 Task: Look for space in Tiszaújváros, Hungary from 8th June, 2023 to 12th June, 2023 for 2 adults in price range Rs.8000 to Rs.16000. Place can be private room with 1  bedroom having 1 bed and 1 bathroom. Property type can be flatguest house, hotel. Booking option can be shelf check-in. Required host language is English.
Action: Mouse moved to (517, 73)
Screenshot: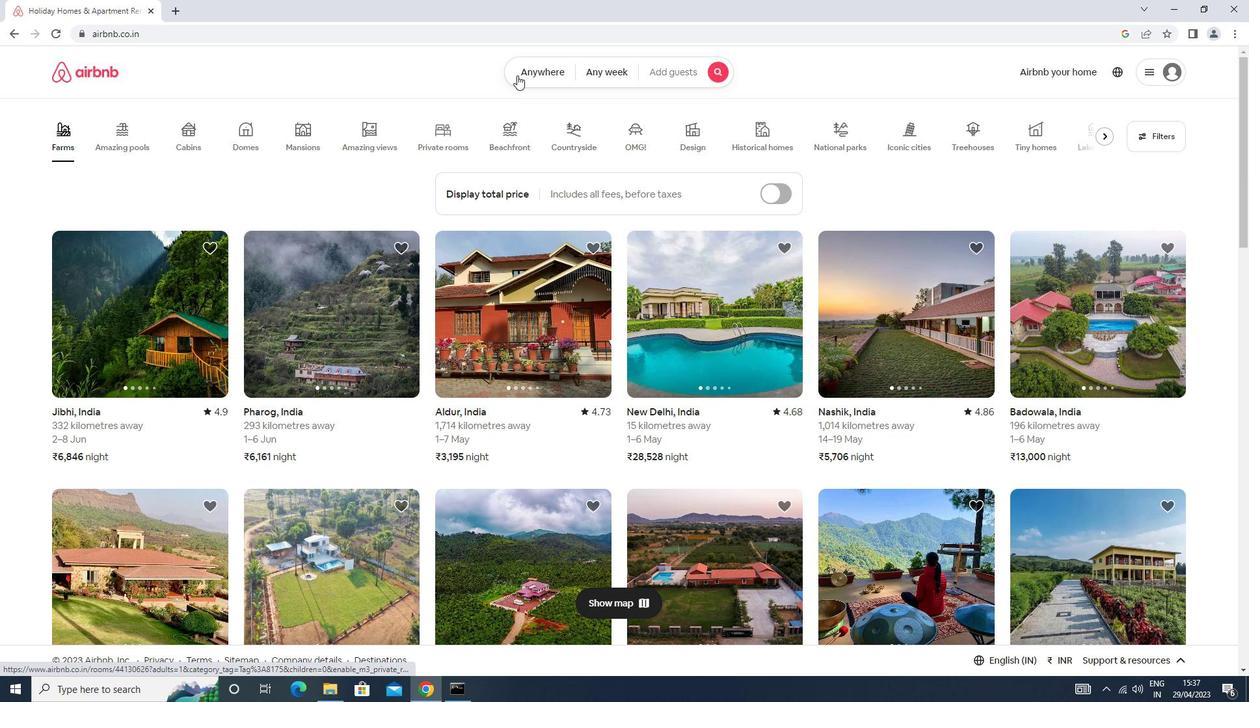 
Action: Mouse pressed left at (517, 73)
Screenshot: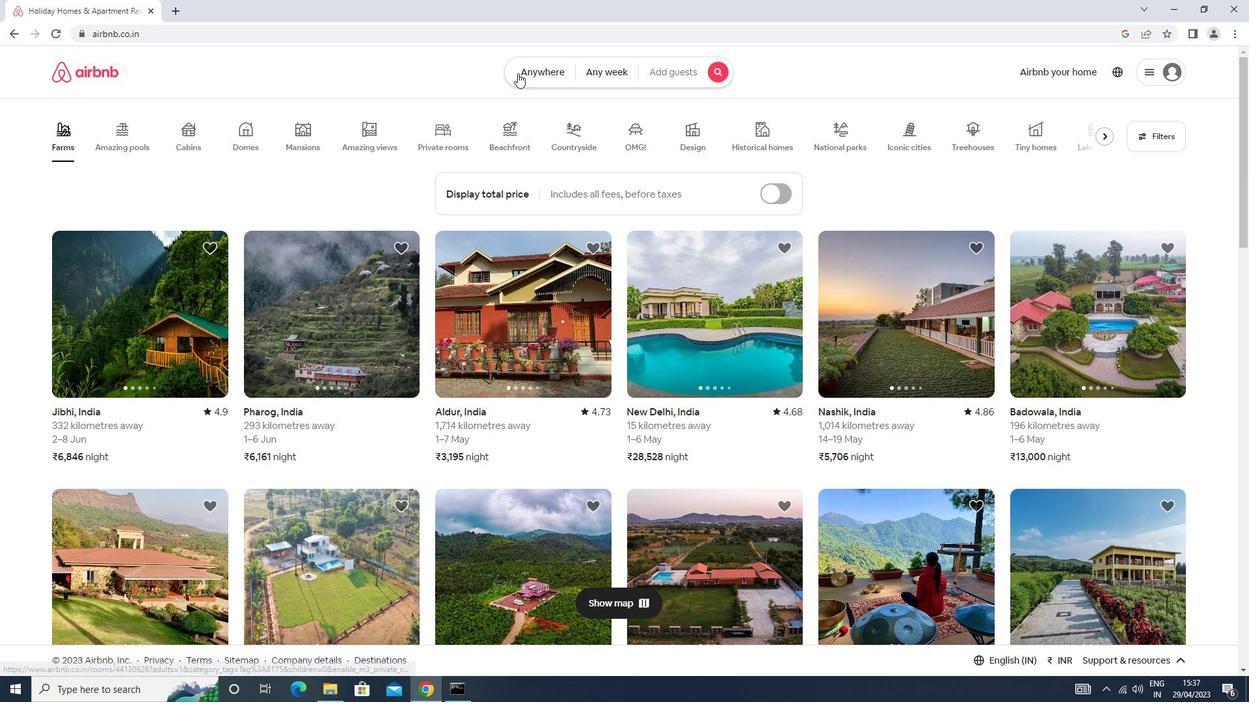 
Action: Mouse moved to (445, 118)
Screenshot: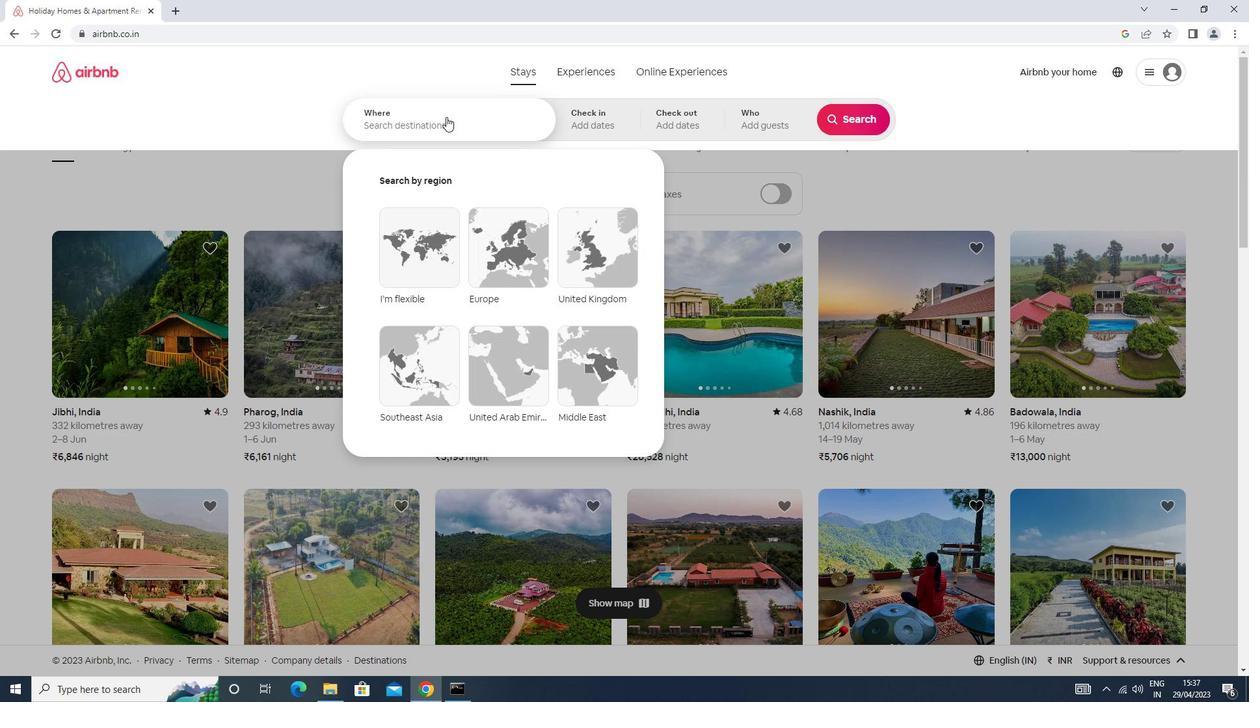 
Action: Mouse pressed left at (445, 118)
Screenshot: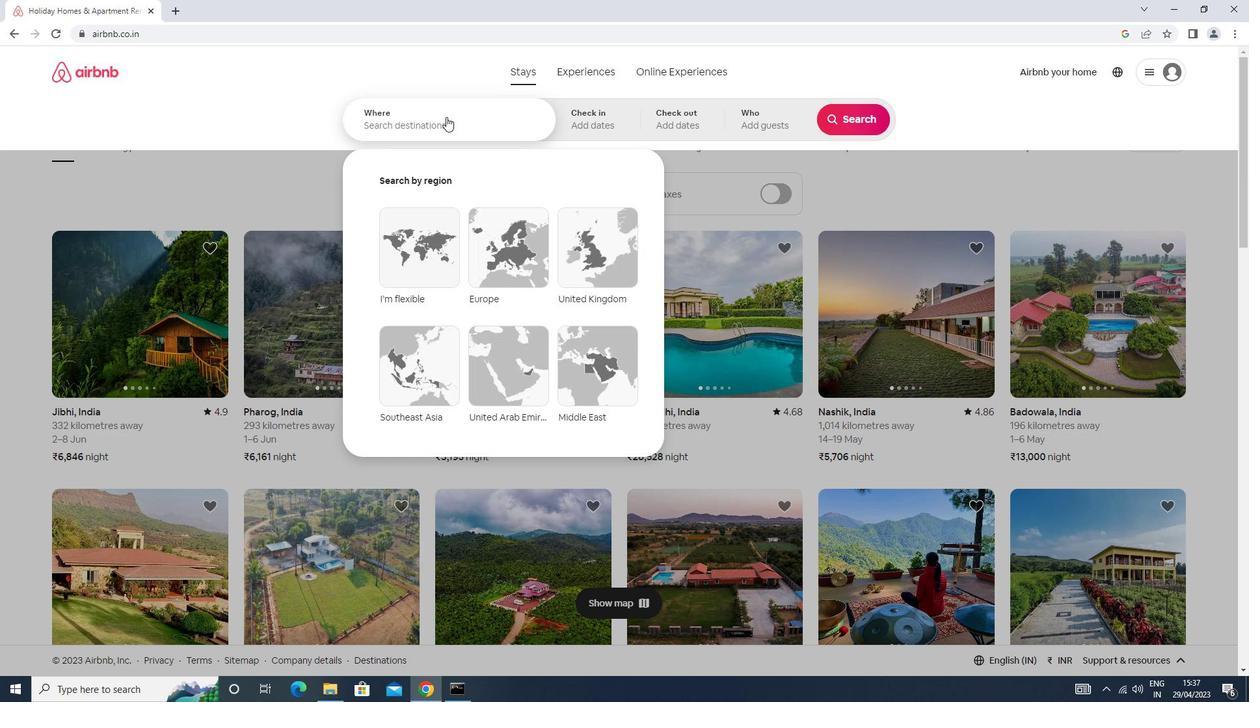 
Action: Mouse moved to (444, 119)
Screenshot: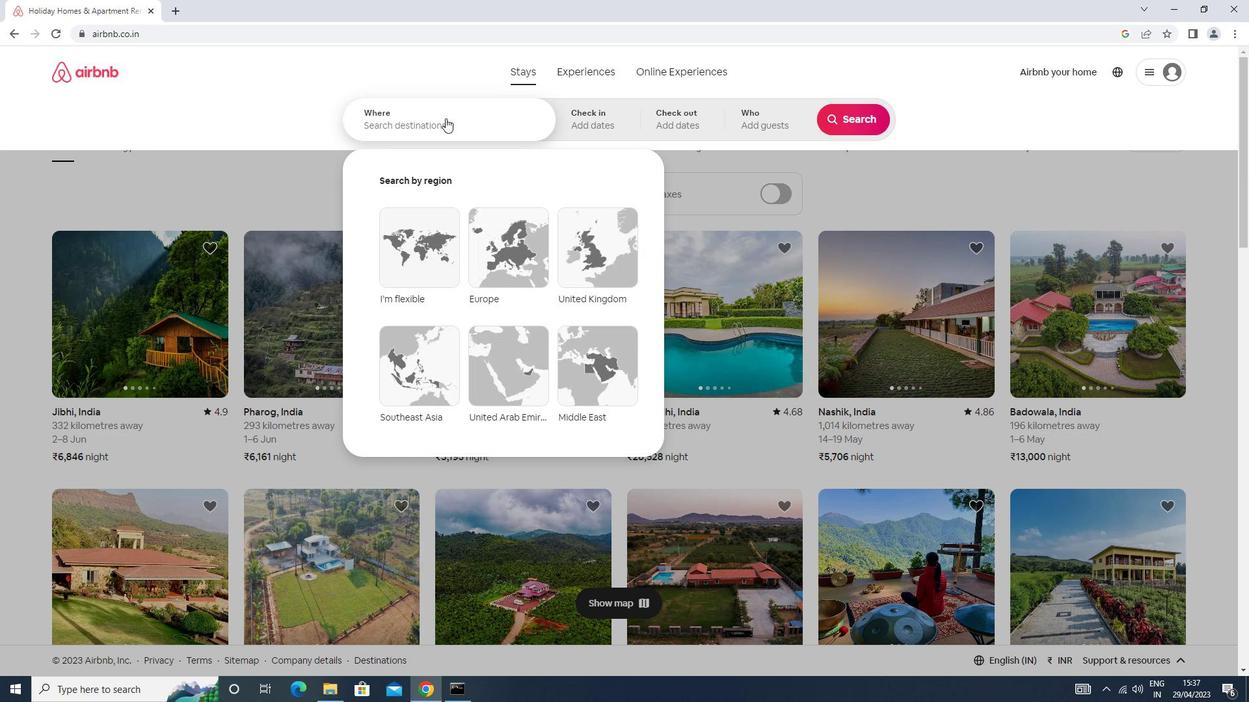 
Action: Key pressed h<Key.caps_lock><Key.backspace><Key.caps_lock>t<Key.caps_lock>iszaujvaros<Key.enter>
Screenshot: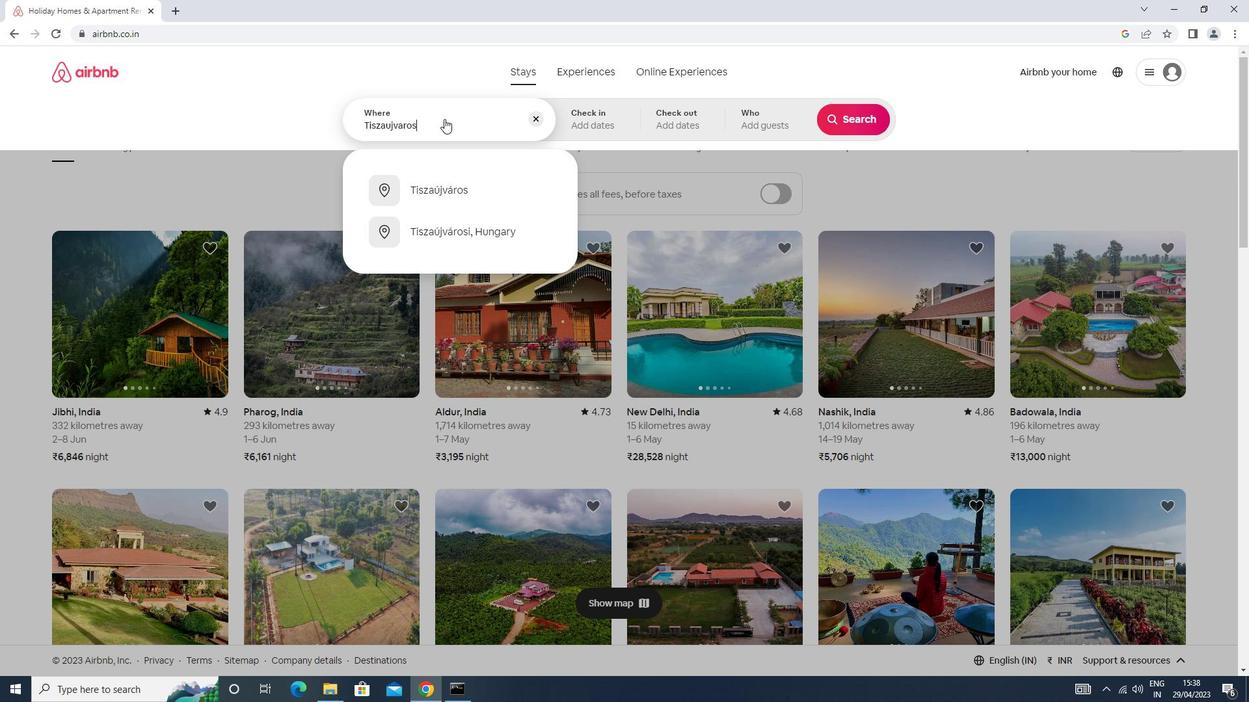 
Action: Mouse moved to (845, 222)
Screenshot: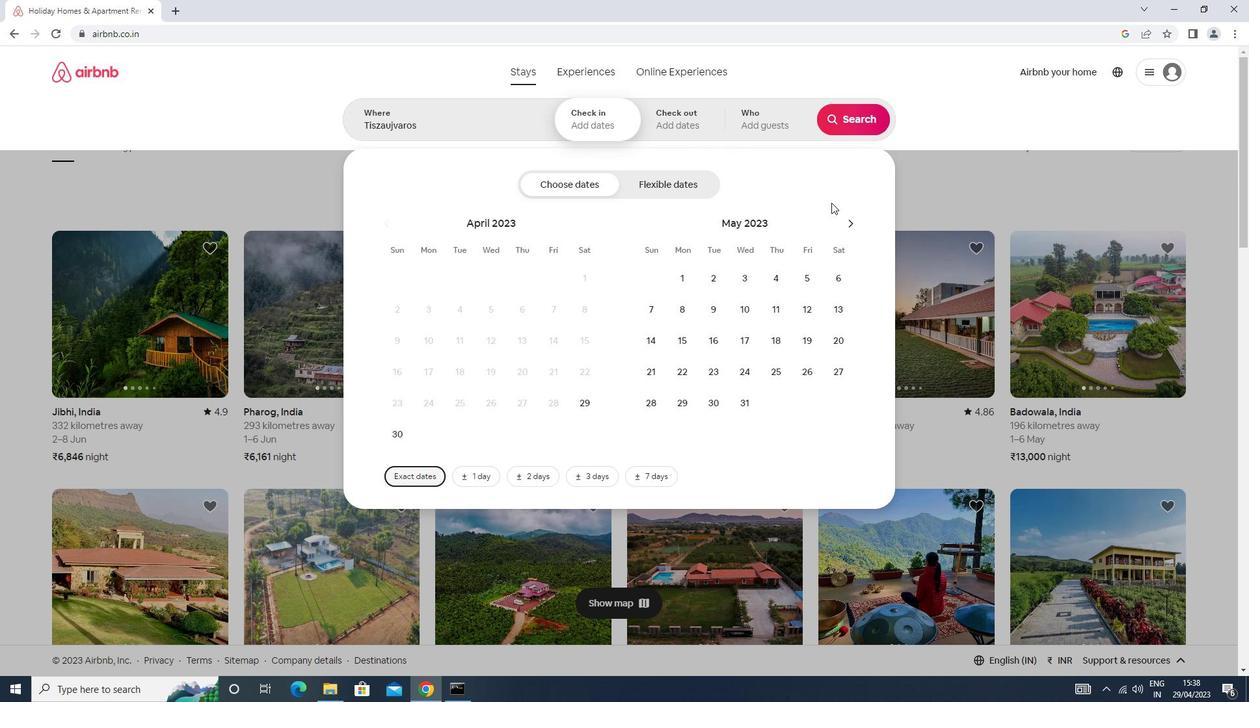 
Action: Mouse pressed left at (845, 222)
Screenshot: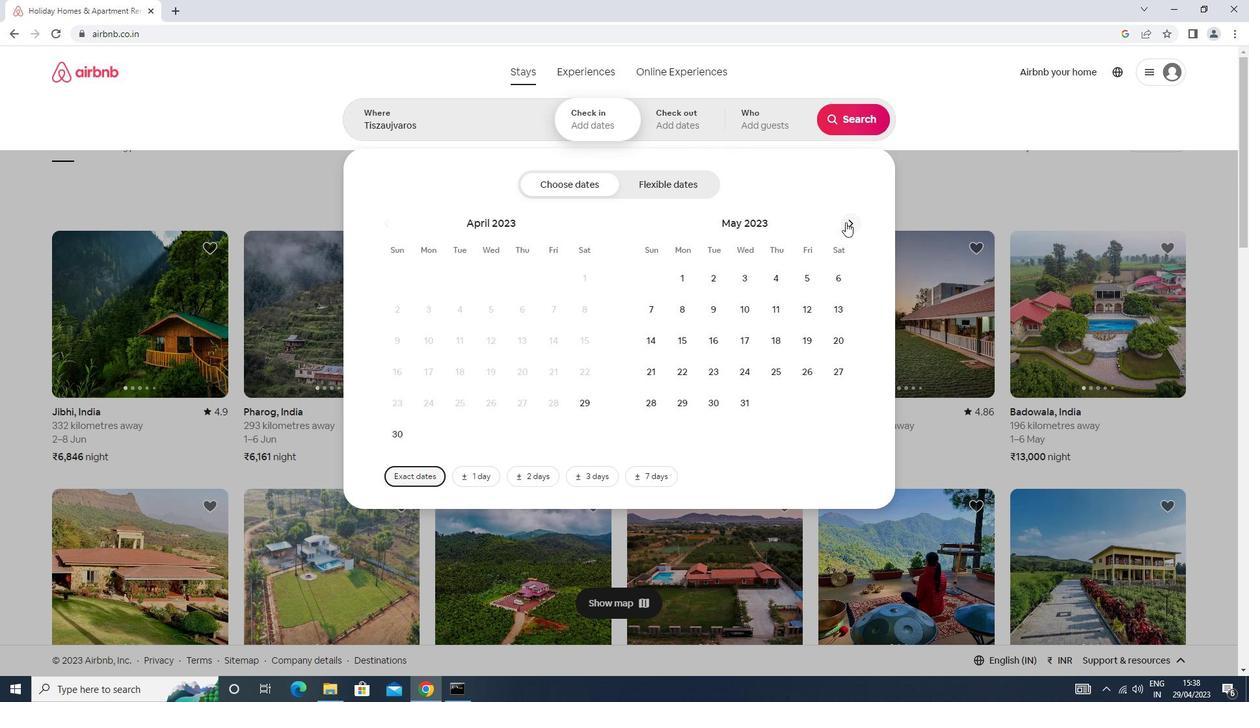 
Action: Mouse moved to (765, 307)
Screenshot: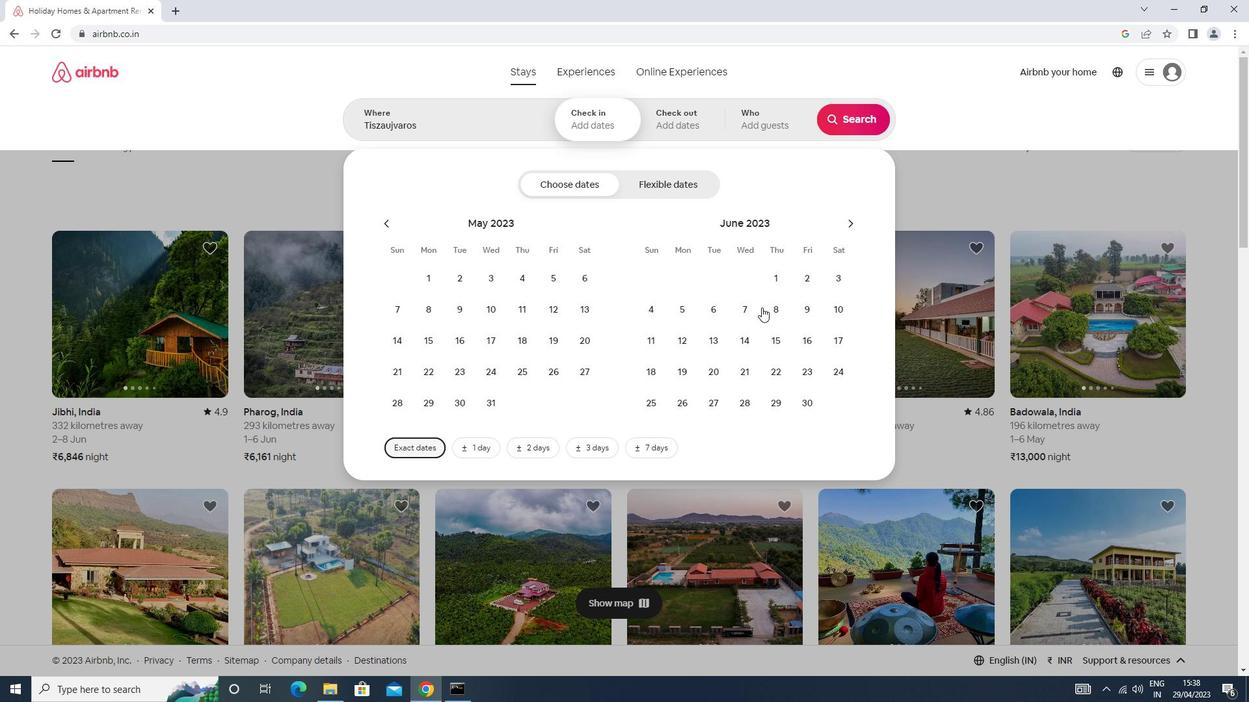 
Action: Mouse pressed left at (765, 307)
Screenshot: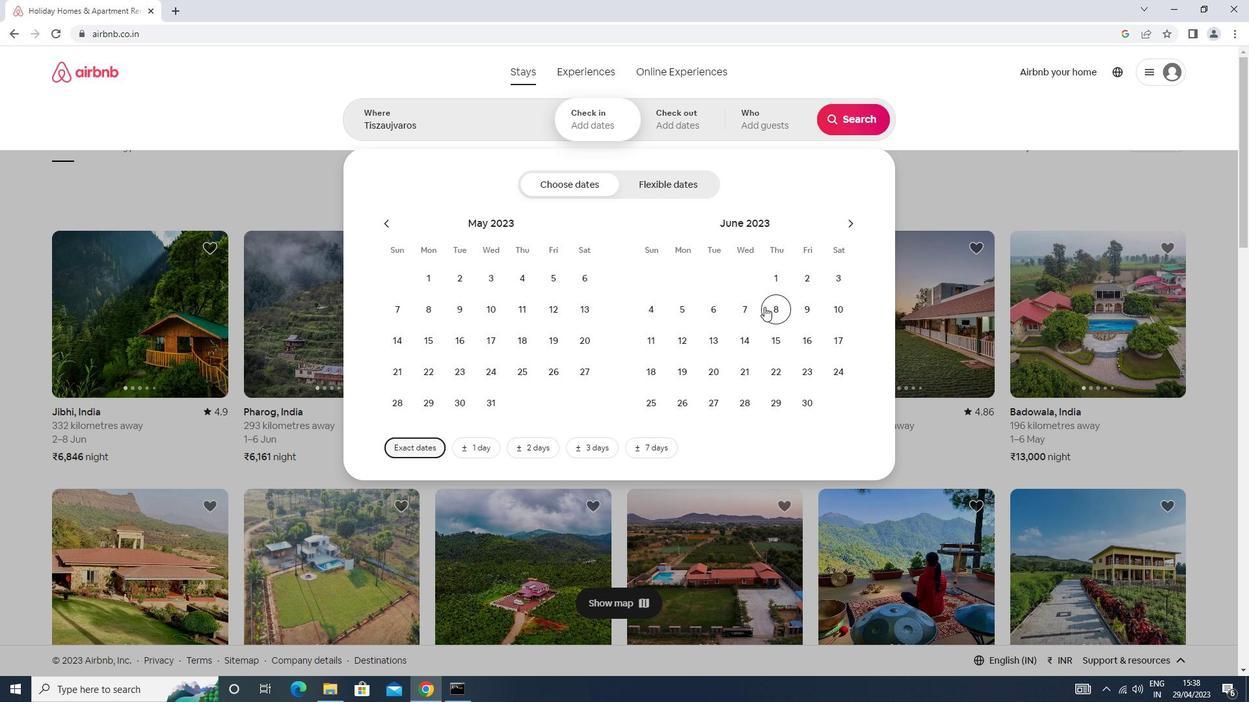 
Action: Mouse moved to (690, 344)
Screenshot: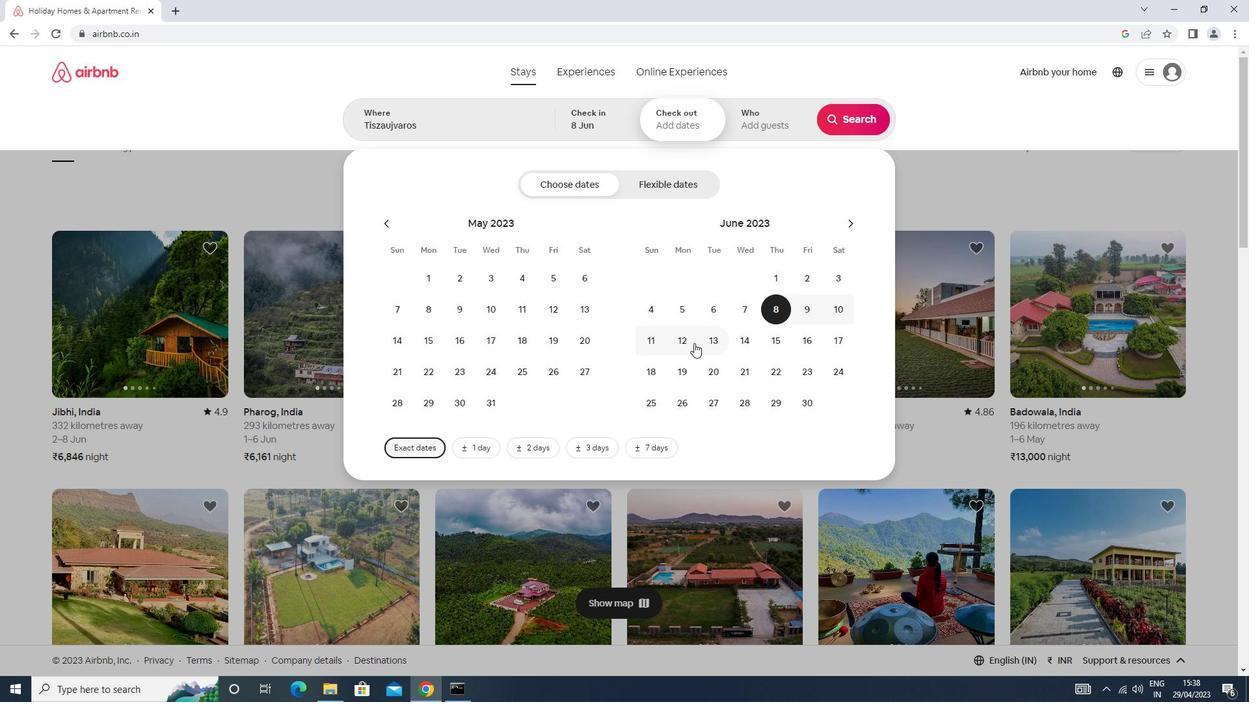 
Action: Mouse pressed left at (690, 344)
Screenshot: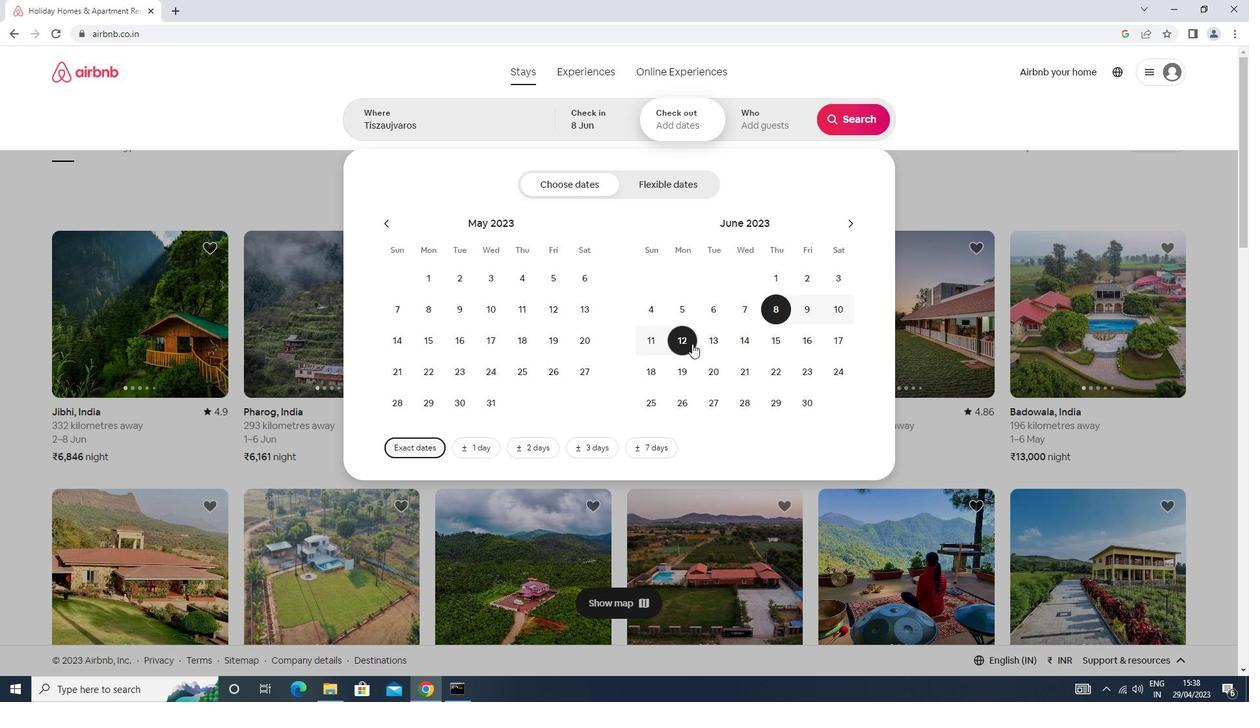 
Action: Mouse moved to (746, 127)
Screenshot: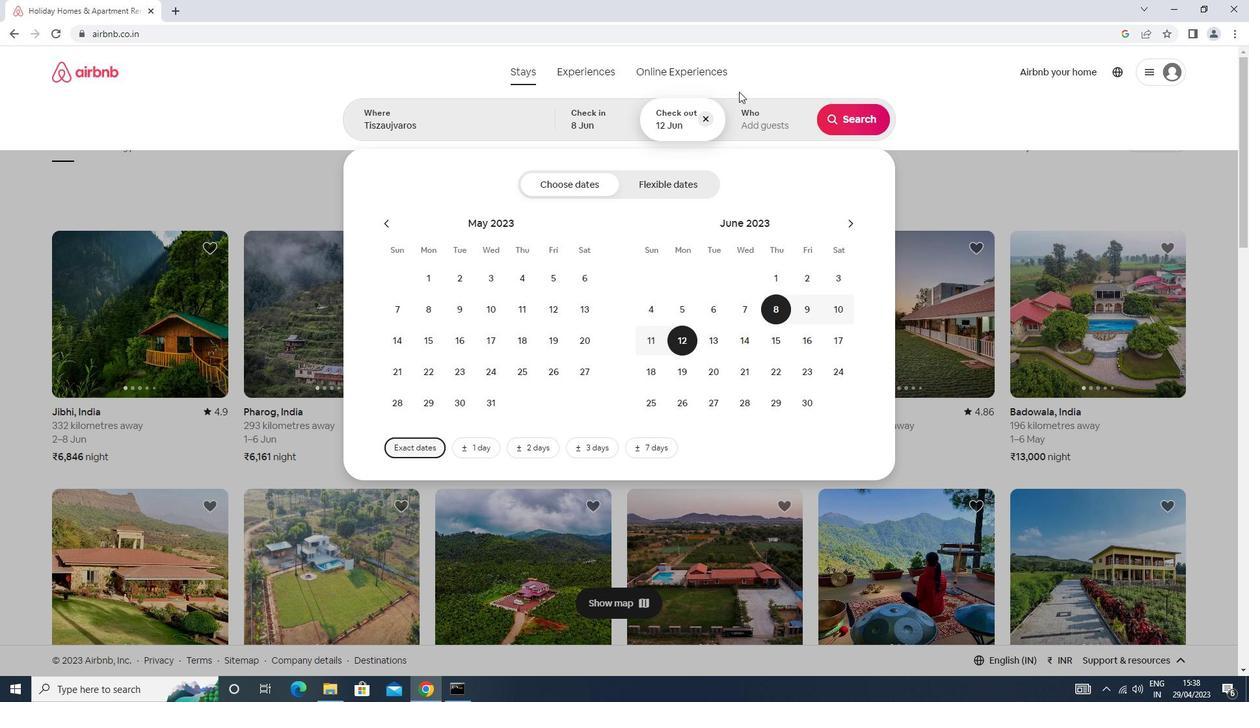 
Action: Mouse pressed left at (746, 127)
Screenshot: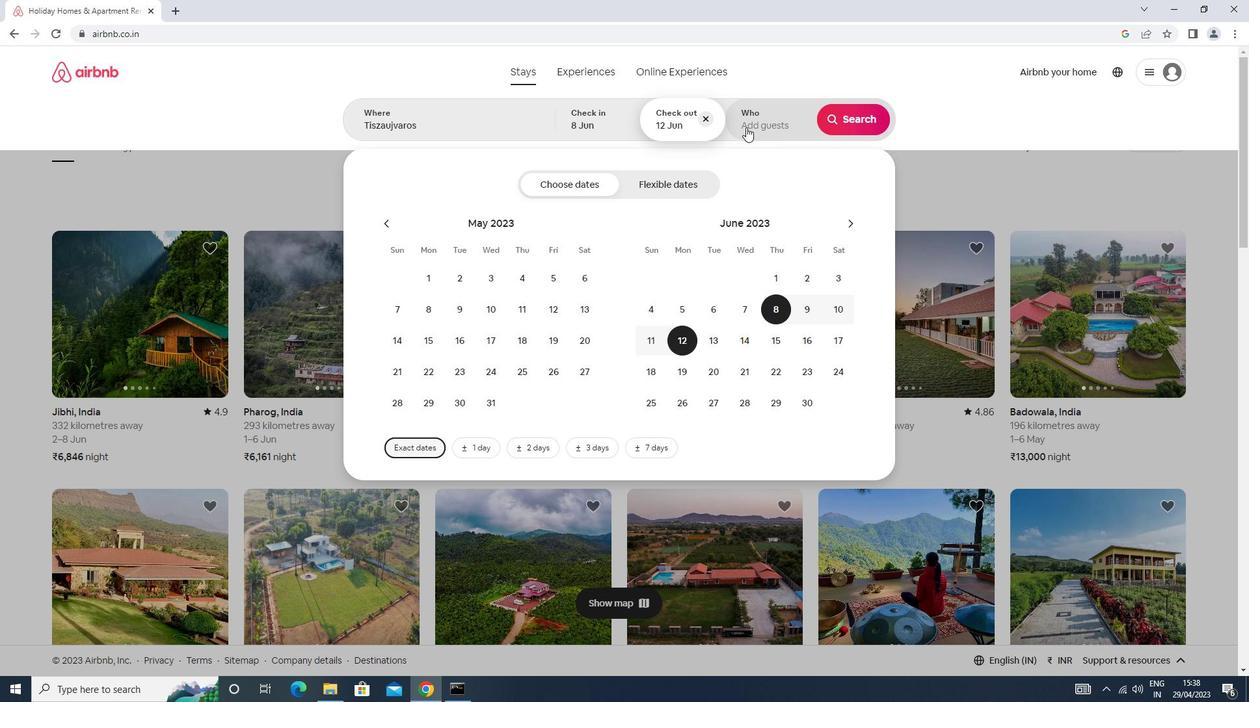 
Action: Mouse moved to (860, 195)
Screenshot: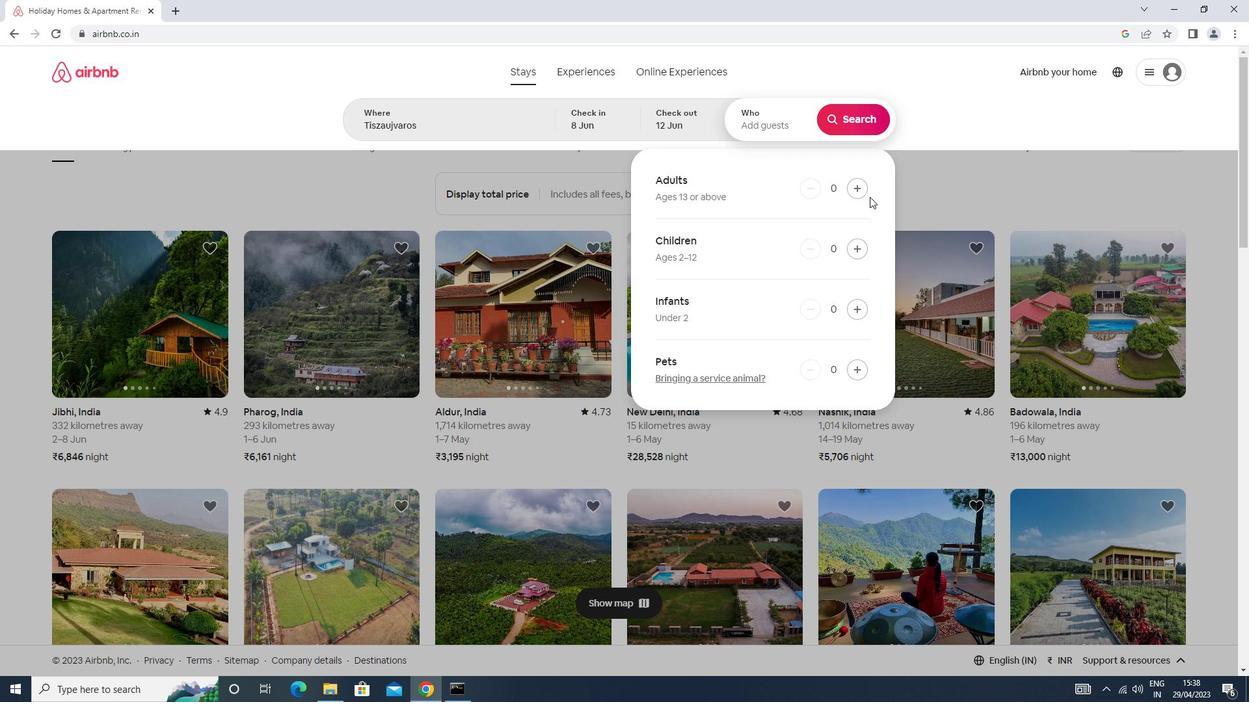 
Action: Mouse pressed left at (860, 195)
Screenshot: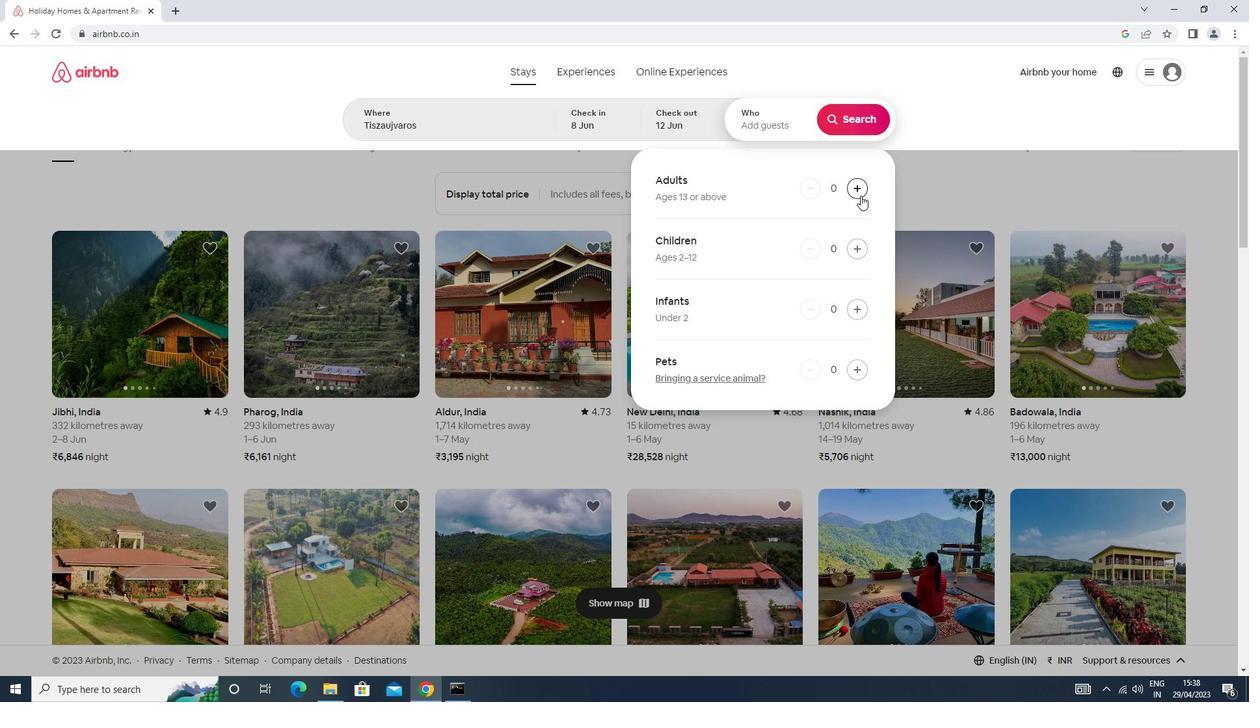 
Action: Mouse pressed left at (860, 195)
Screenshot: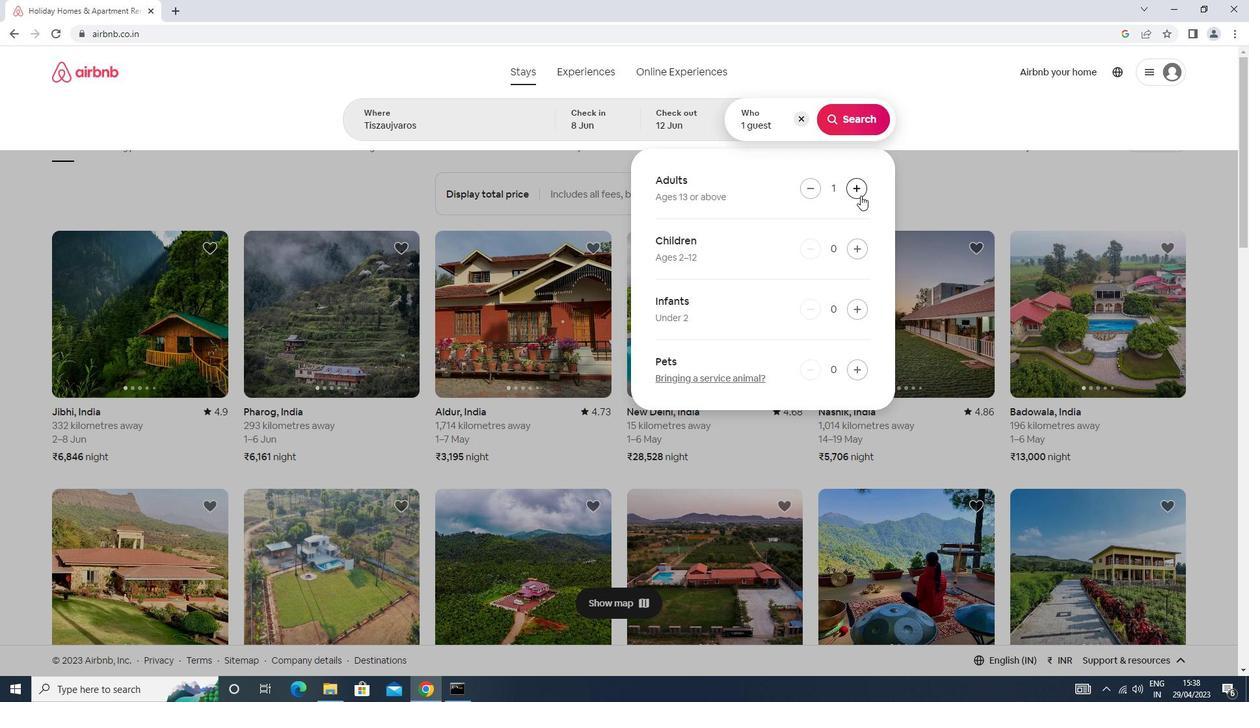 
Action: Mouse moved to (856, 115)
Screenshot: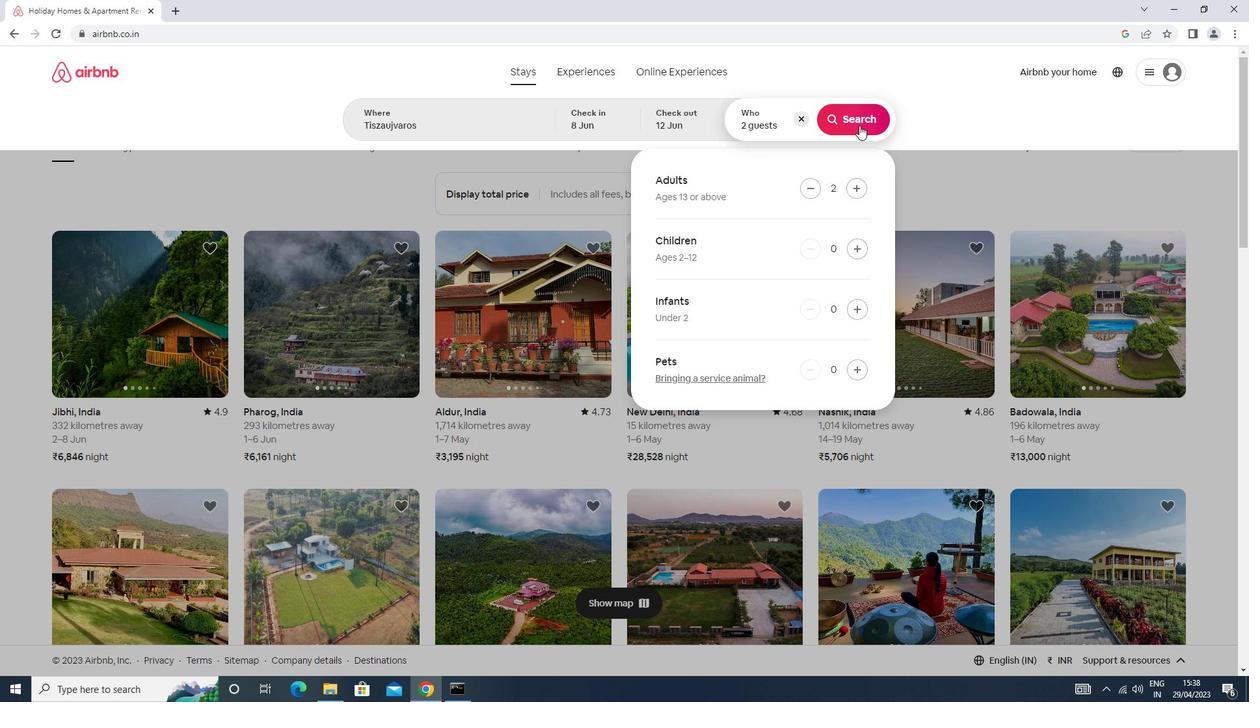 
Action: Mouse pressed left at (856, 115)
Screenshot: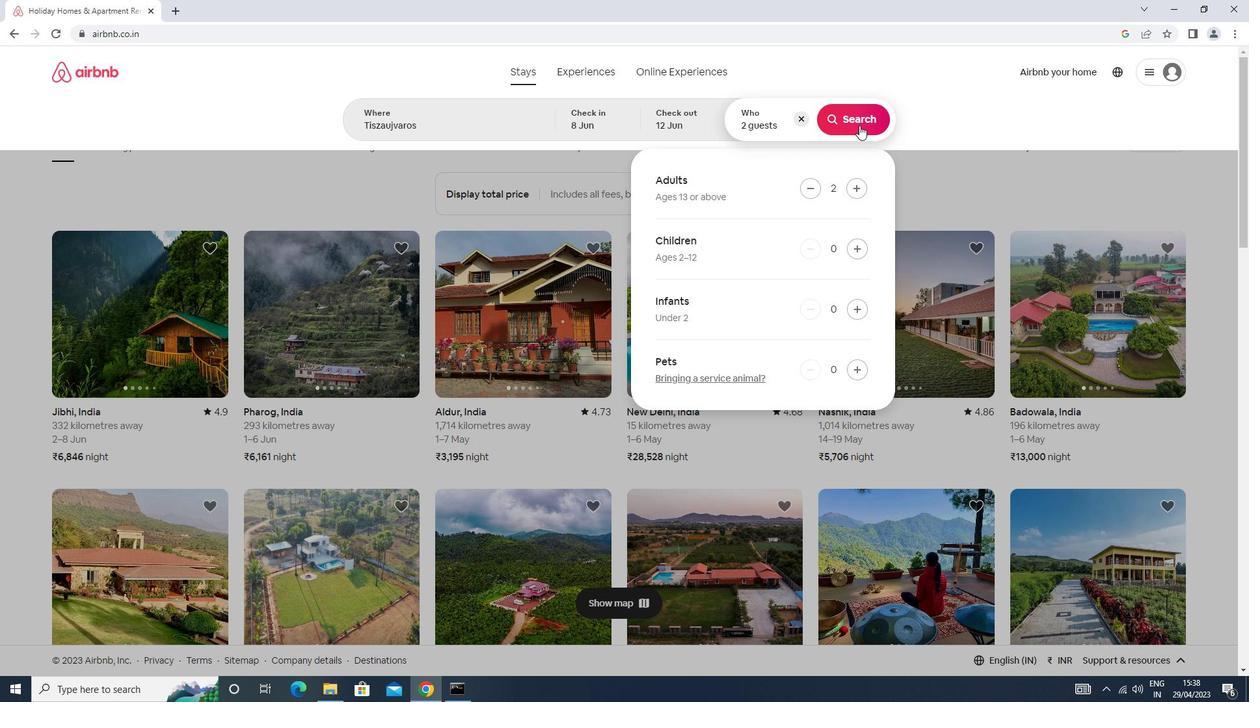 
Action: Mouse moved to (1191, 115)
Screenshot: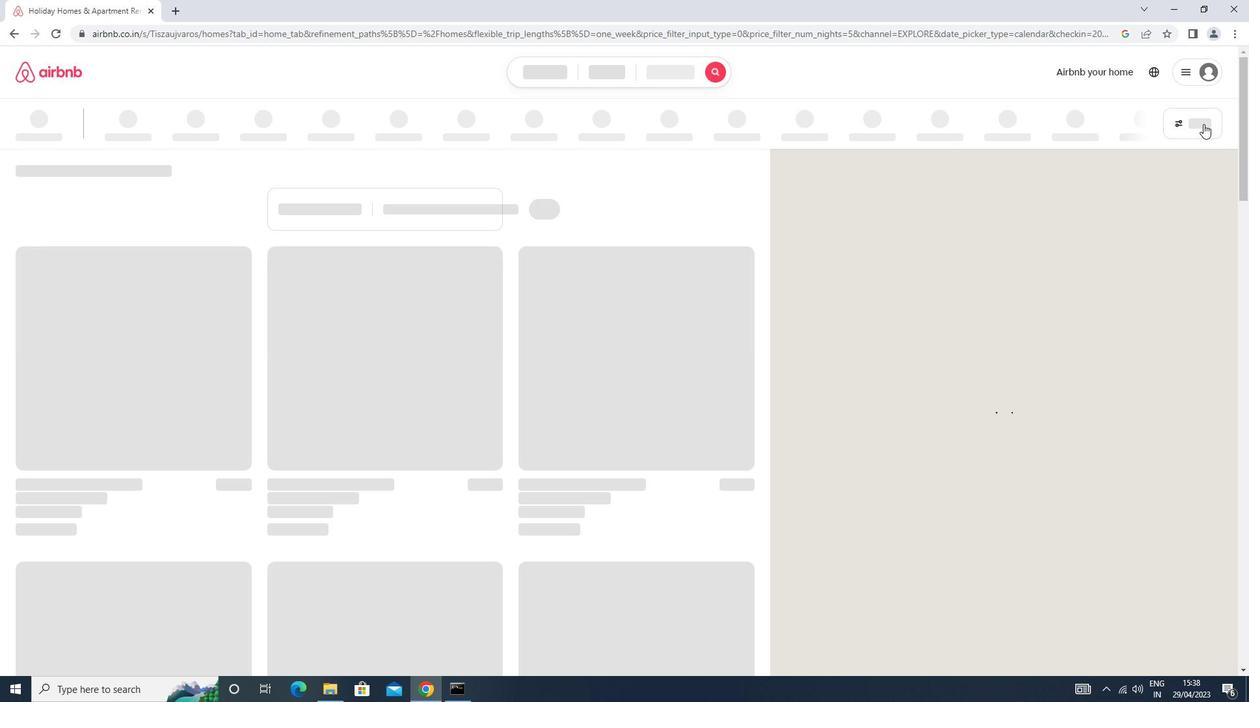 
Action: Mouse pressed left at (1191, 115)
Screenshot: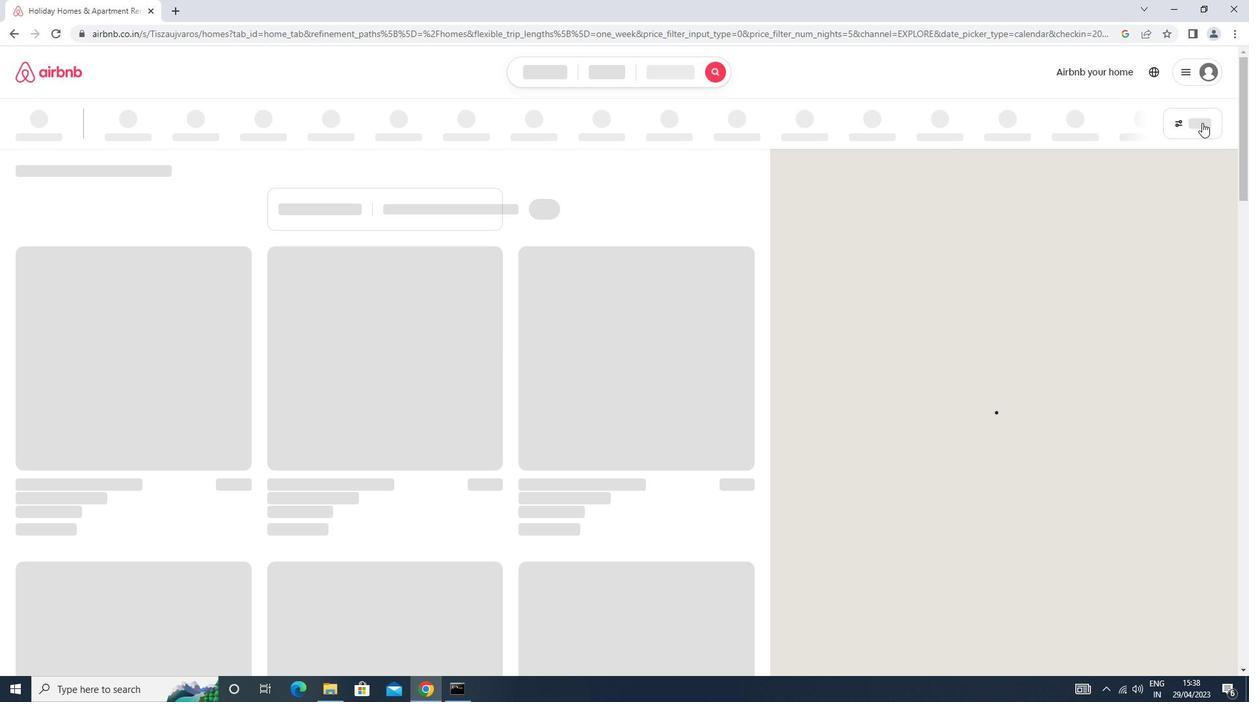
Action: Mouse moved to (563, 294)
Screenshot: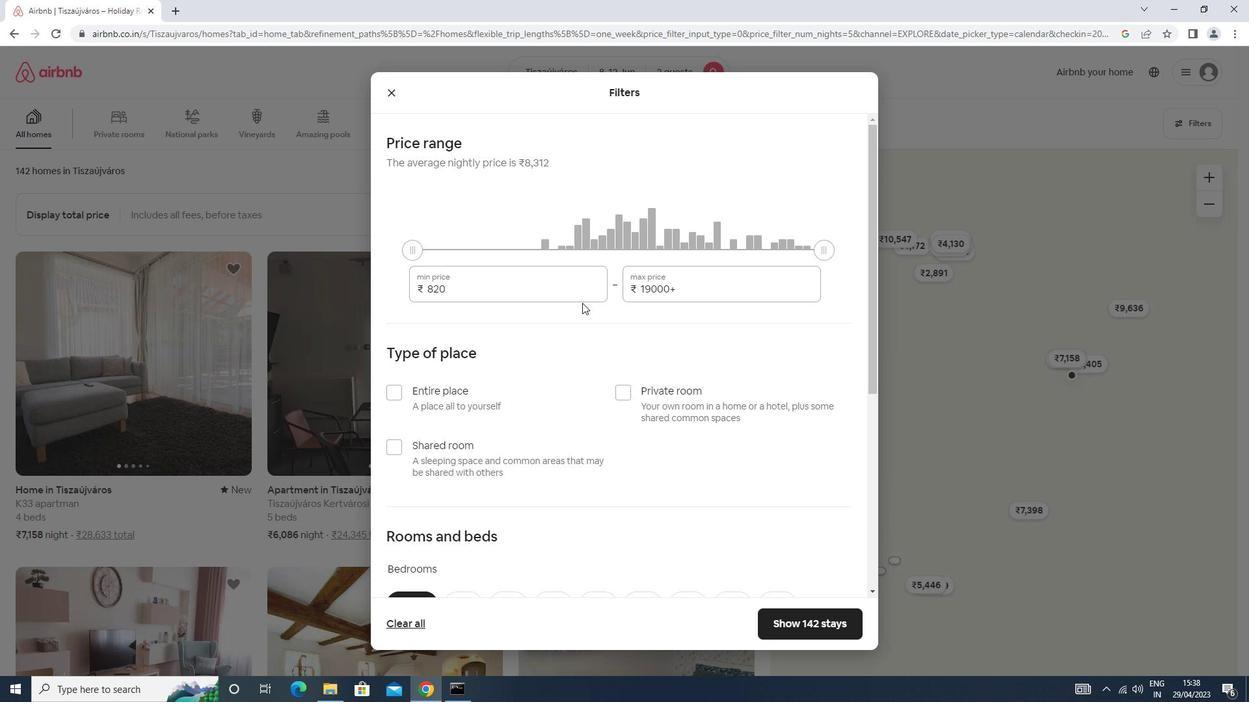 
Action: Mouse pressed left at (563, 294)
Screenshot: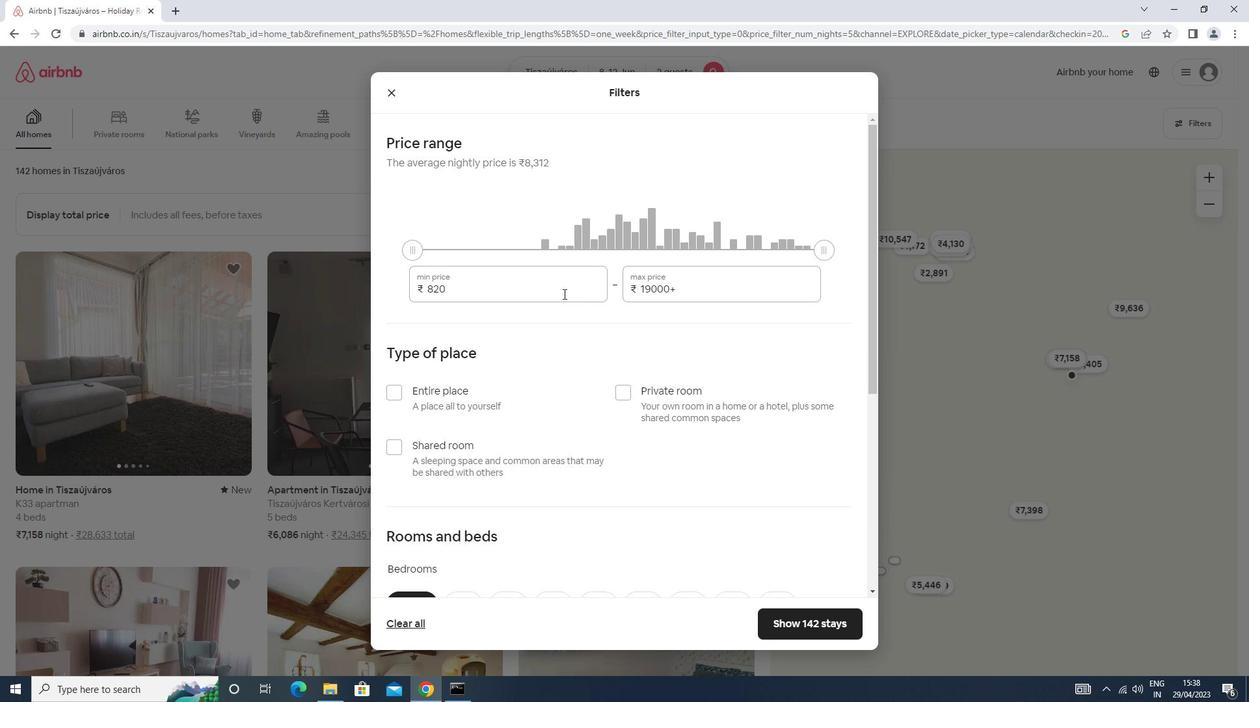 
Action: Key pressed <Key.backspace><Key.backspace><Key.backspace><Key.backspace><Key.backspace><Key.backspace><Key.backspace><Key.backspace><Key.backspace><Key.backspace><Key.backspace><Key.backspace>80000<Key.backspace><Key.tab>16000
Screenshot: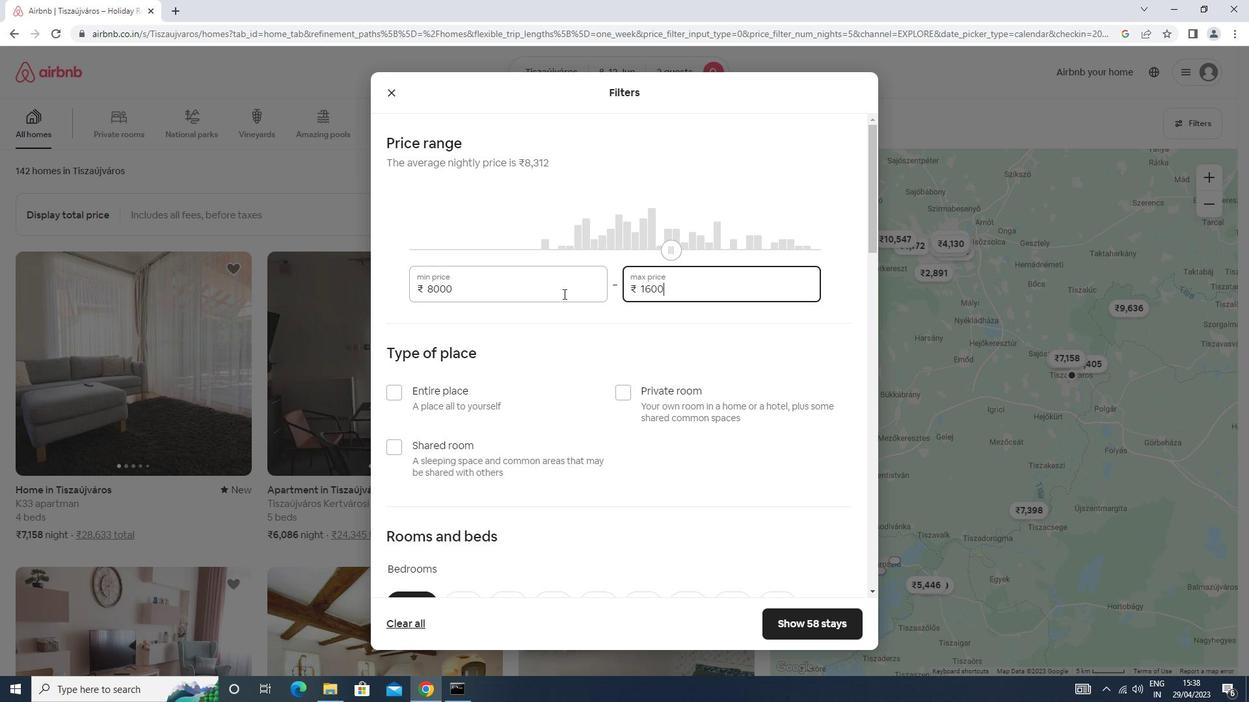 
Action: Mouse moved to (563, 292)
Screenshot: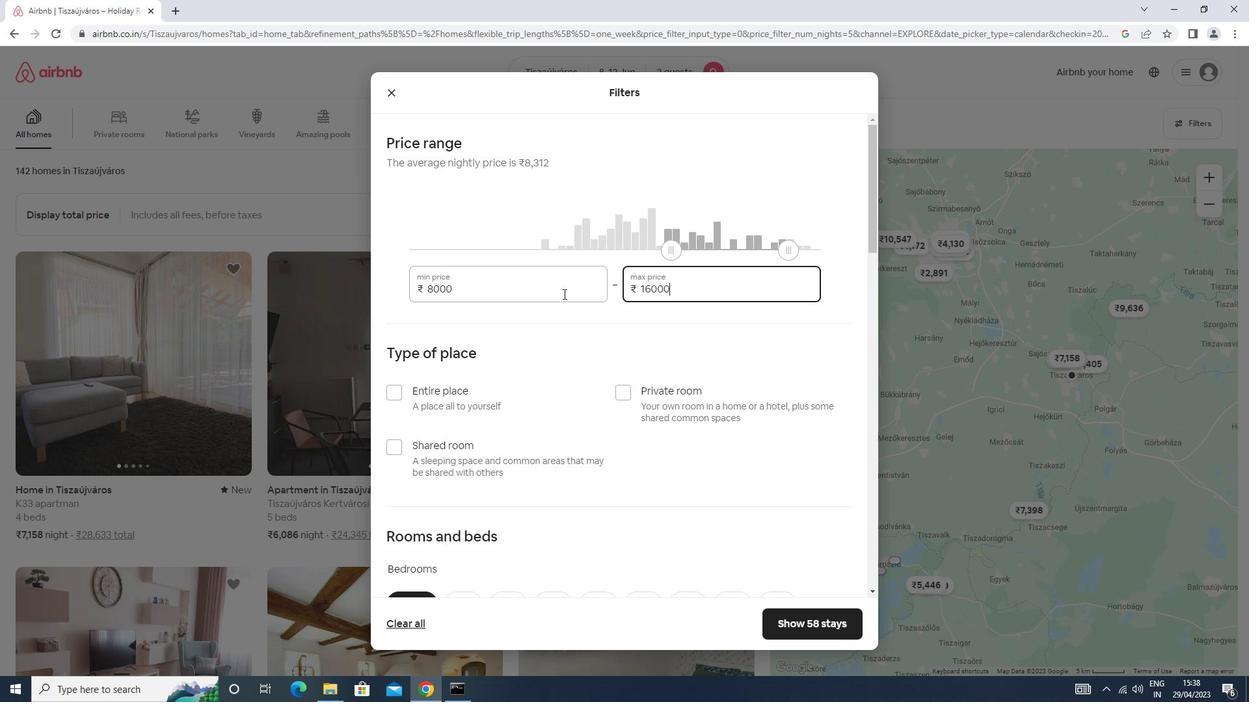 
Action: Mouse scrolled (563, 292) with delta (0, 0)
Screenshot: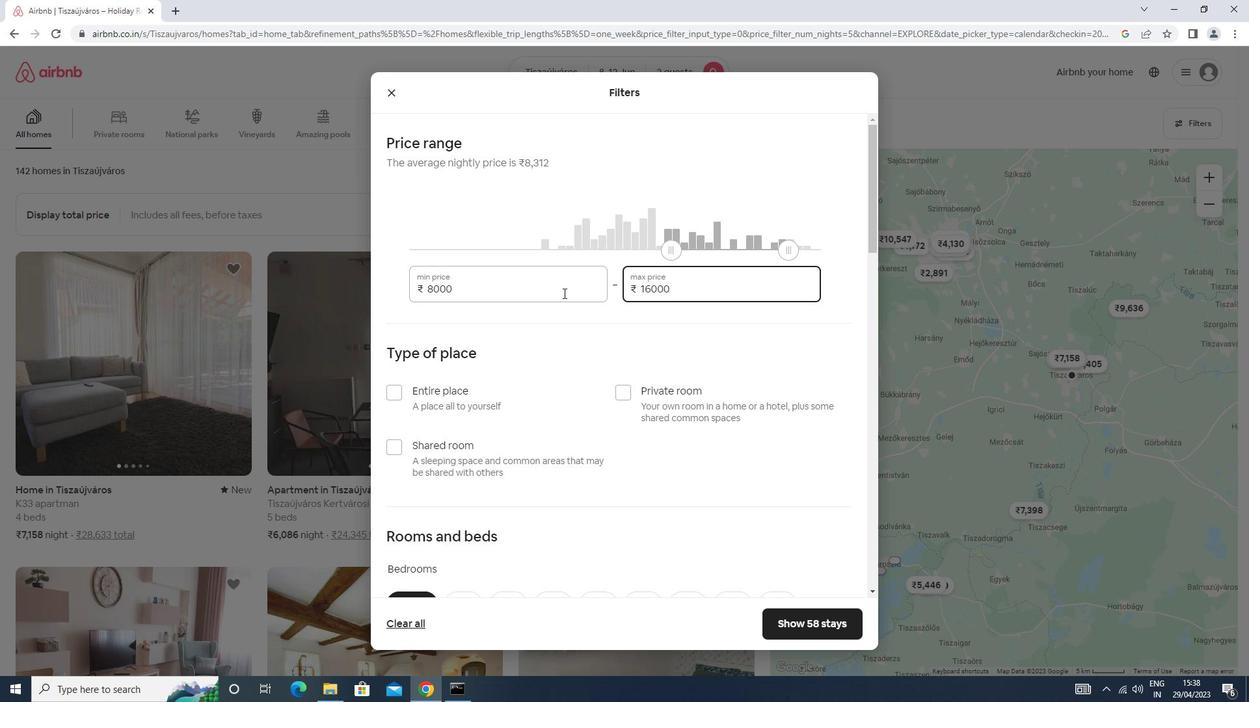 
Action: Mouse scrolled (563, 292) with delta (0, 0)
Screenshot: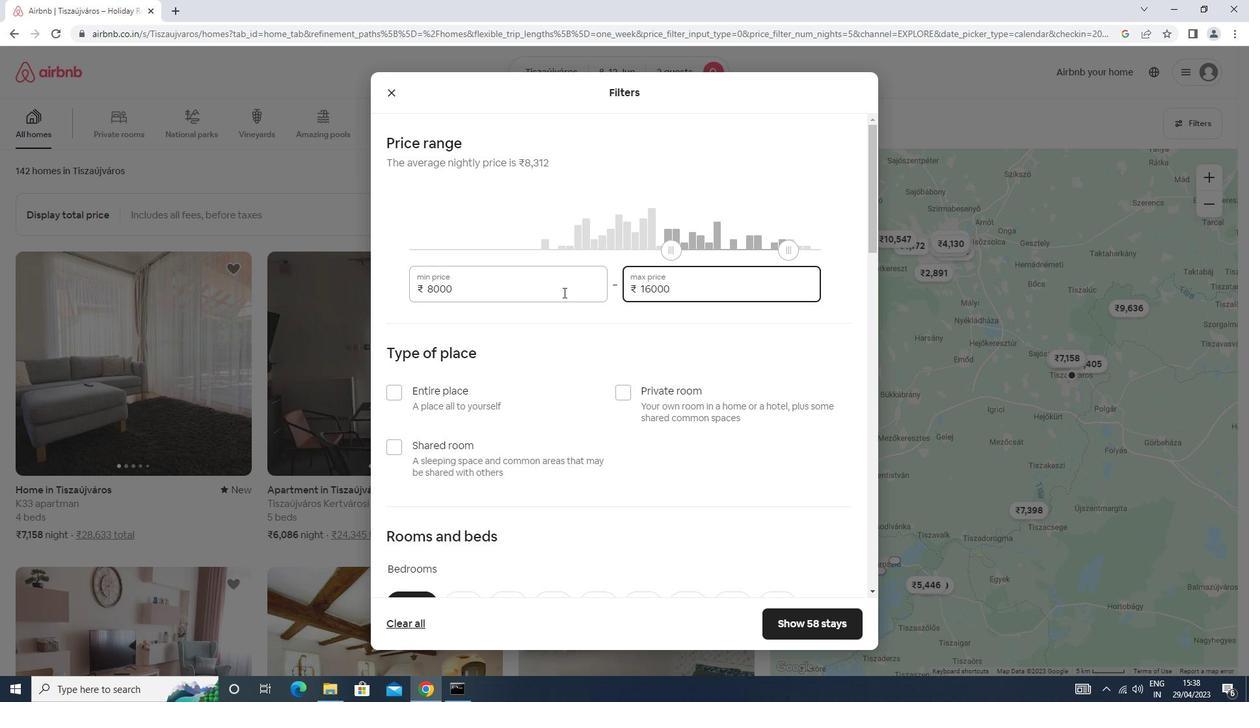 
Action: Mouse scrolled (563, 292) with delta (0, 0)
Screenshot: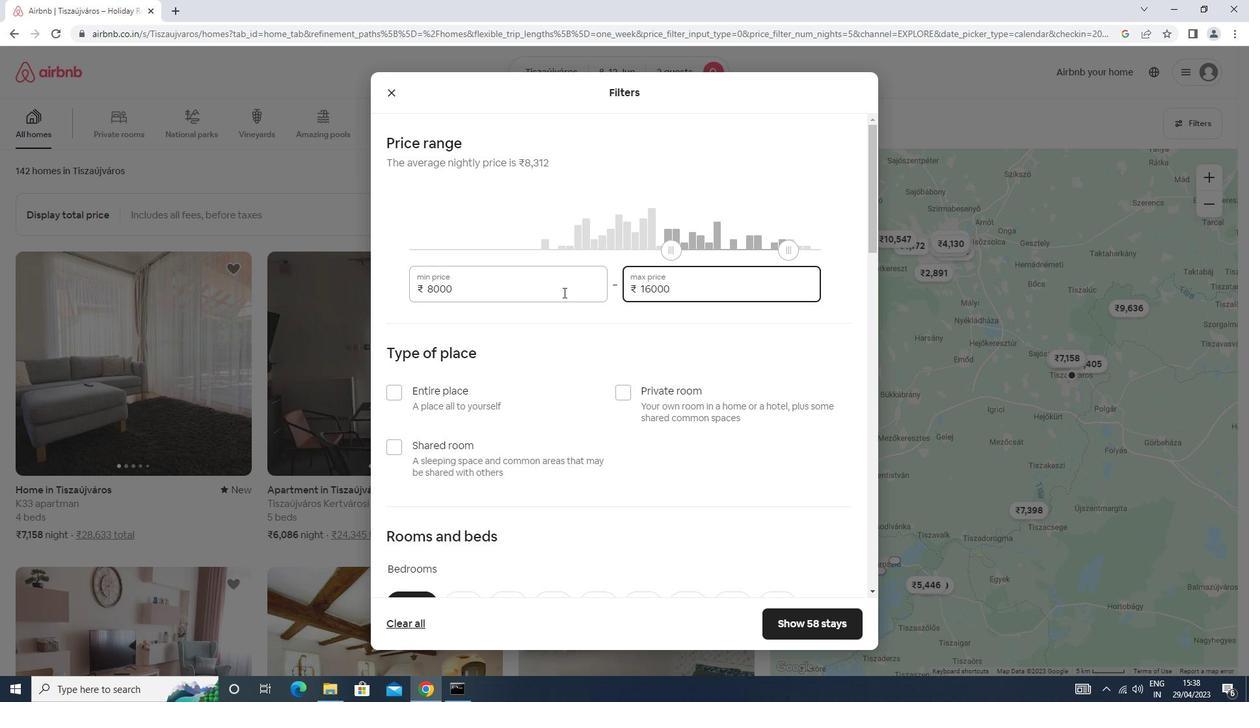 
Action: Mouse scrolled (563, 292) with delta (0, 0)
Screenshot: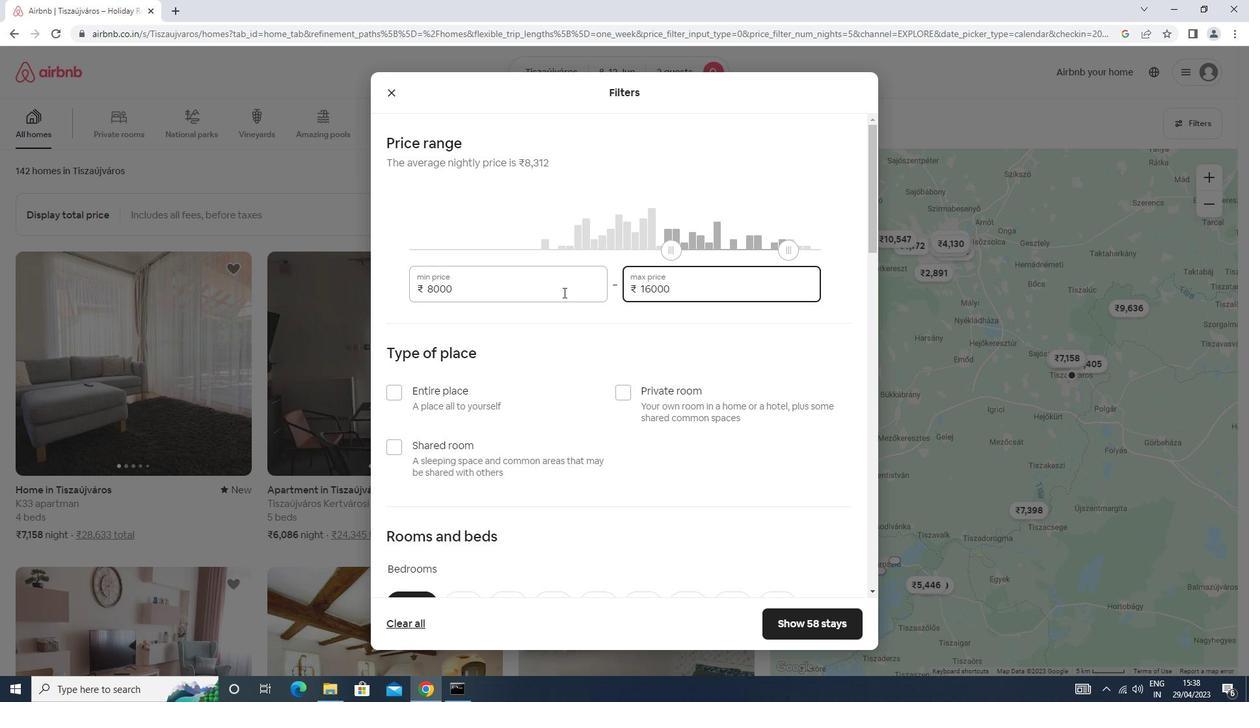 
Action: Mouse scrolled (563, 292) with delta (0, 0)
Screenshot: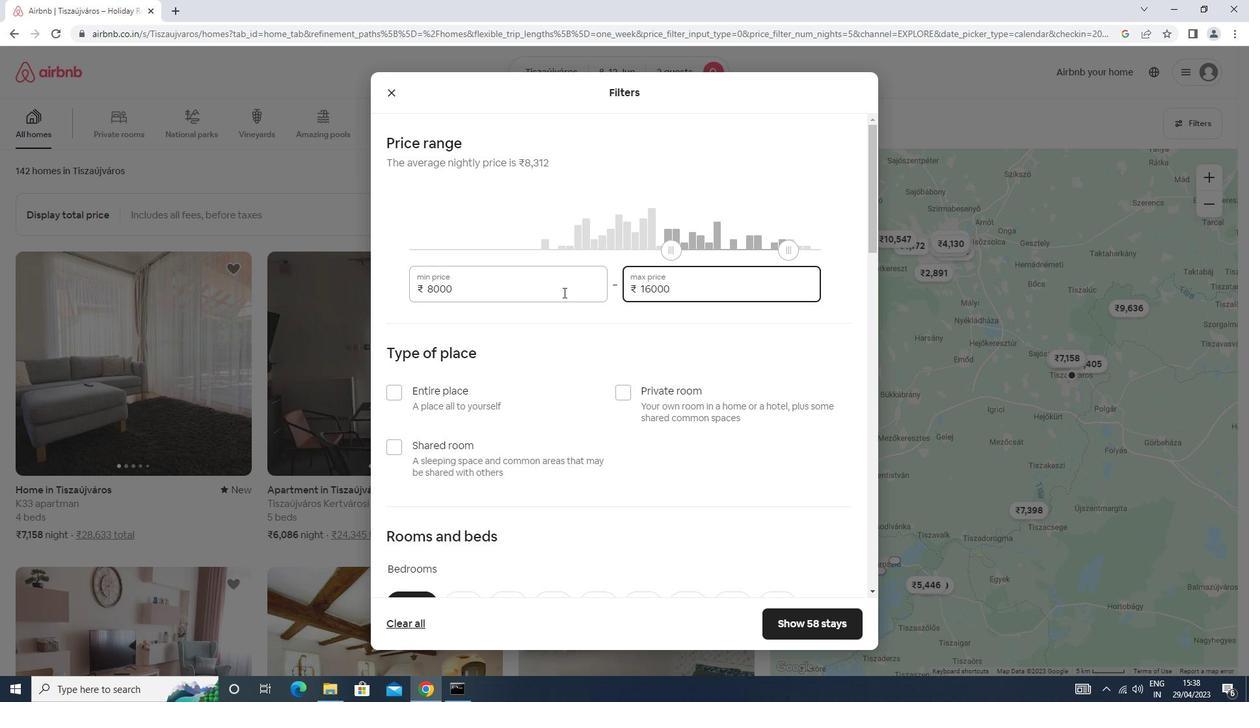 
Action: Mouse moved to (495, 205)
Screenshot: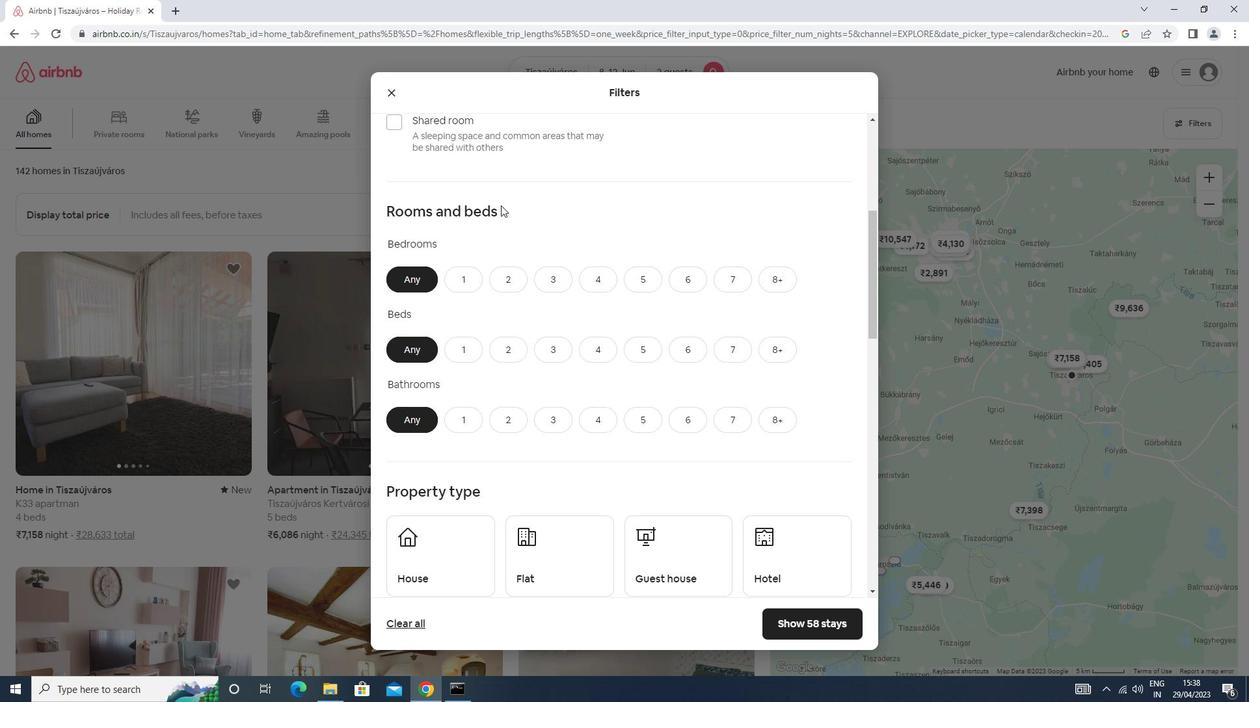 
Action: Mouse scrolled (495, 206) with delta (0, 0)
Screenshot: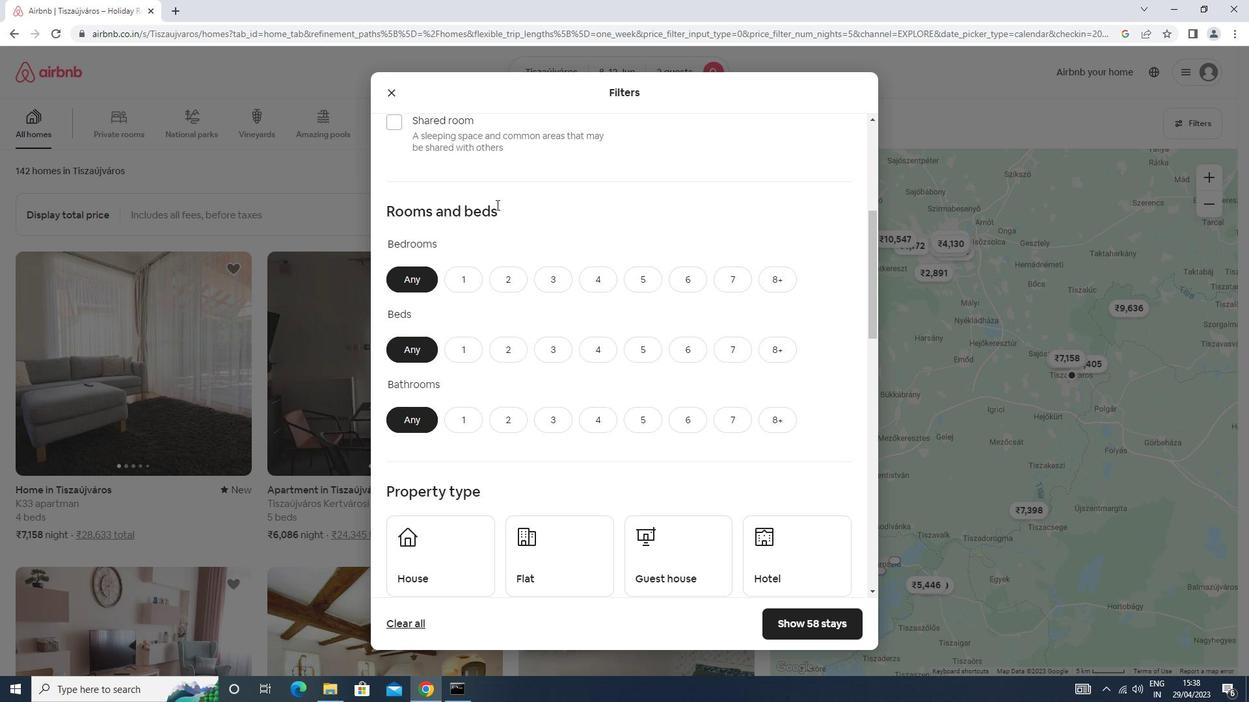 
Action: Mouse scrolled (495, 206) with delta (0, 0)
Screenshot: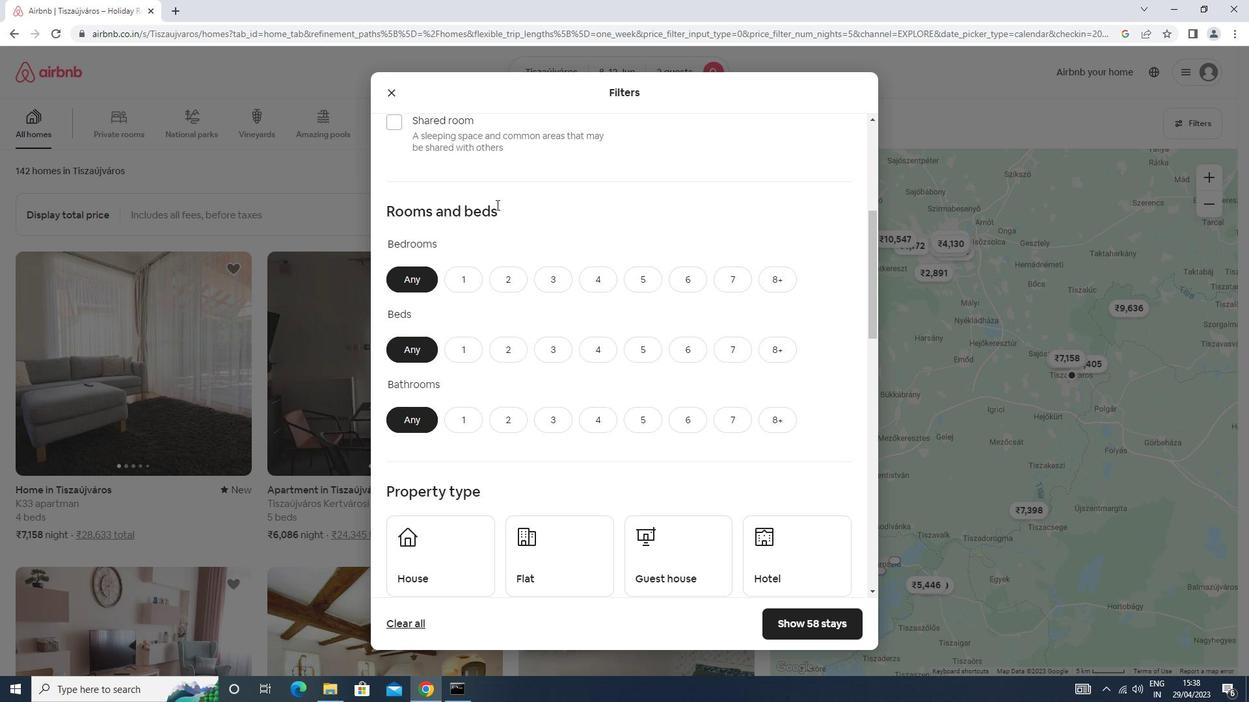 
Action: Mouse scrolled (495, 206) with delta (0, 0)
Screenshot: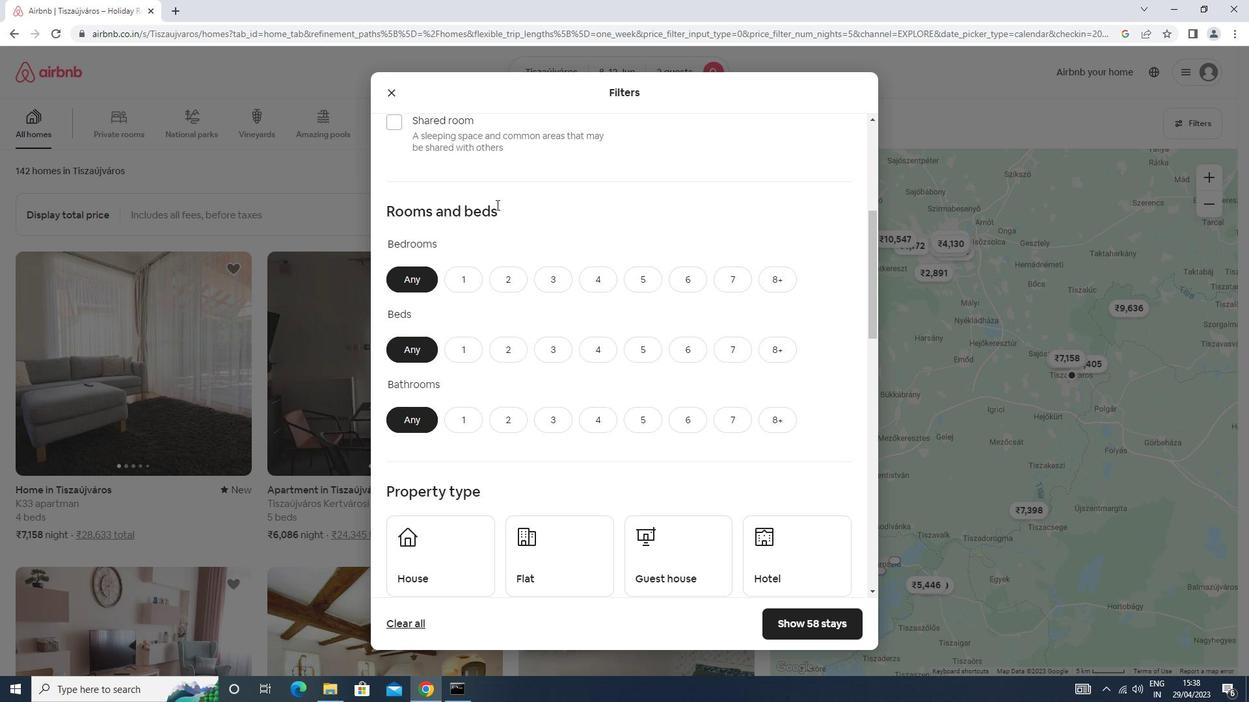 
Action: Mouse moved to (638, 257)
Screenshot: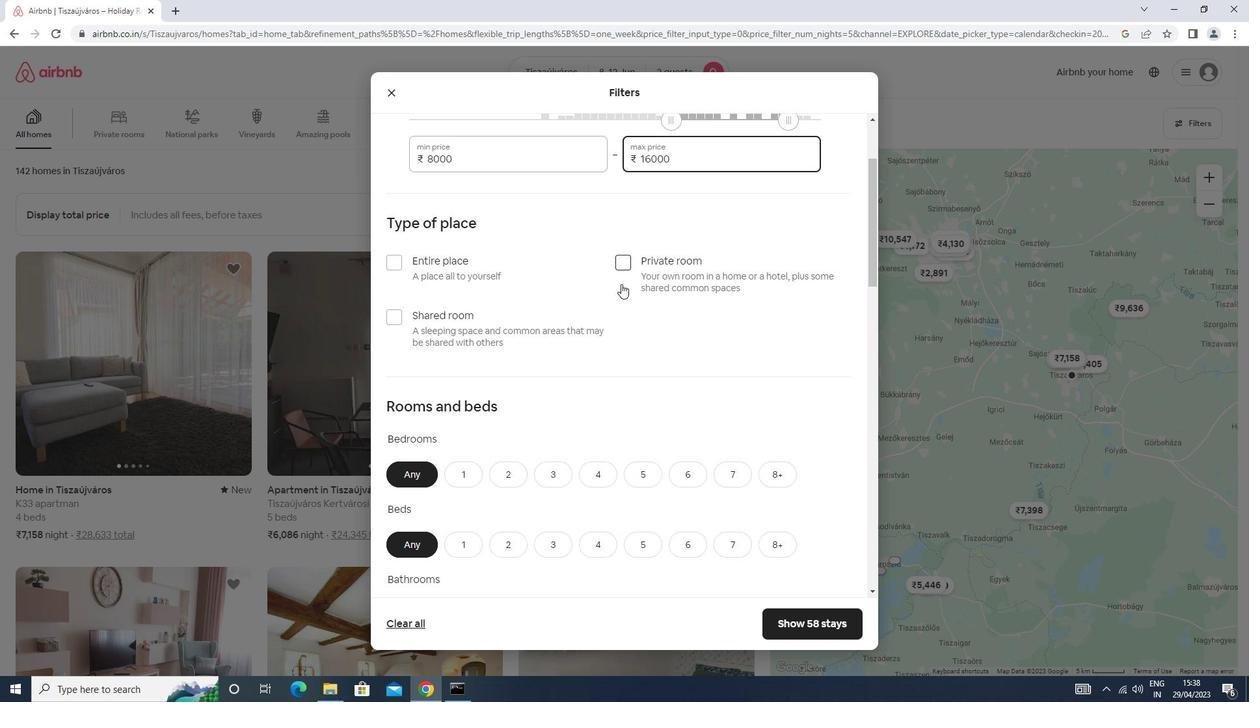 
Action: Mouse pressed left at (638, 257)
Screenshot: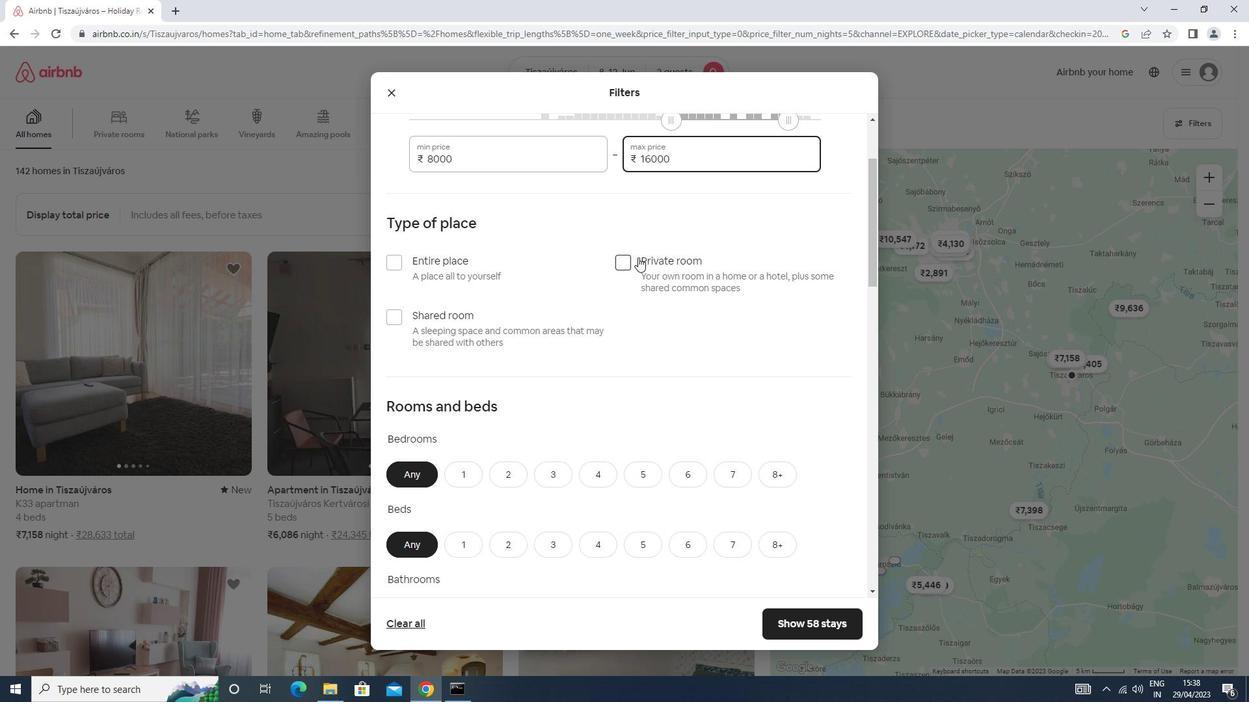 
Action: Mouse moved to (633, 257)
Screenshot: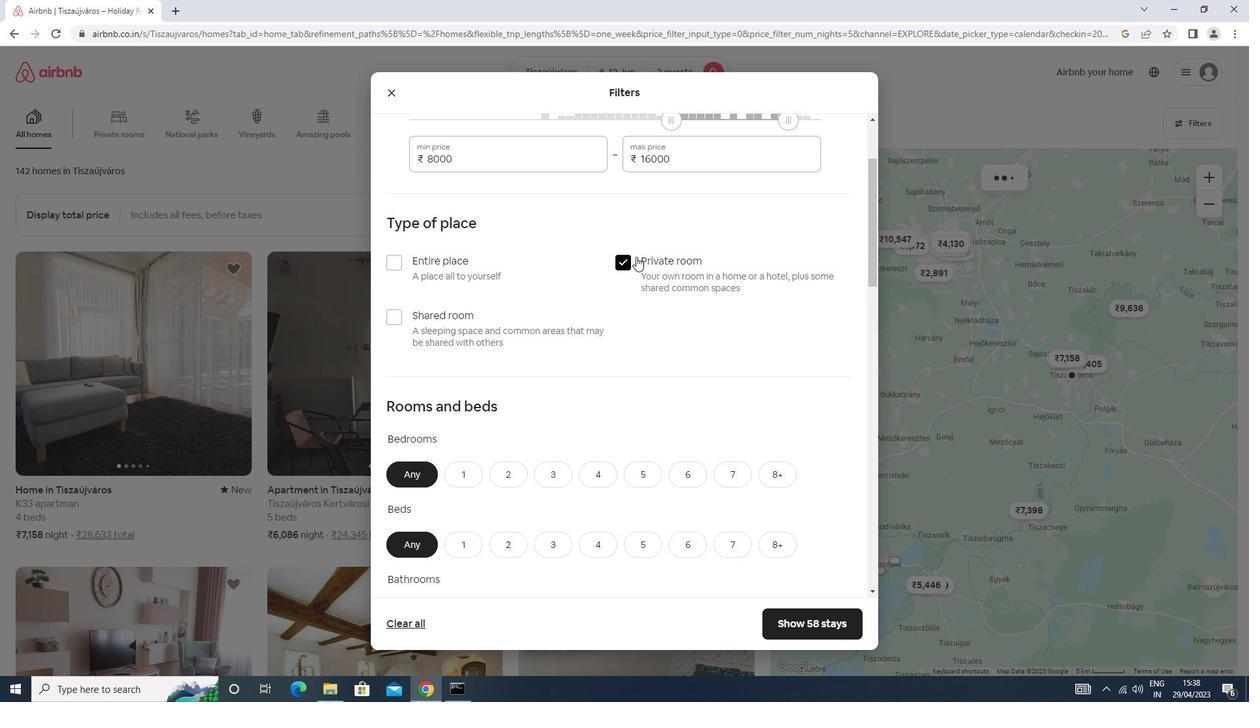 
Action: Mouse scrolled (633, 256) with delta (0, 0)
Screenshot: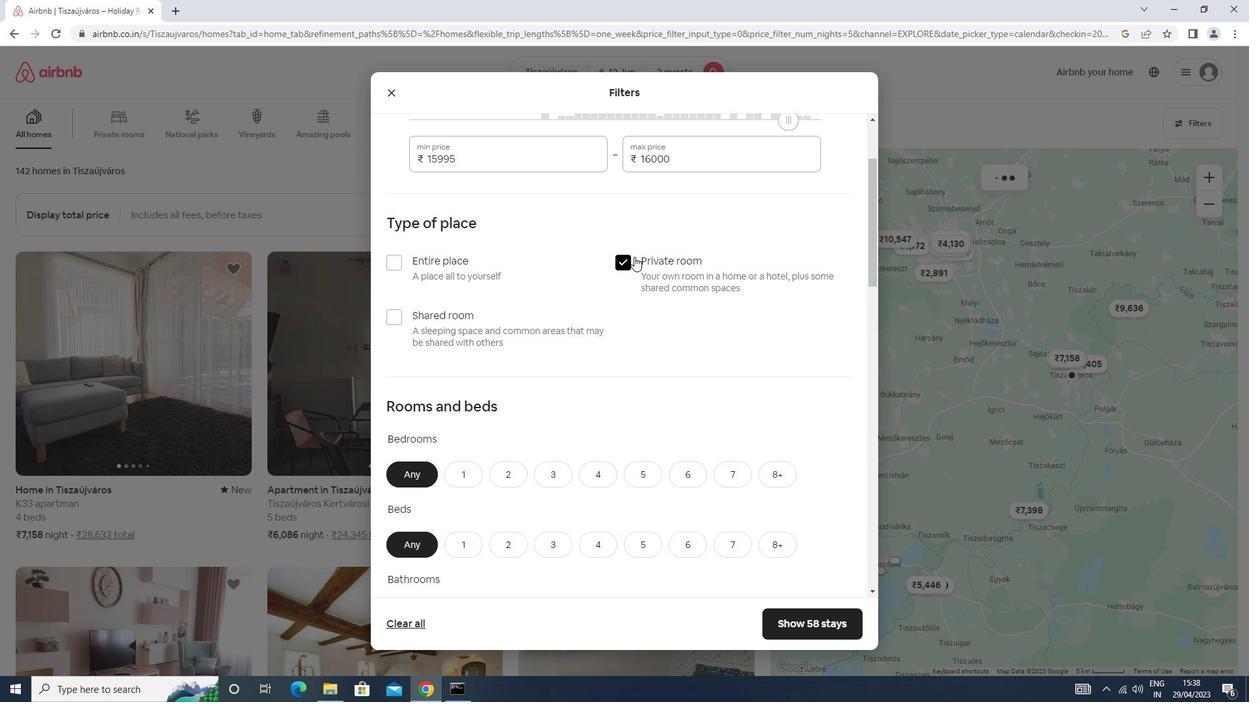 
Action: Mouse moved to (461, 411)
Screenshot: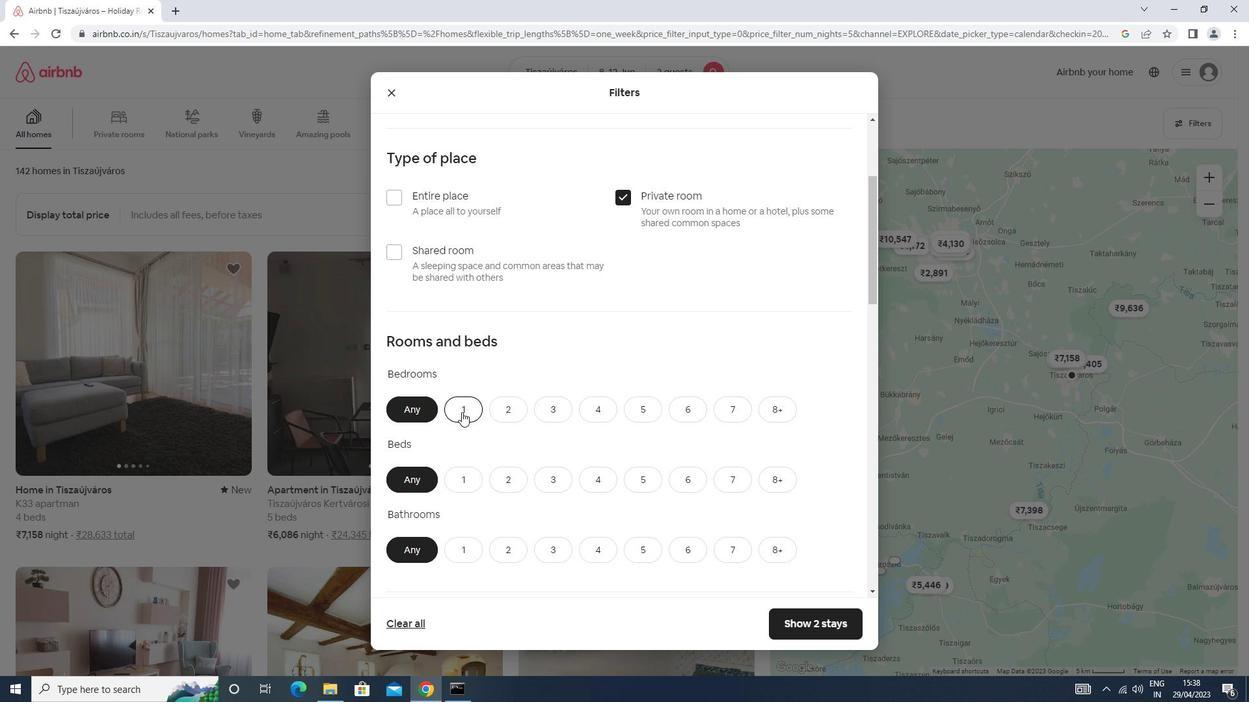 
Action: Mouse pressed left at (461, 411)
Screenshot: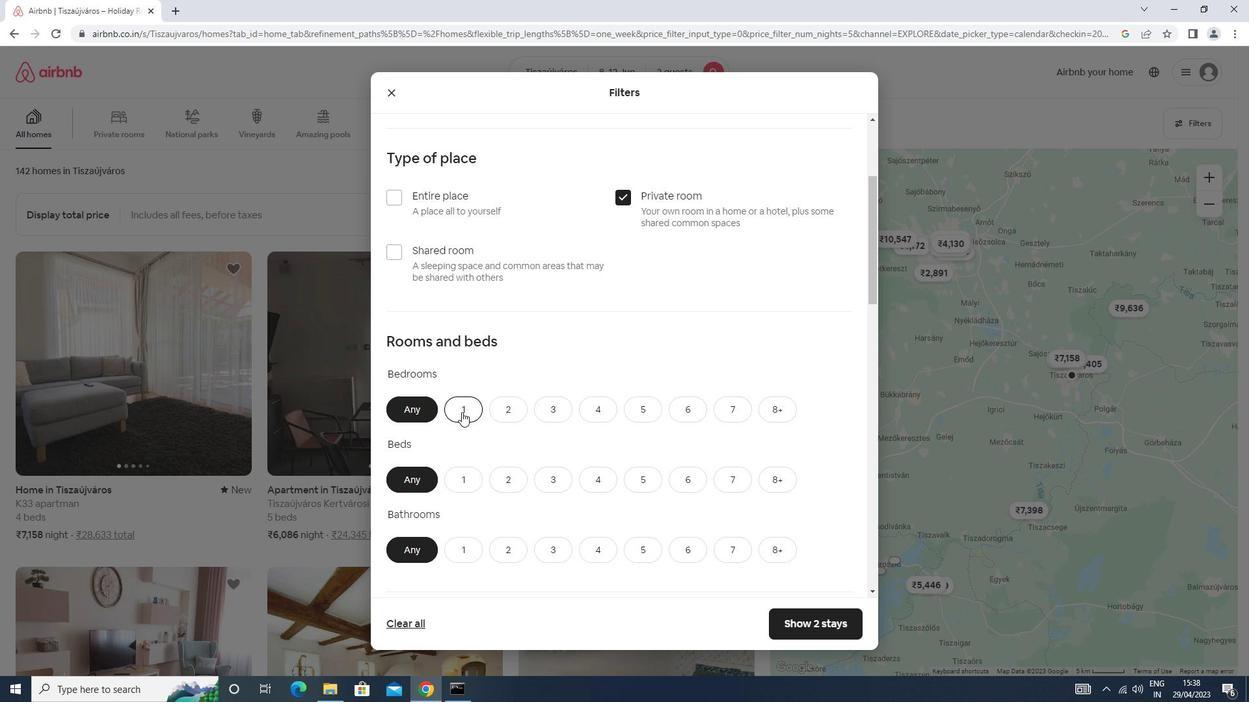 
Action: Mouse scrolled (461, 411) with delta (0, 0)
Screenshot: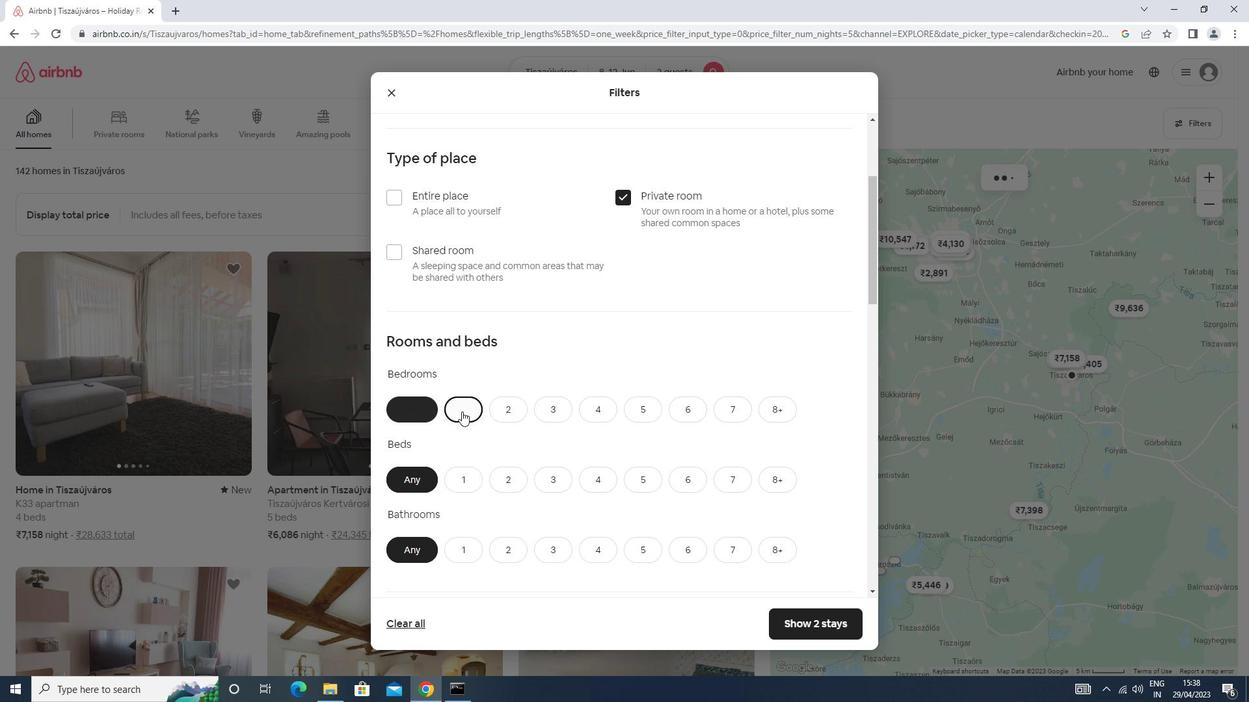 
Action: Mouse scrolled (461, 411) with delta (0, 0)
Screenshot: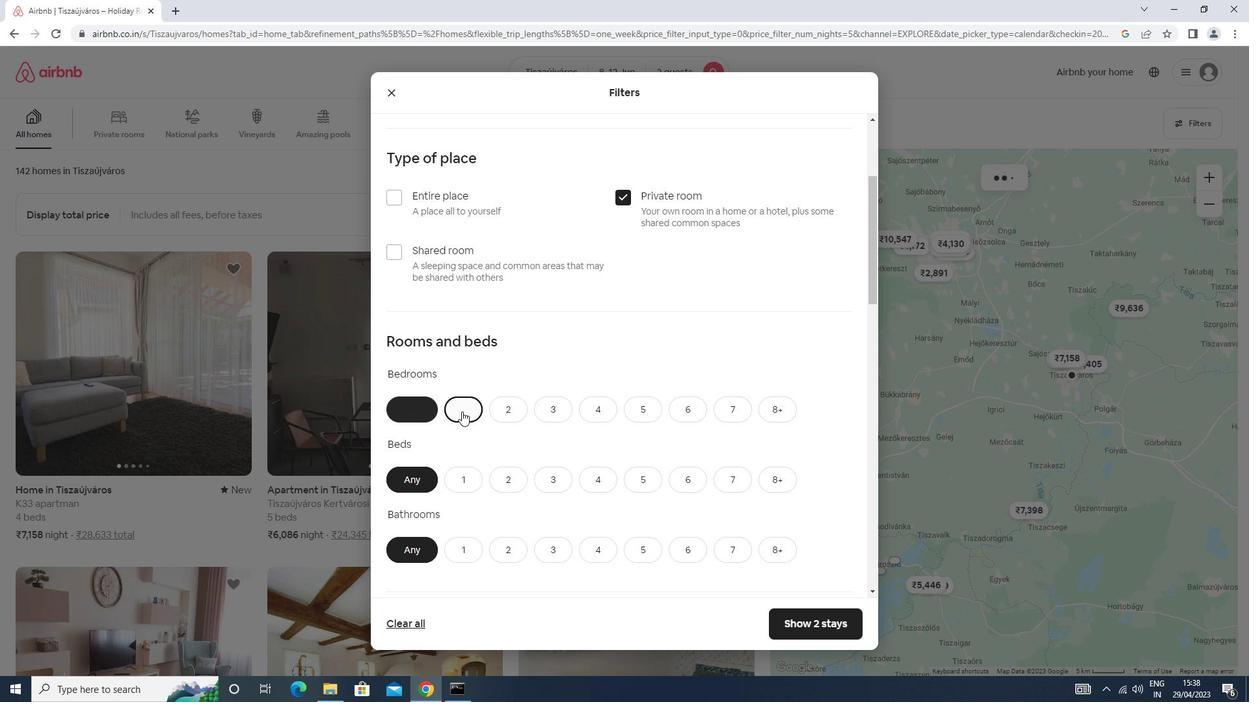 
Action: Mouse moved to (469, 349)
Screenshot: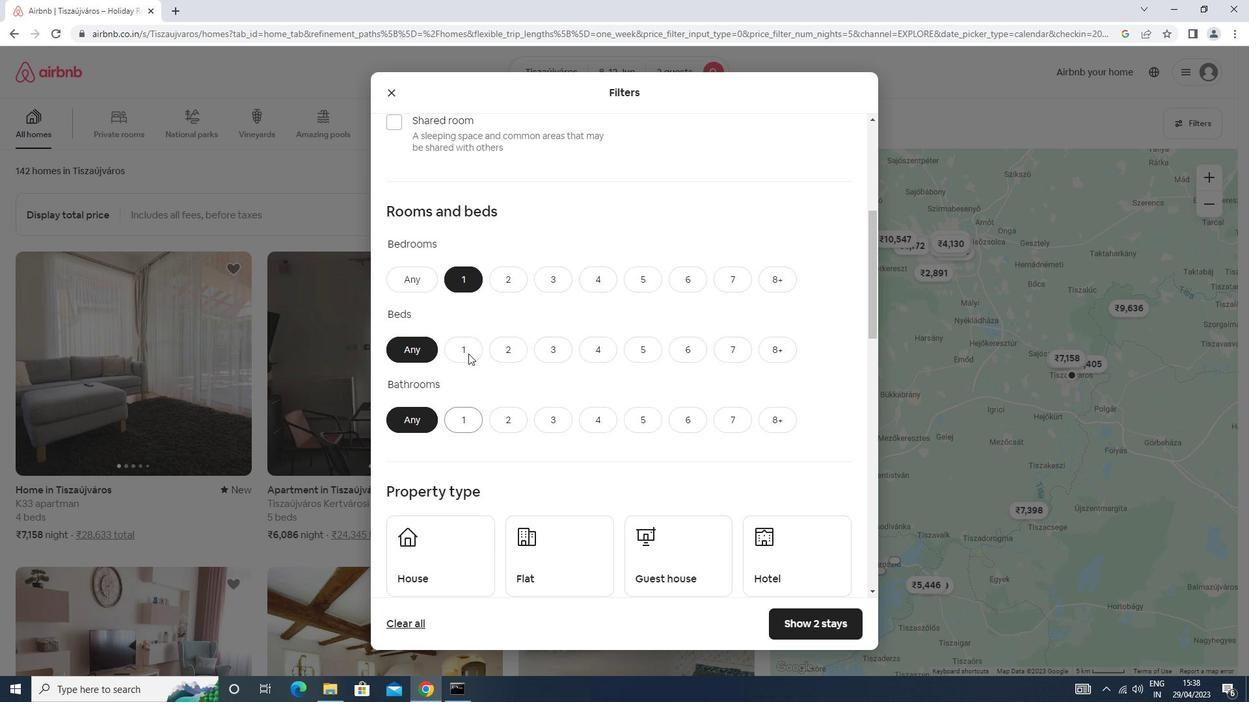 
Action: Mouse pressed left at (469, 349)
Screenshot: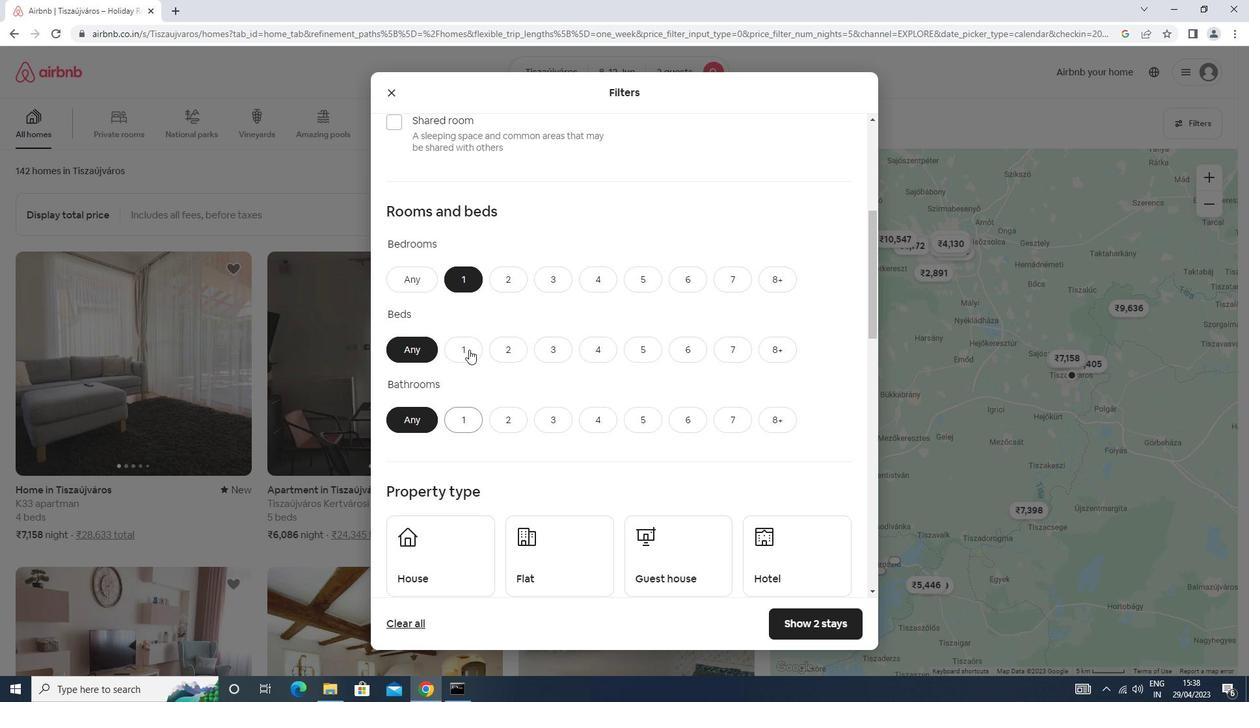 
Action: Mouse moved to (467, 419)
Screenshot: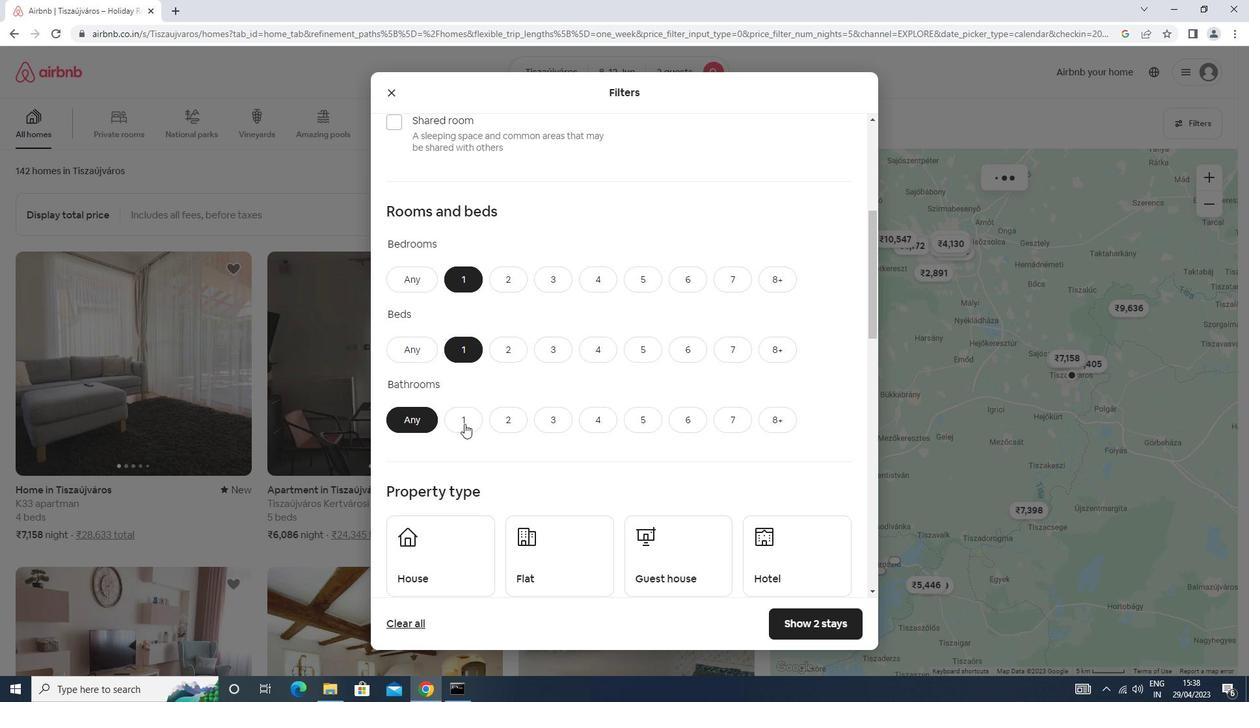 
Action: Mouse pressed left at (467, 419)
Screenshot: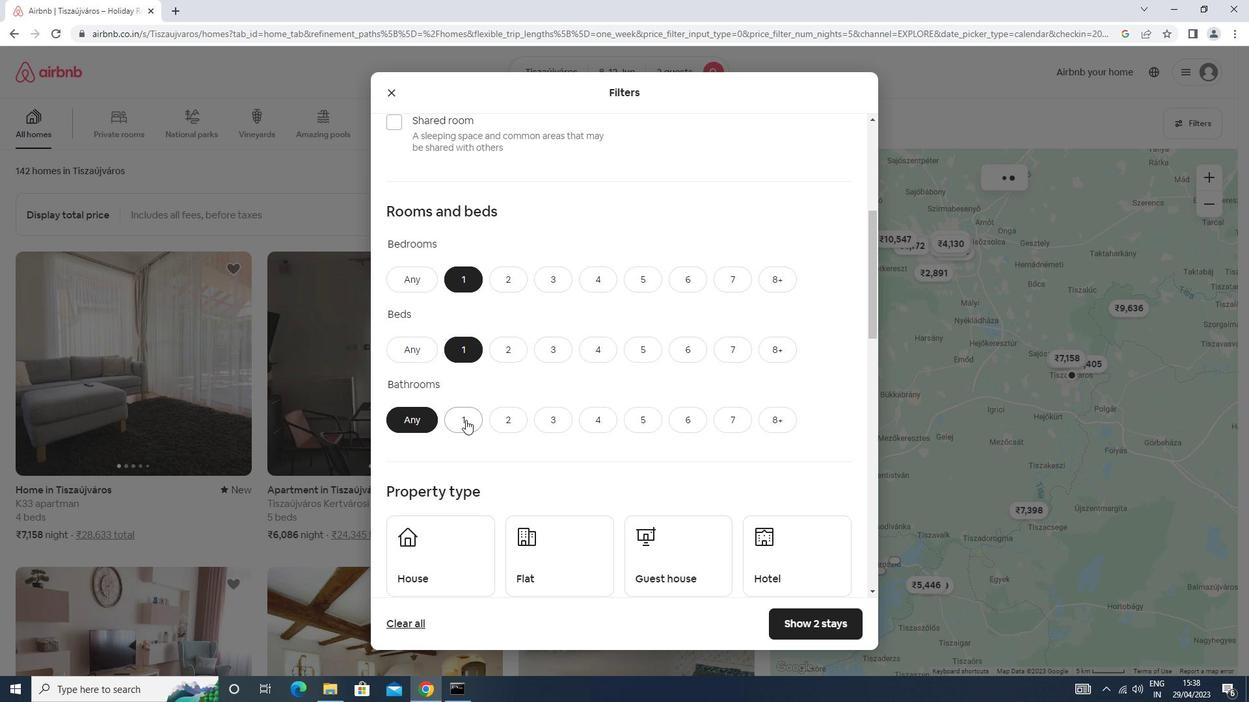 
Action: Mouse moved to (467, 417)
Screenshot: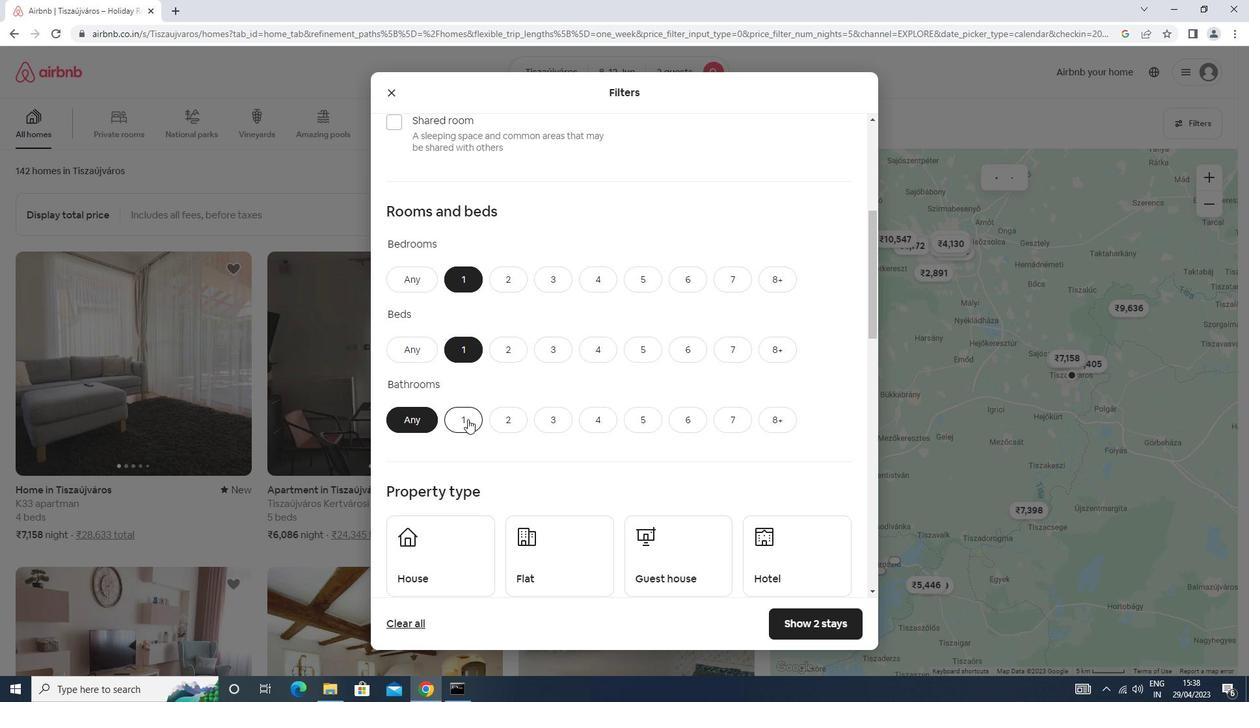 
Action: Mouse scrolled (467, 416) with delta (0, 0)
Screenshot: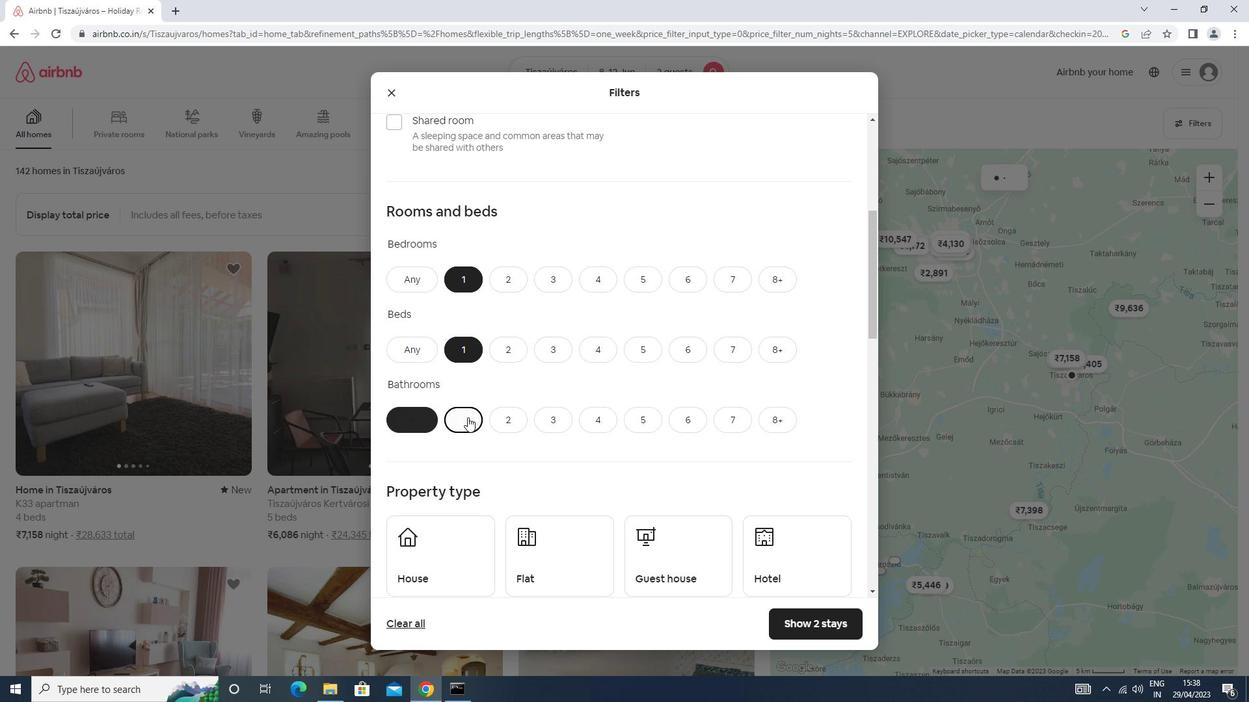 
Action: Mouse scrolled (467, 416) with delta (0, 0)
Screenshot: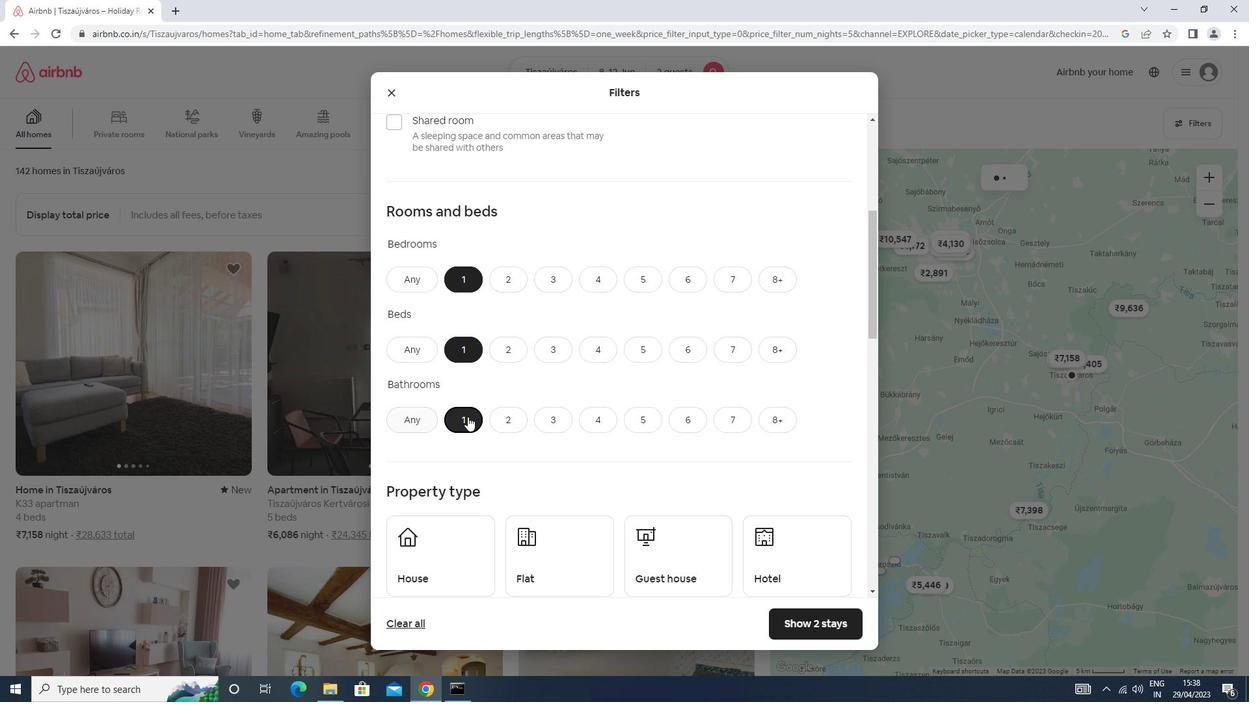 
Action: Mouse scrolled (467, 416) with delta (0, 0)
Screenshot: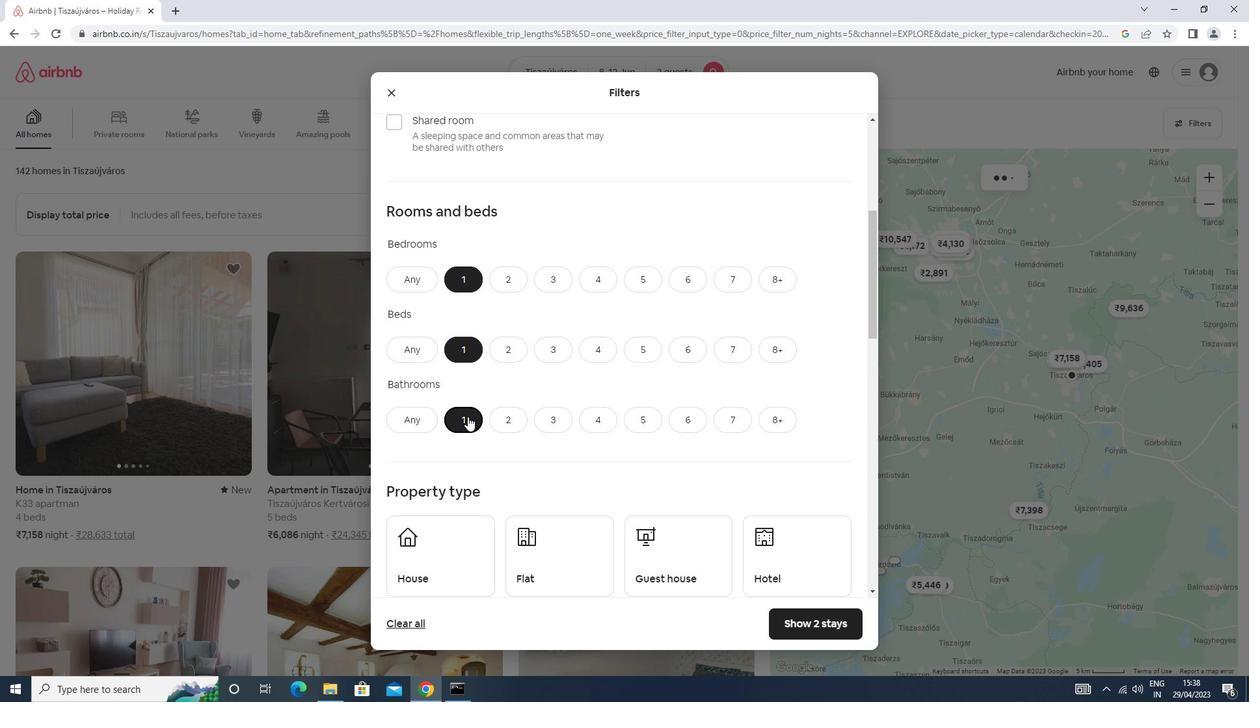 
Action: Mouse scrolled (467, 416) with delta (0, 0)
Screenshot: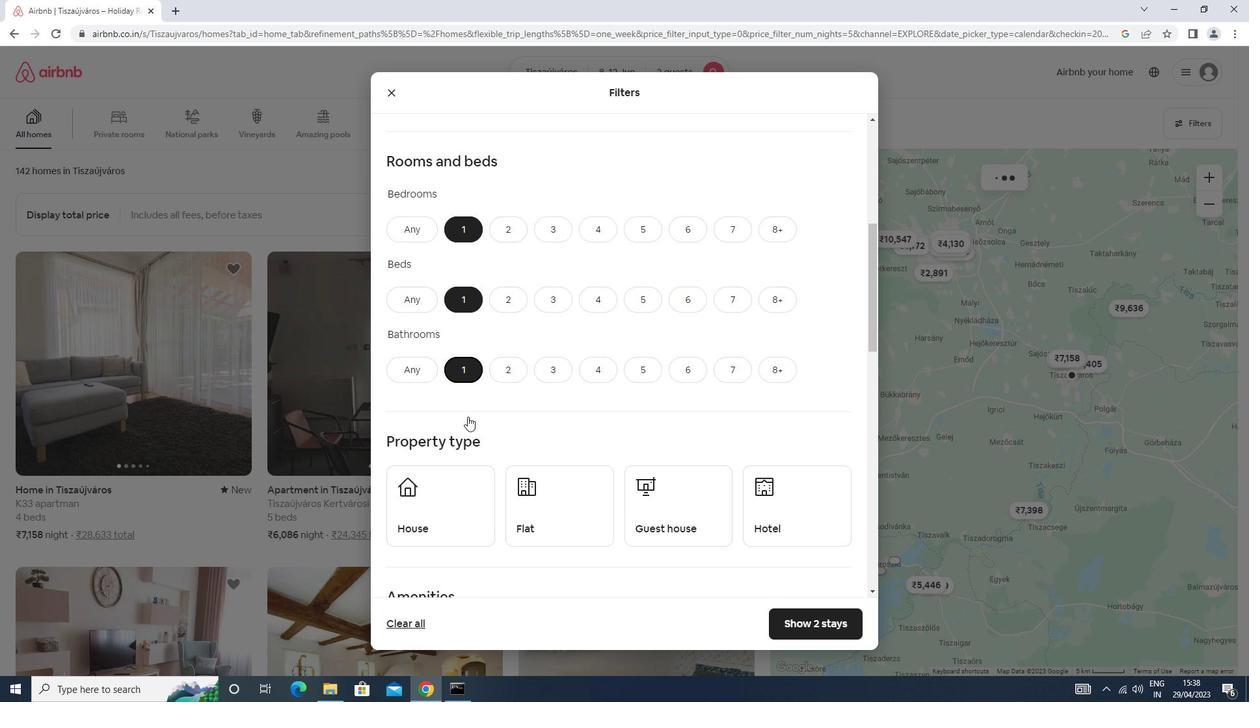 
Action: Mouse scrolled (467, 416) with delta (0, 0)
Screenshot: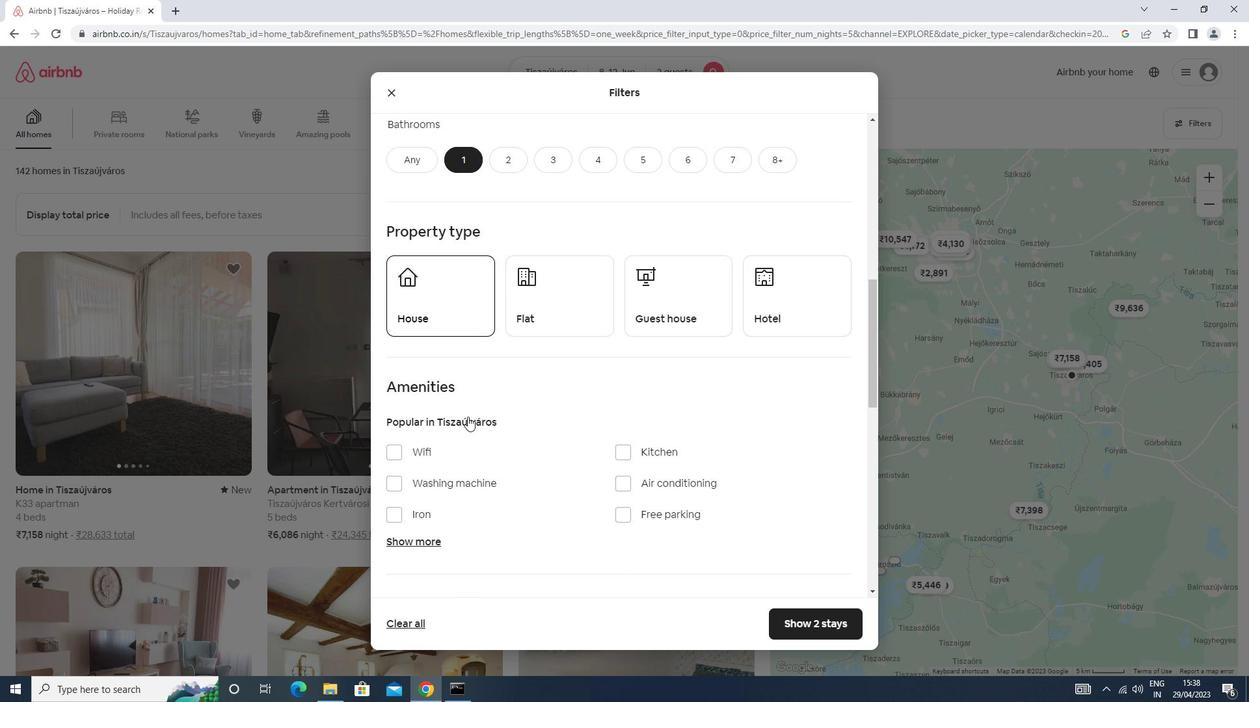 
Action: Mouse moved to (463, 247)
Screenshot: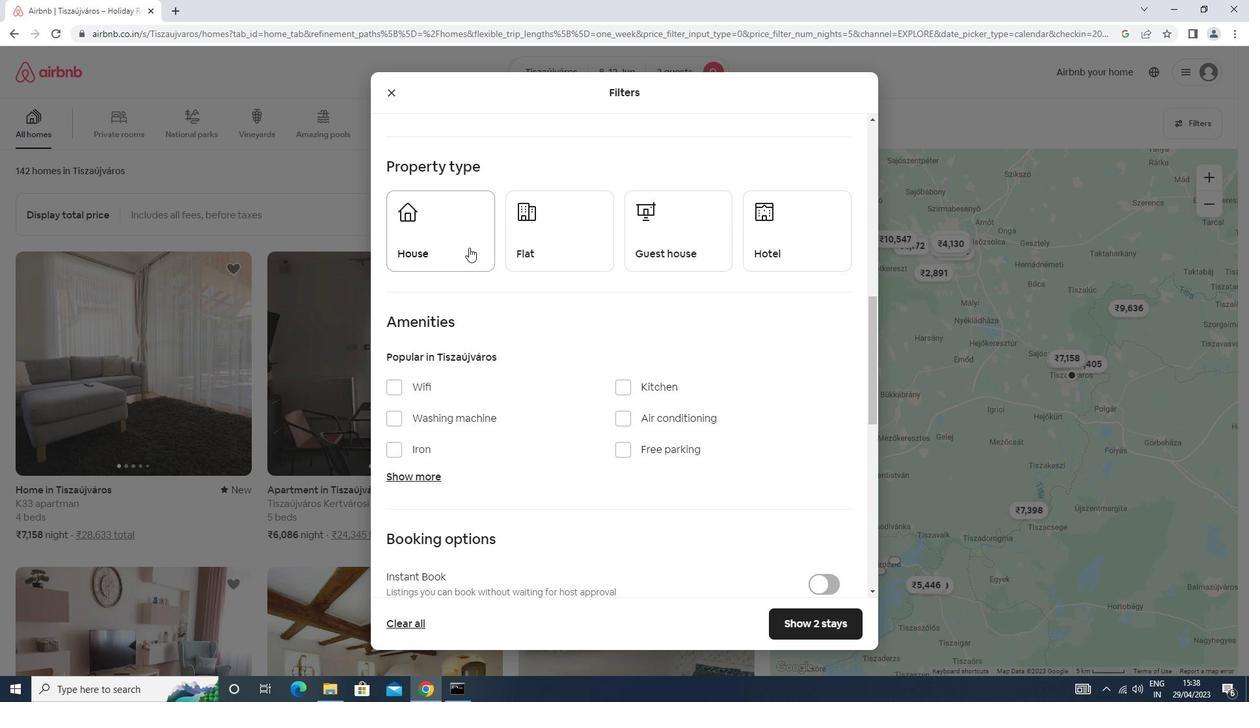 
Action: Mouse pressed left at (463, 247)
Screenshot: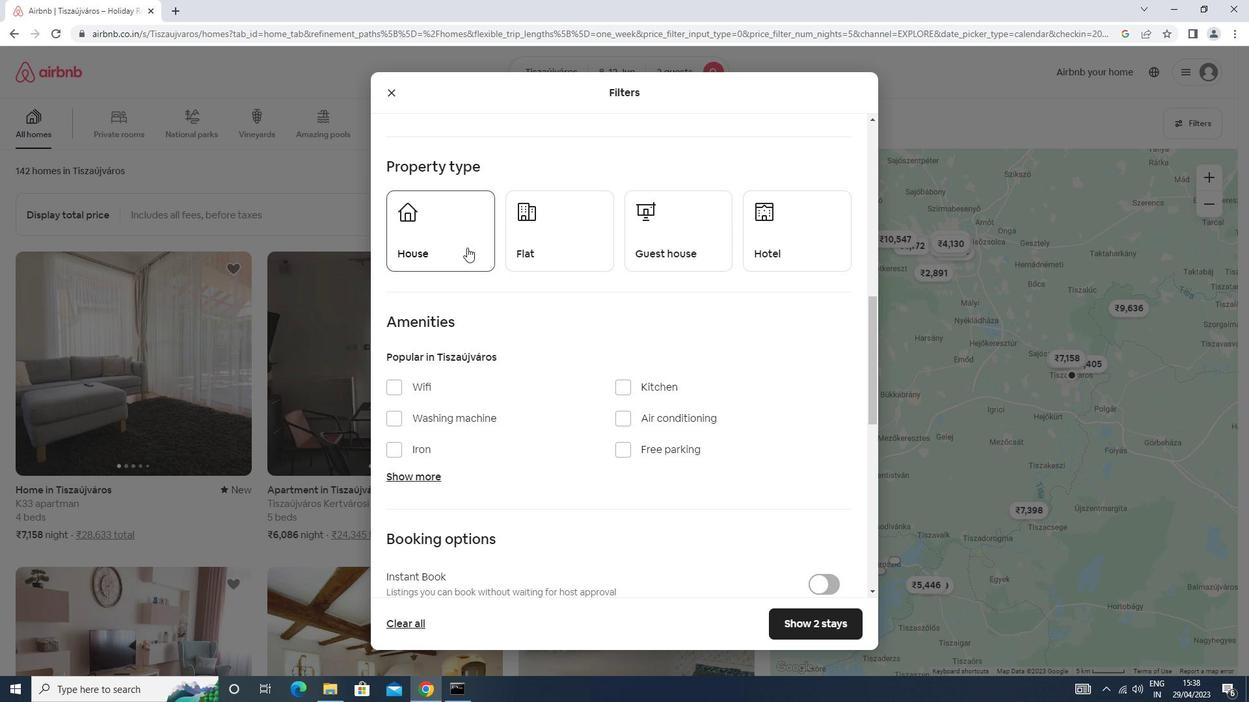 
Action: Mouse moved to (537, 236)
Screenshot: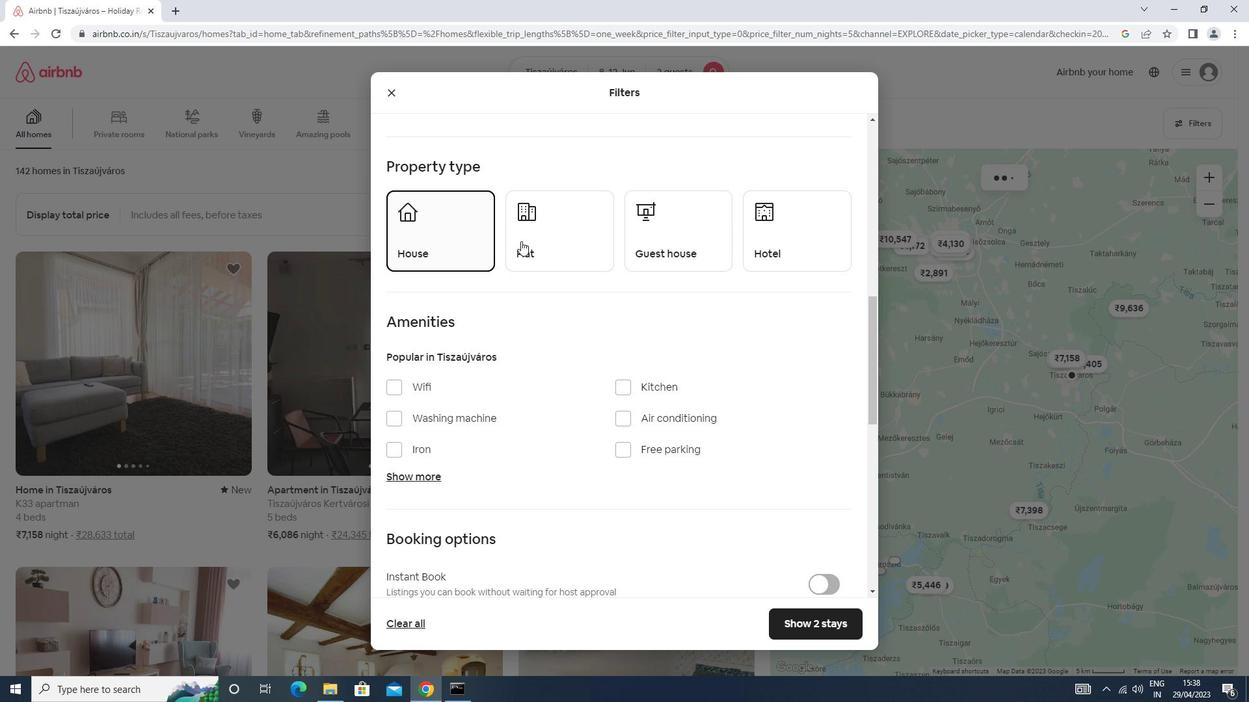 
Action: Mouse pressed left at (537, 236)
Screenshot: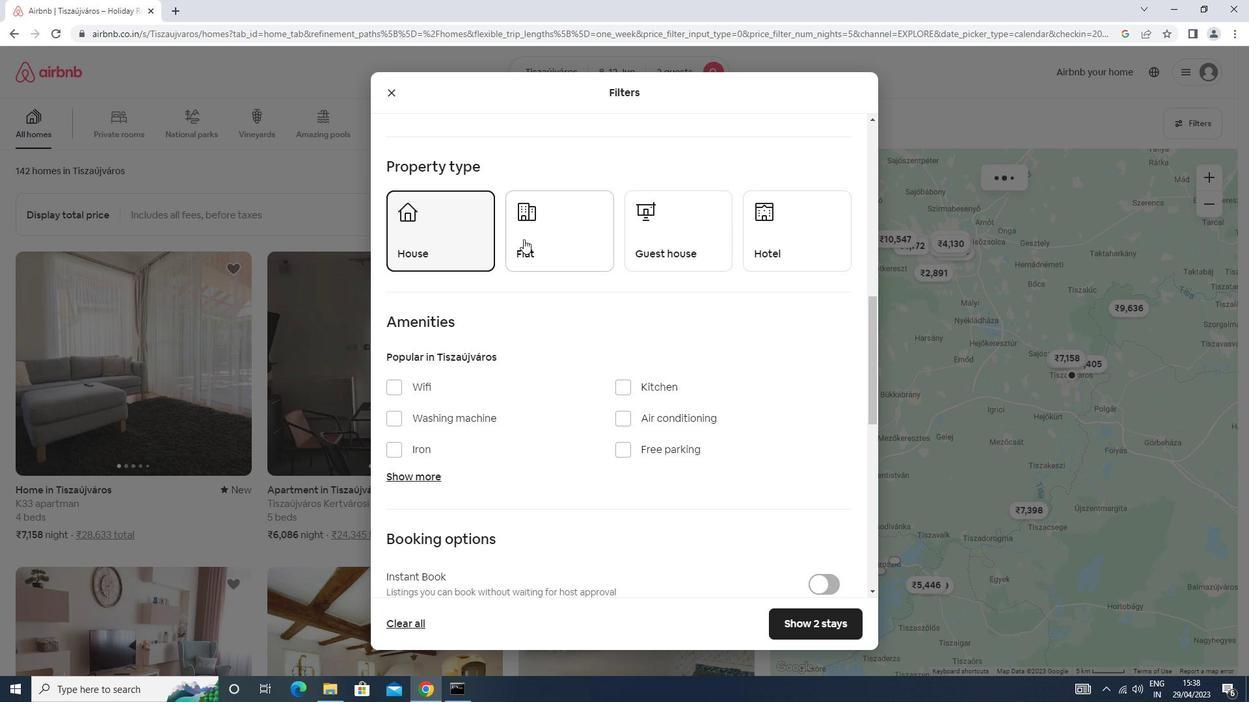 
Action: Mouse moved to (734, 244)
Screenshot: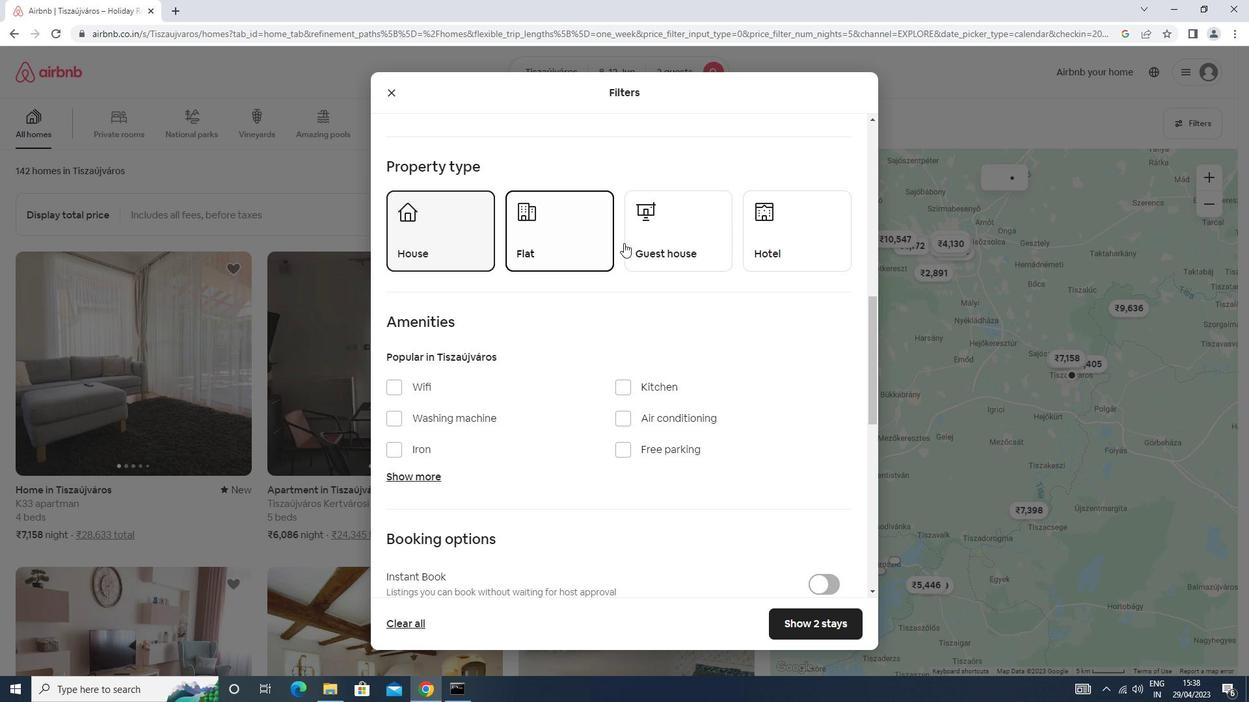 
Action: Mouse pressed left at (734, 244)
Screenshot: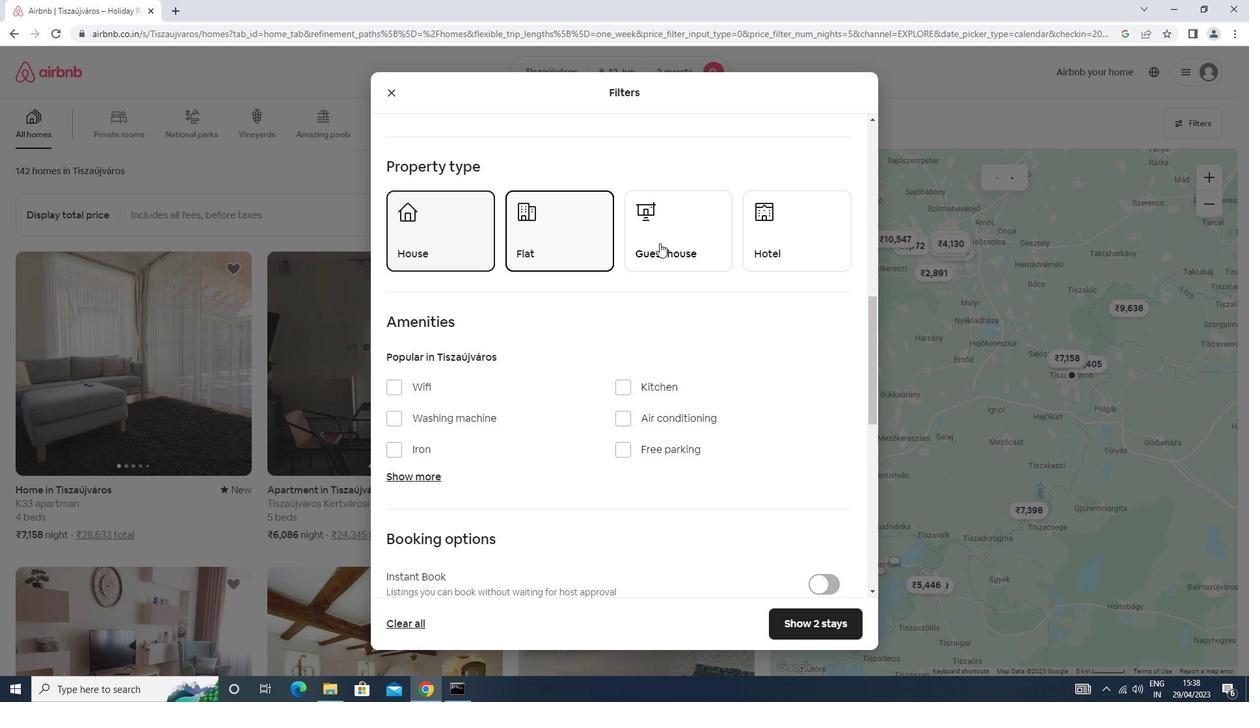 
Action: Mouse moved to (718, 245)
Screenshot: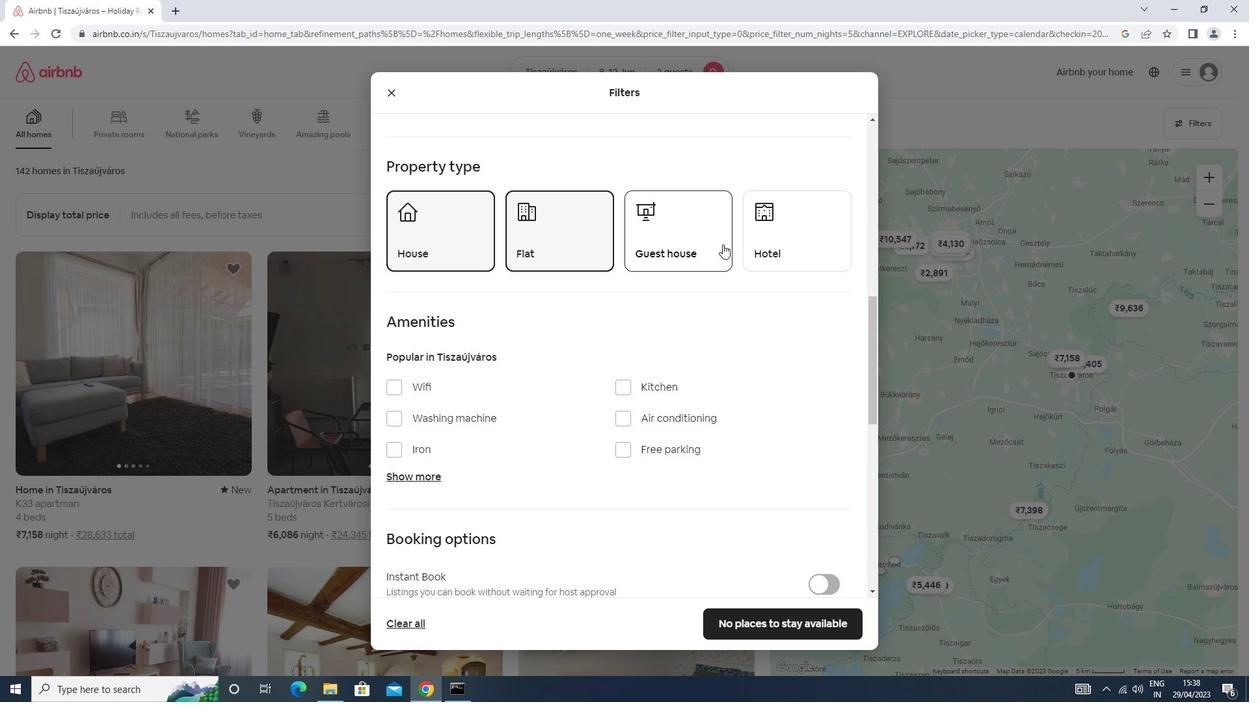 
Action: Mouse pressed left at (718, 245)
Screenshot: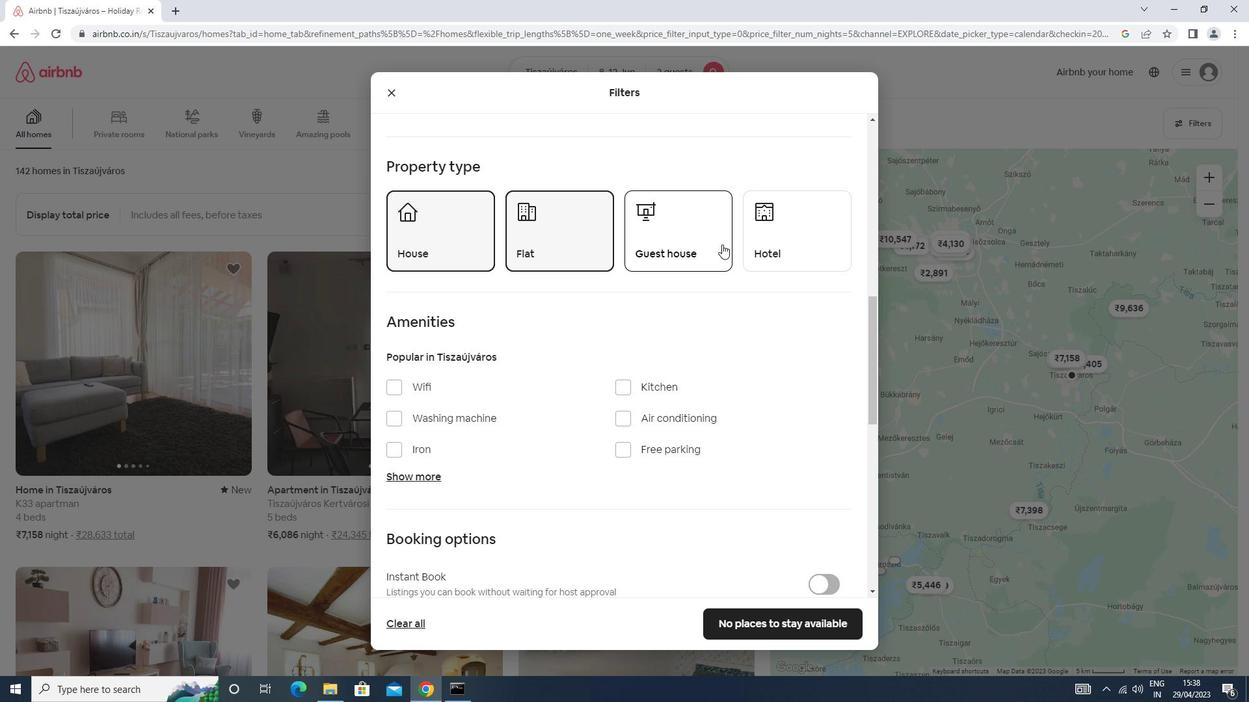 
Action: Mouse moved to (797, 243)
Screenshot: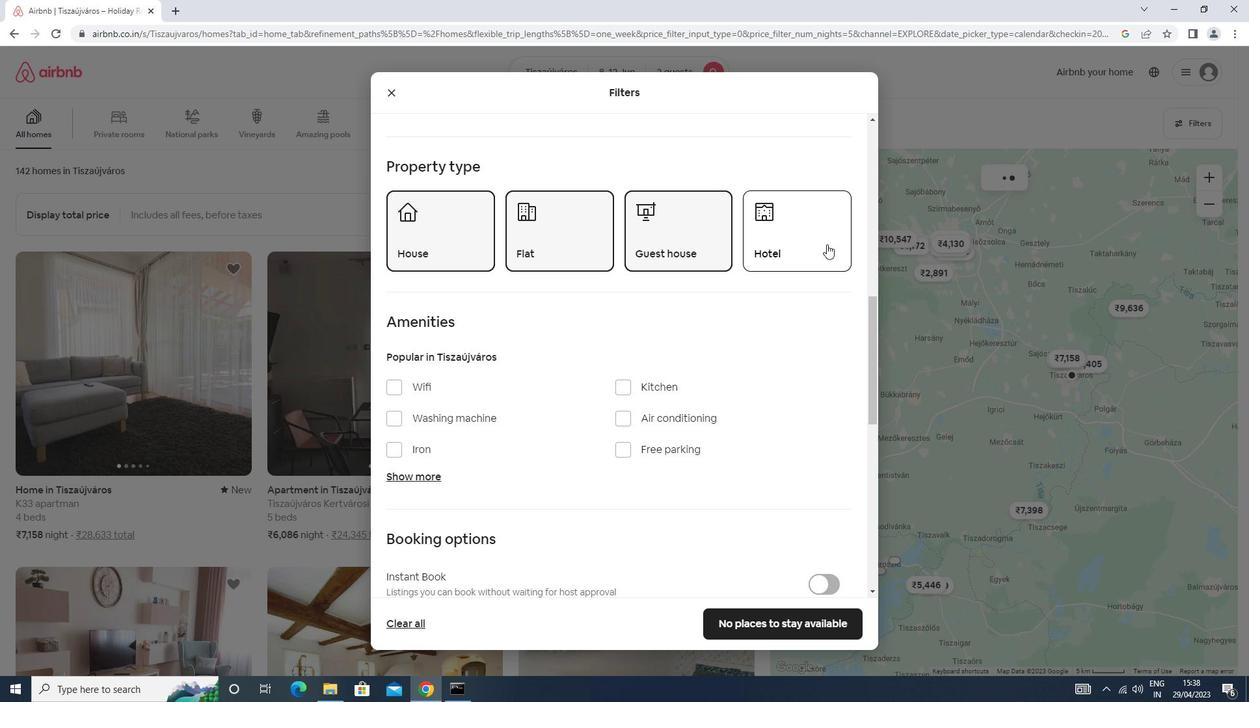 
Action: Mouse pressed left at (797, 243)
Screenshot: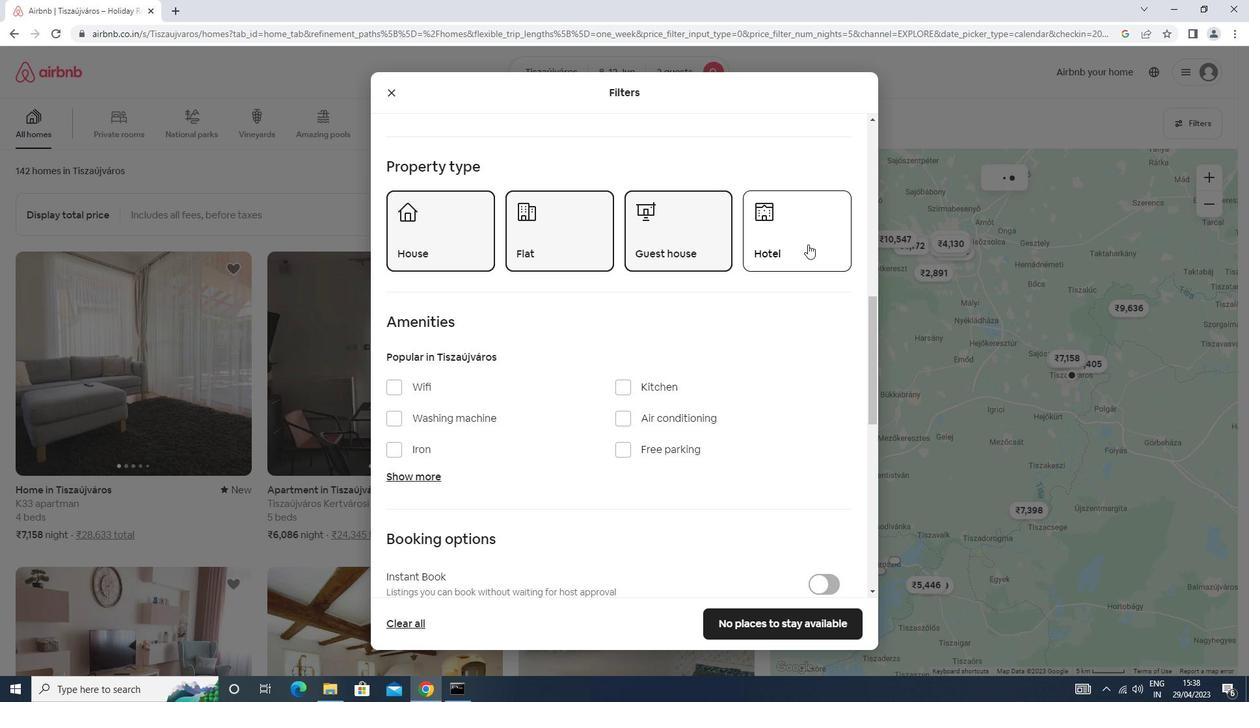 
Action: Mouse moved to (684, 356)
Screenshot: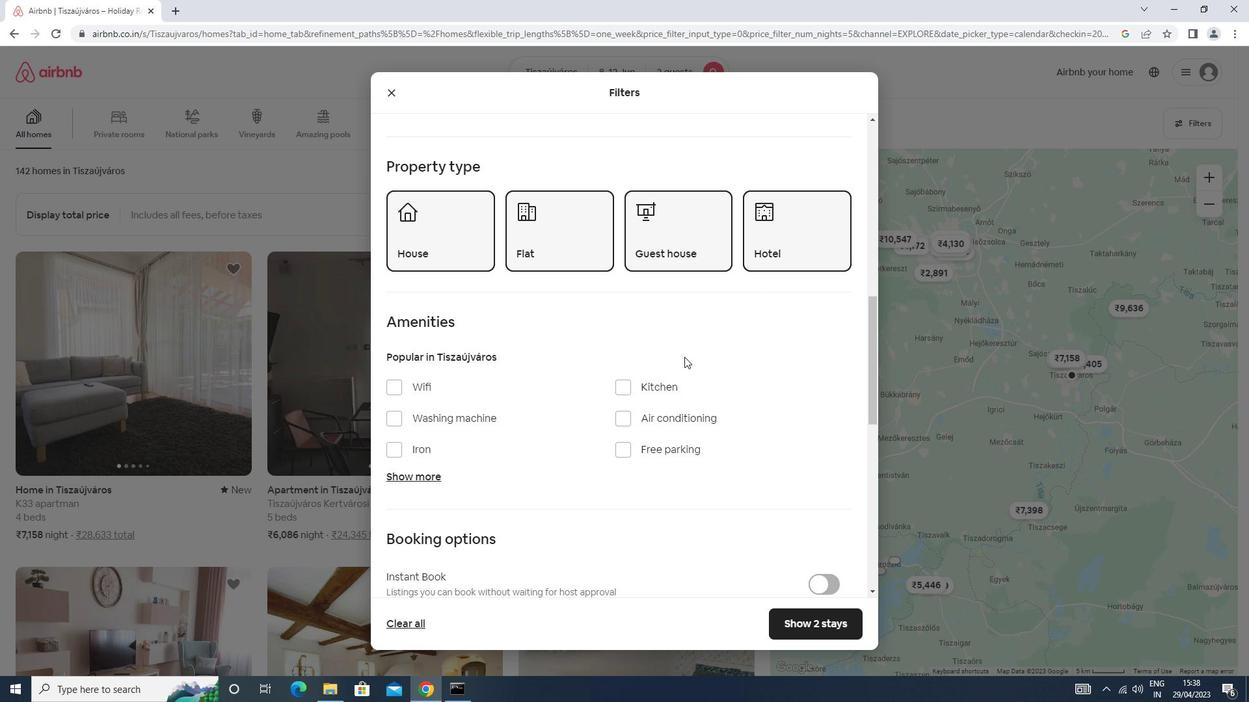 
Action: Mouse scrolled (684, 355) with delta (0, 0)
Screenshot: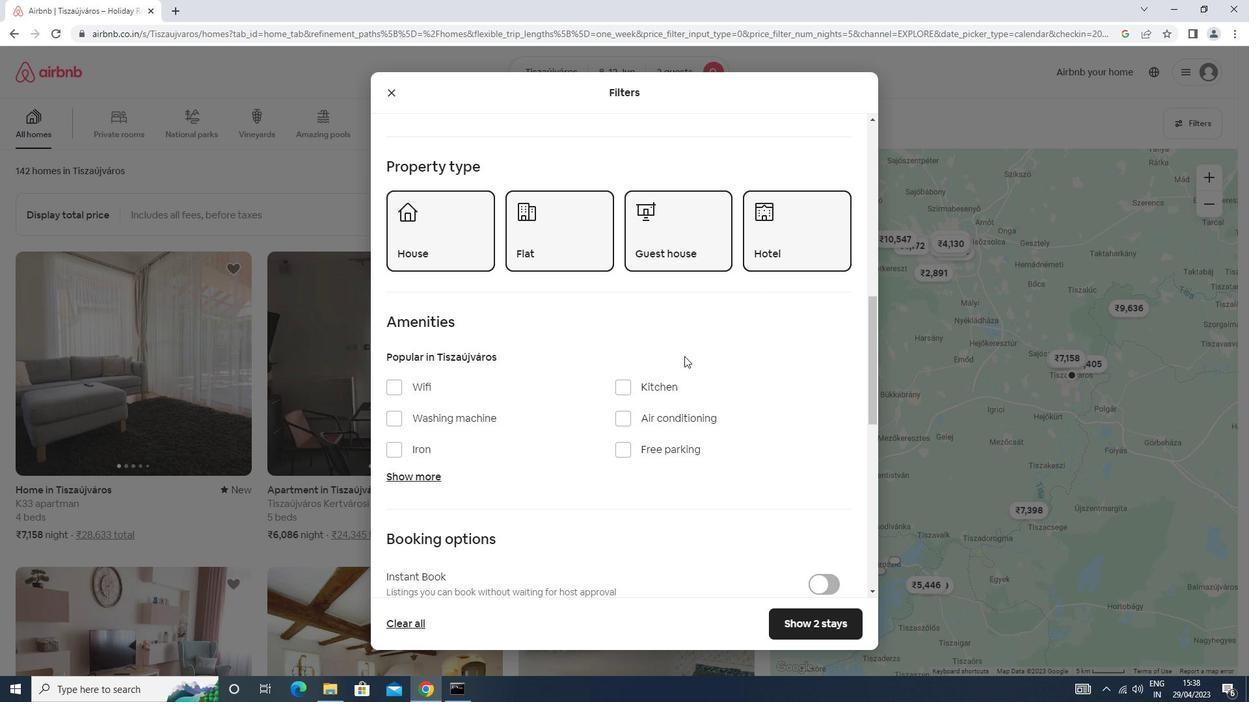 
Action: Mouse moved to (683, 356)
Screenshot: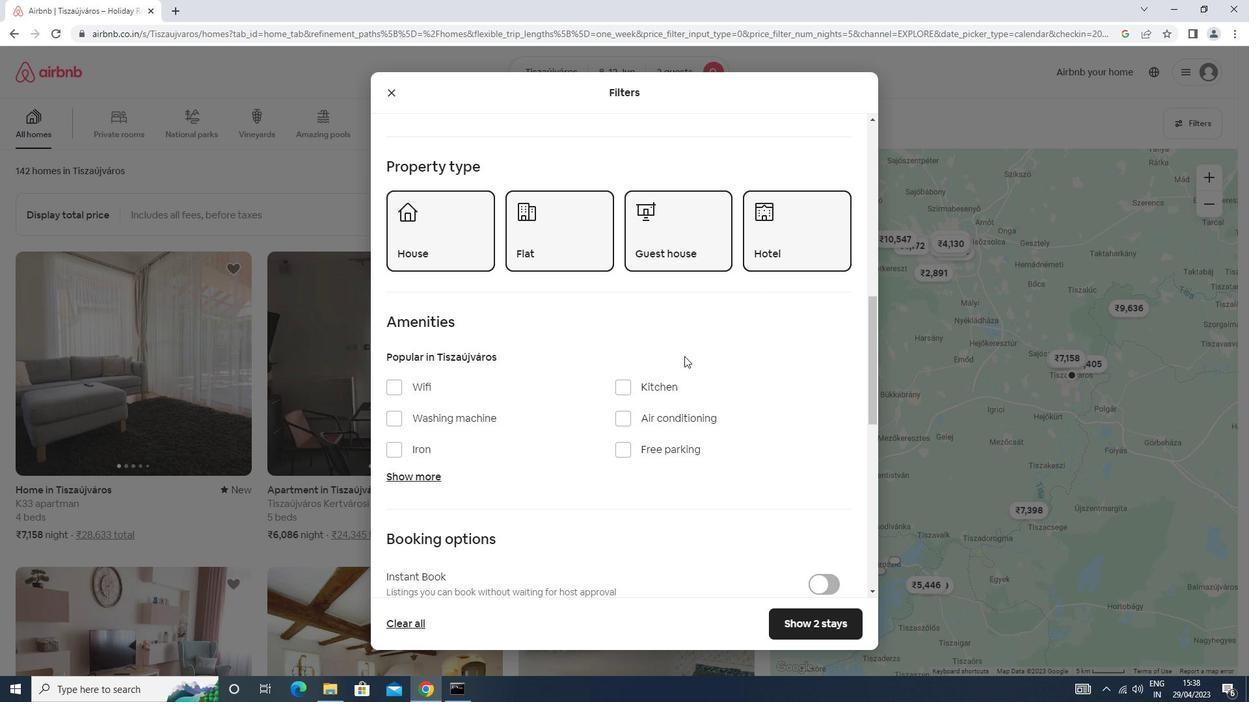 
Action: Mouse scrolled (683, 355) with delta (0, 0)
Screenshot: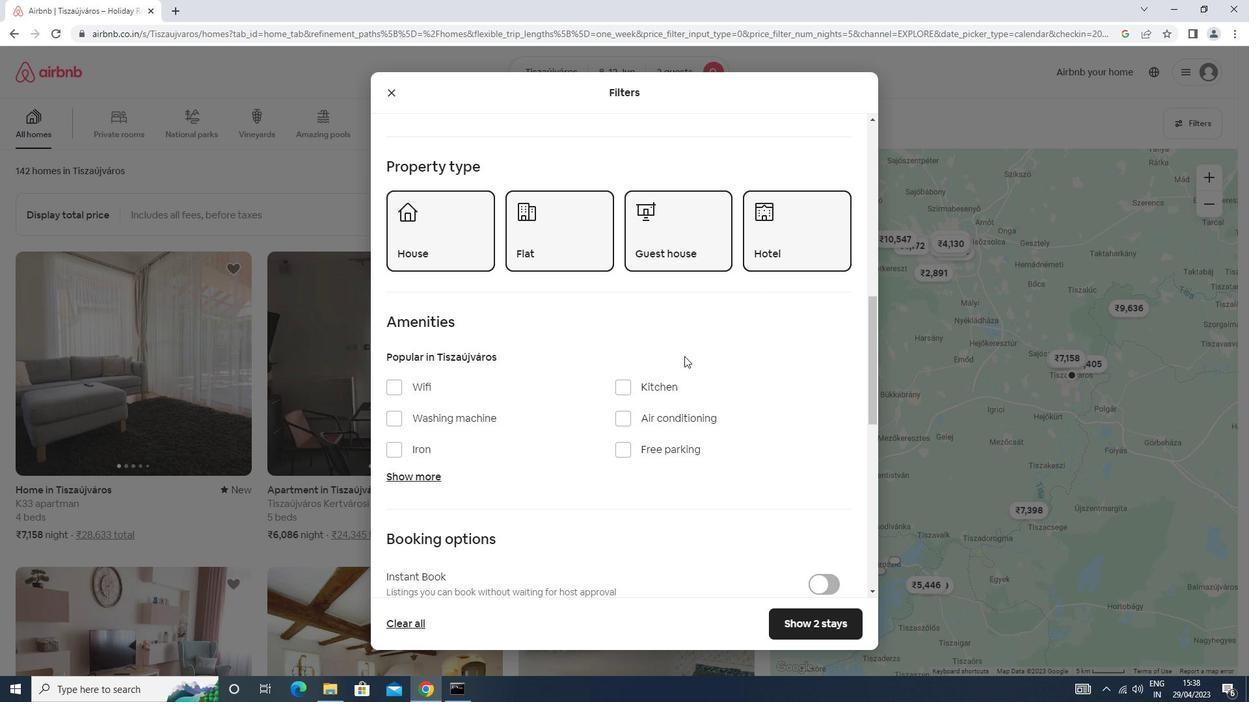 
Action: Mouse scrolled (683, 355) with delta (0, 0)
Screenshot: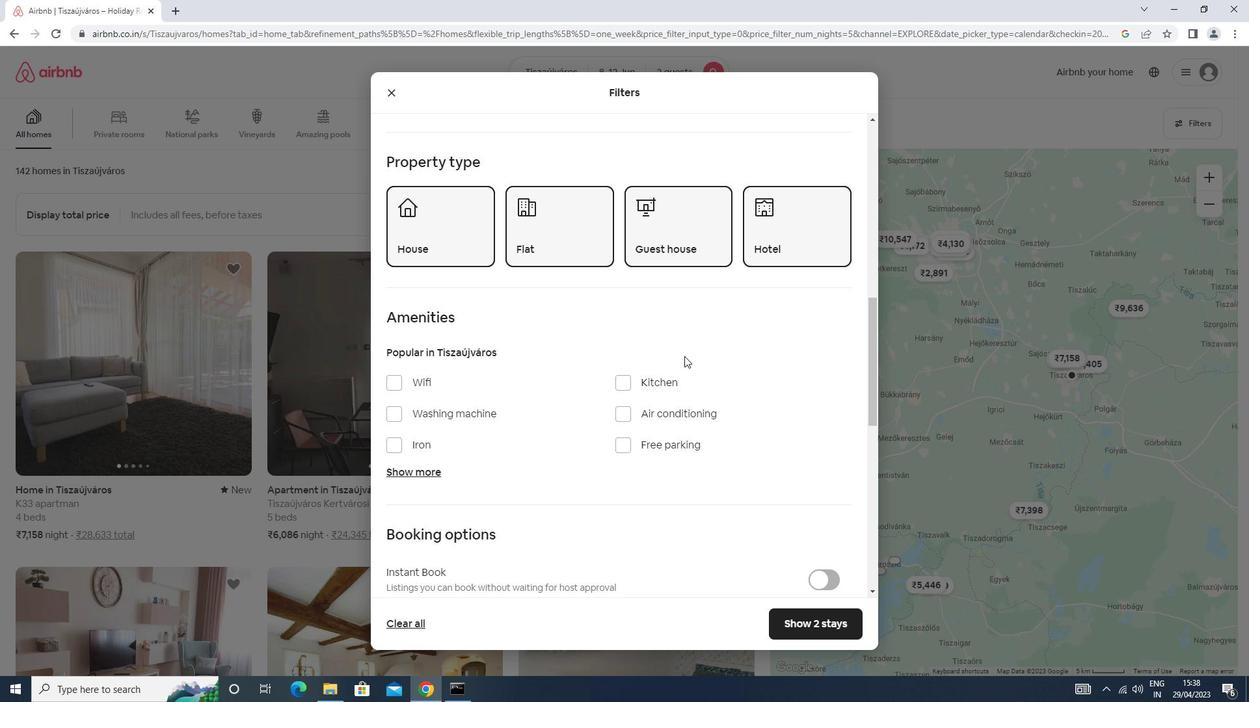
Action: Mouse scrolled (683, 355) with delta (0, 0)
Screenshot: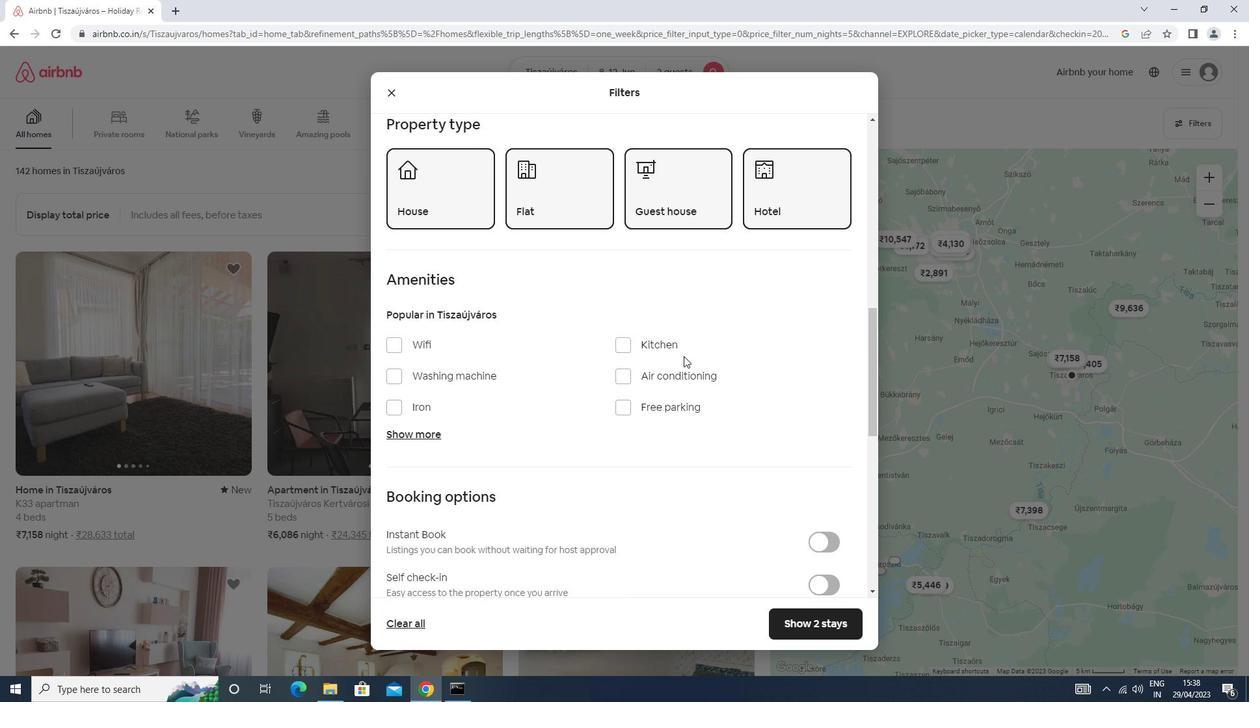 
Action: Mouse scrolled (683, 355) with delta (0, 0)
Screenshot: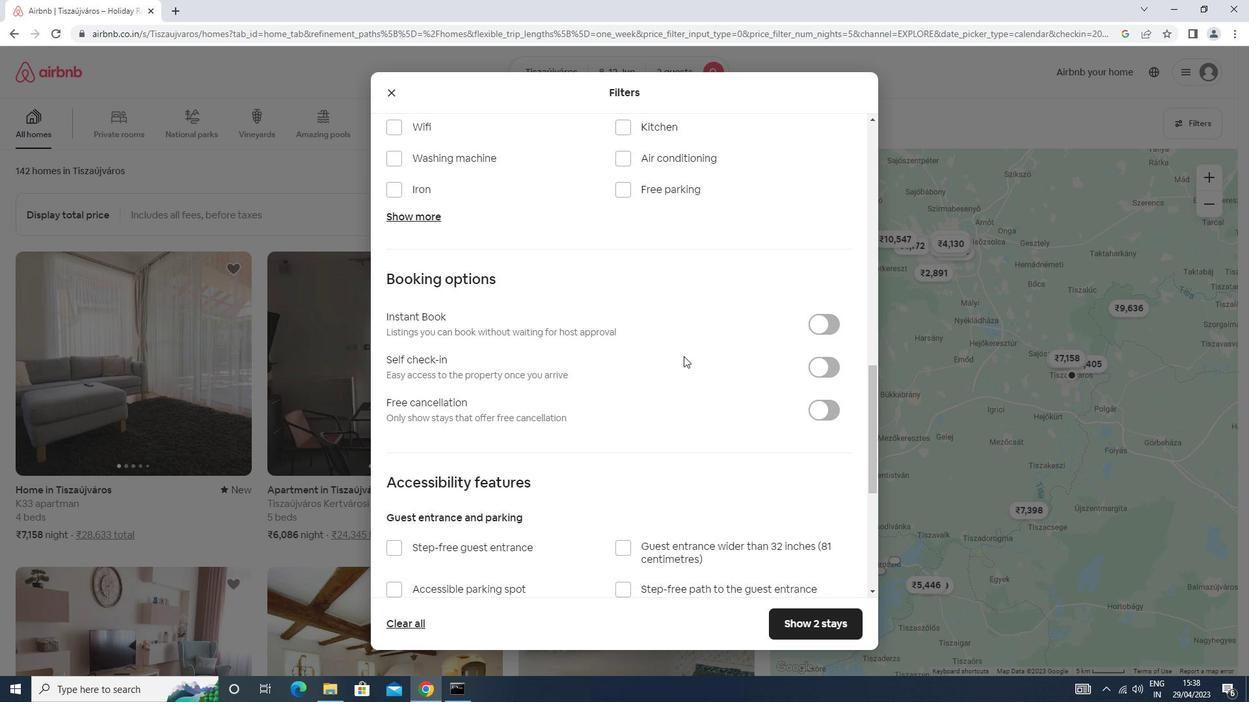 
Action: Mouse scrolled (683, 355) with delta (0, 0)
Screenshot: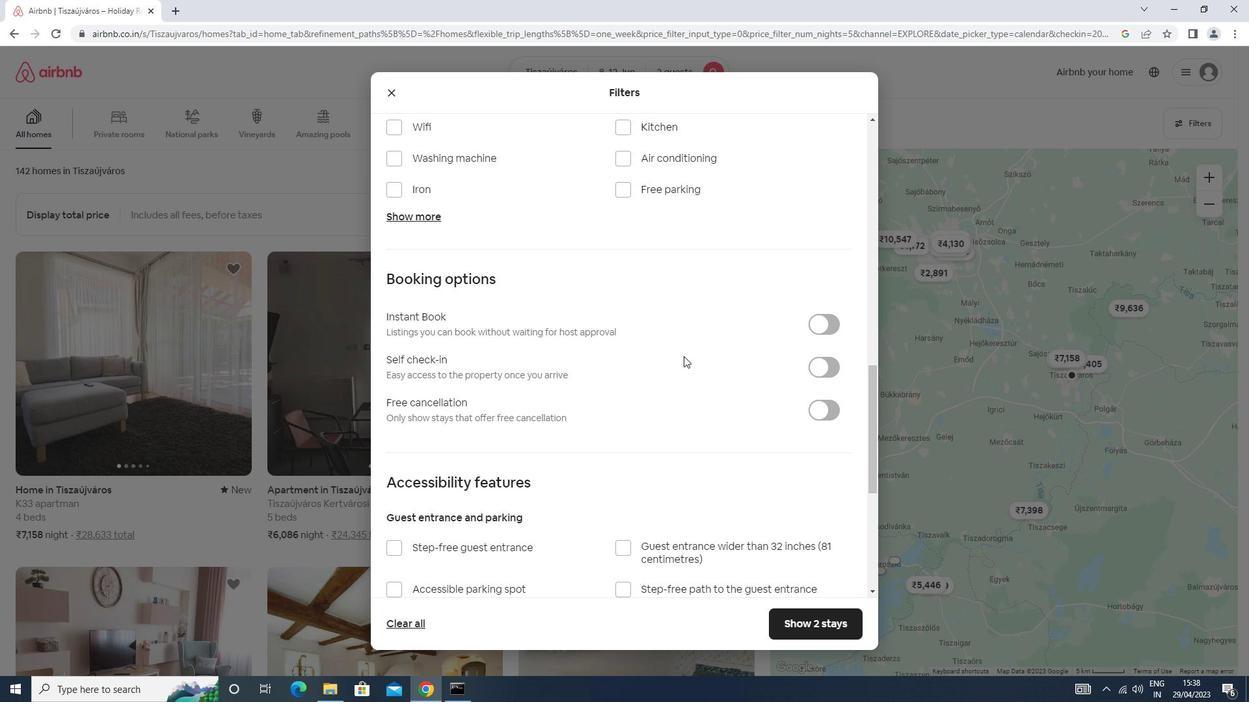 
Action: Mouse scrolled (683, 355) with delta (0, 0)
Screenshot: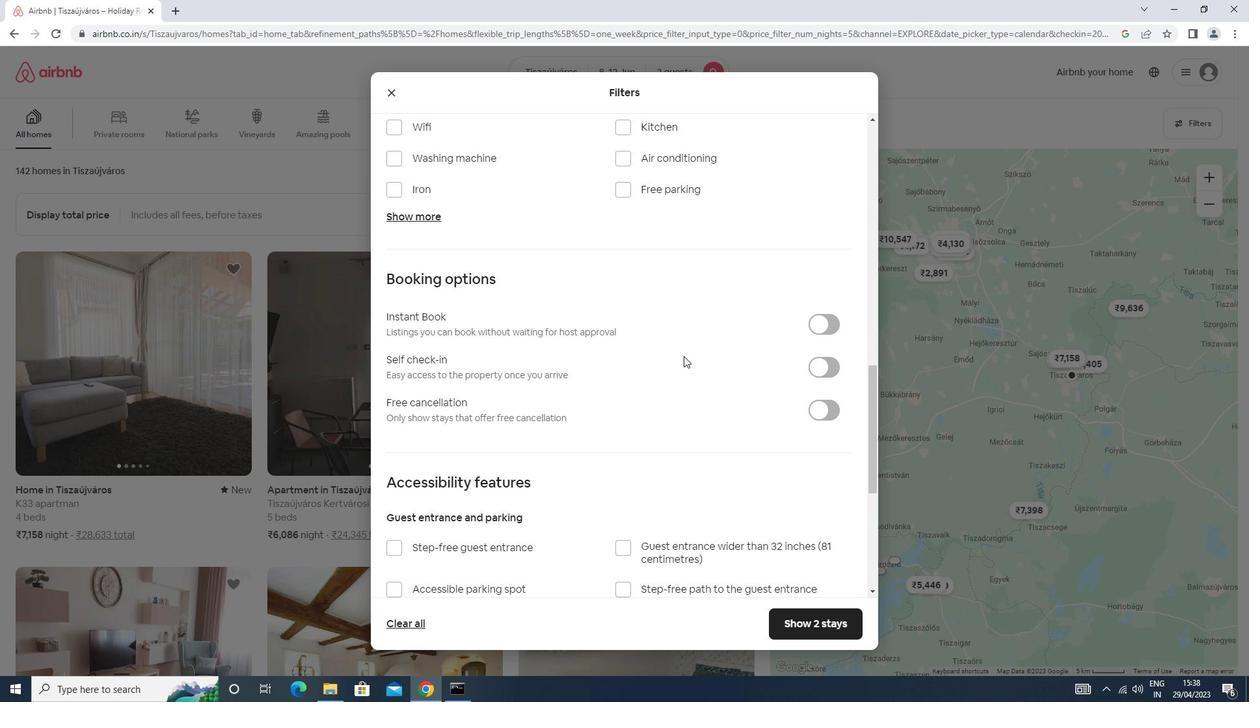 
Action: Mouse scrolled (683, 355) with delta (0, 0)
Screenshot: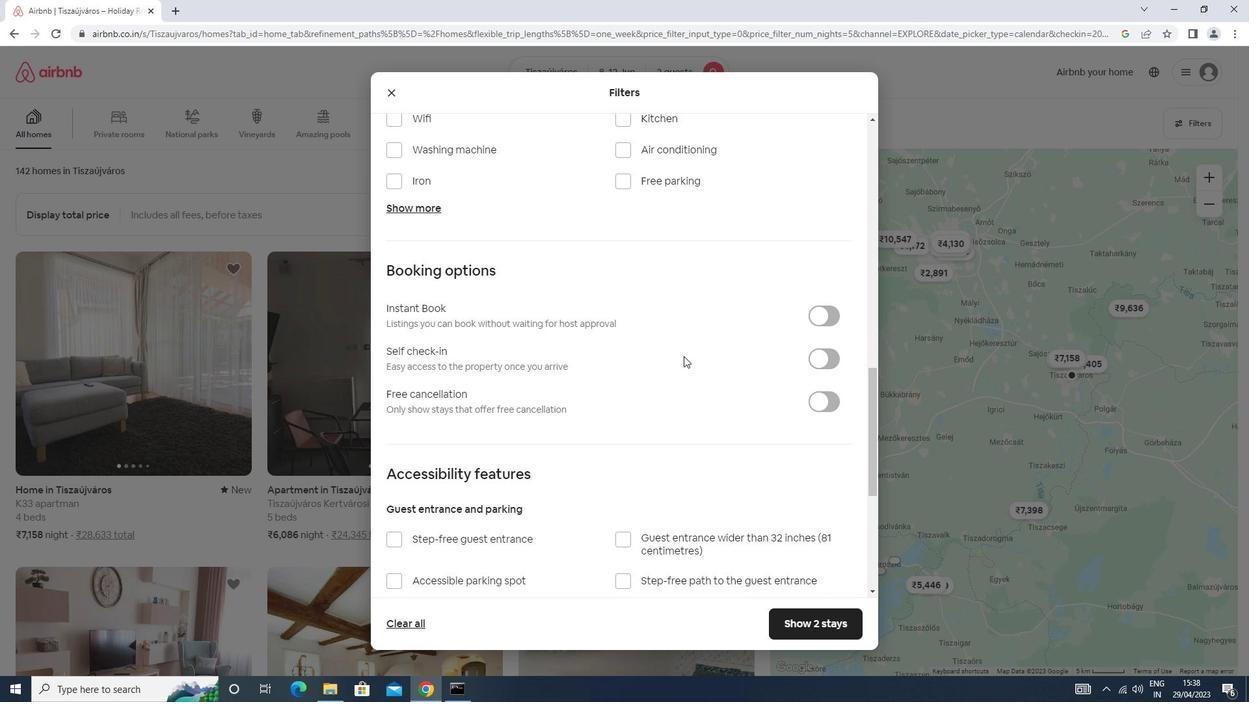 
Action: Mouse moved to (765, 235)
Screenshot: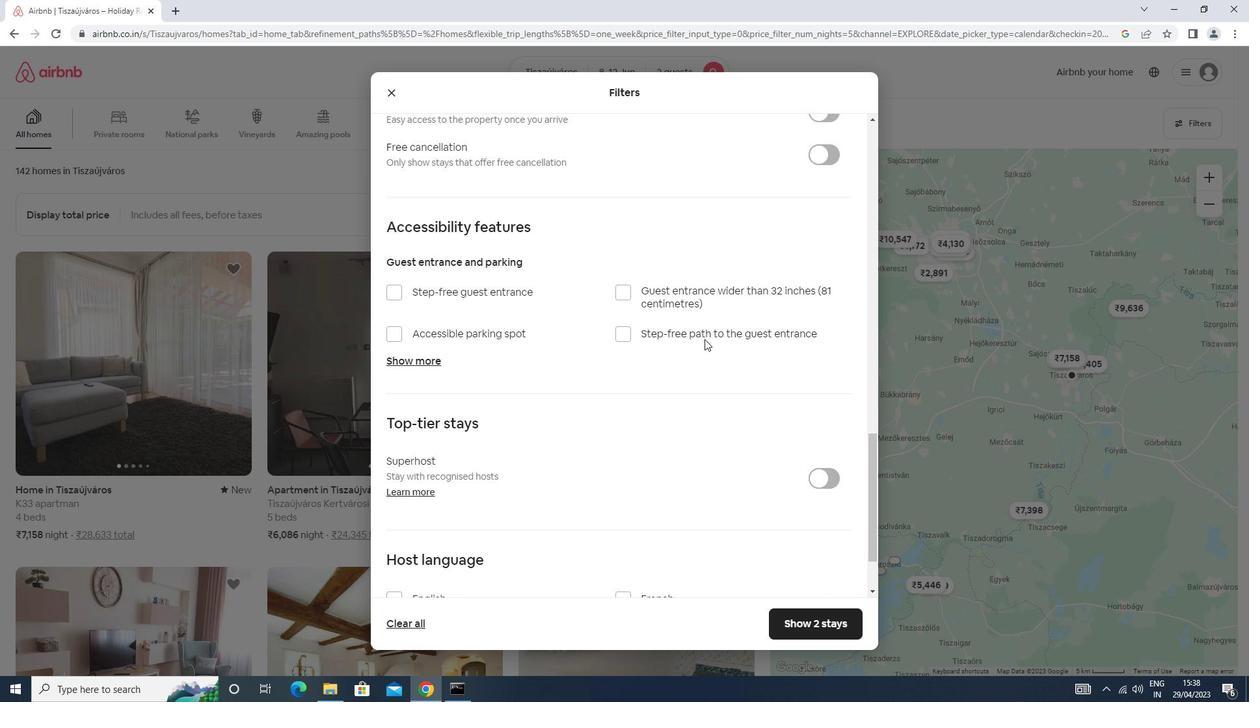 
Action: Mouse scrolled (765, 236) with delta (0, 0)
Screenshot: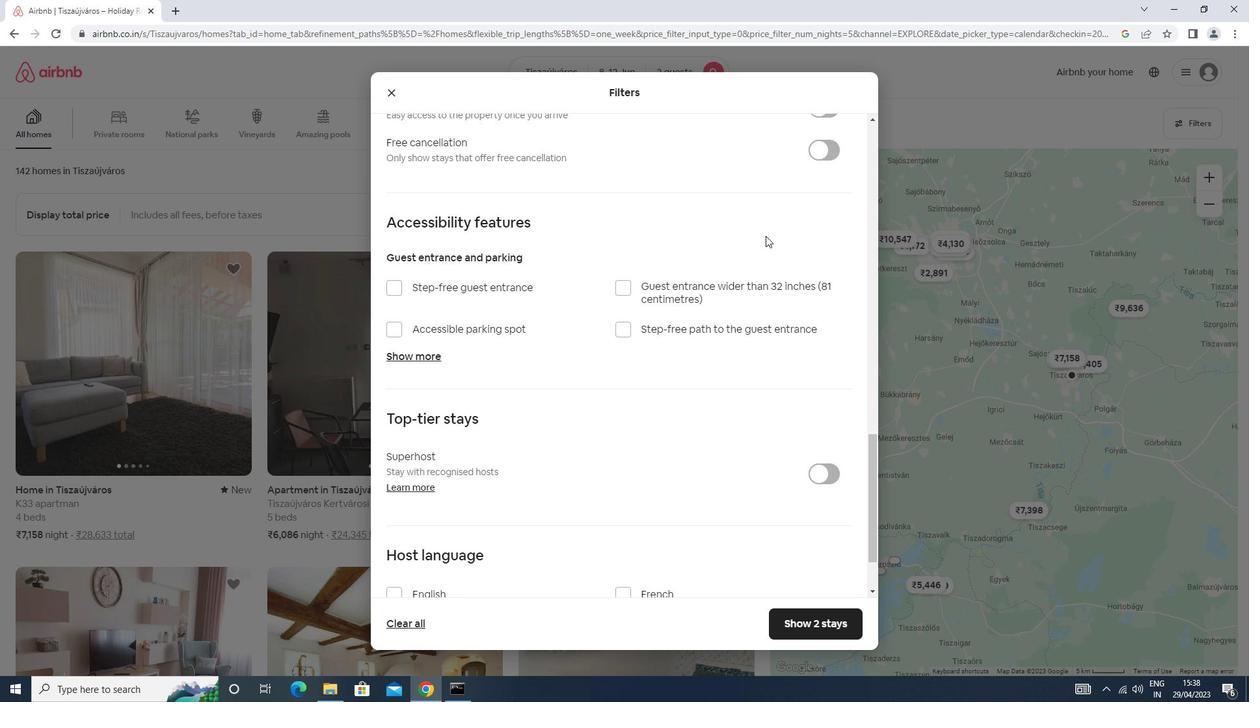 
Action: Mouse moved to (826, 175)
Screenshot: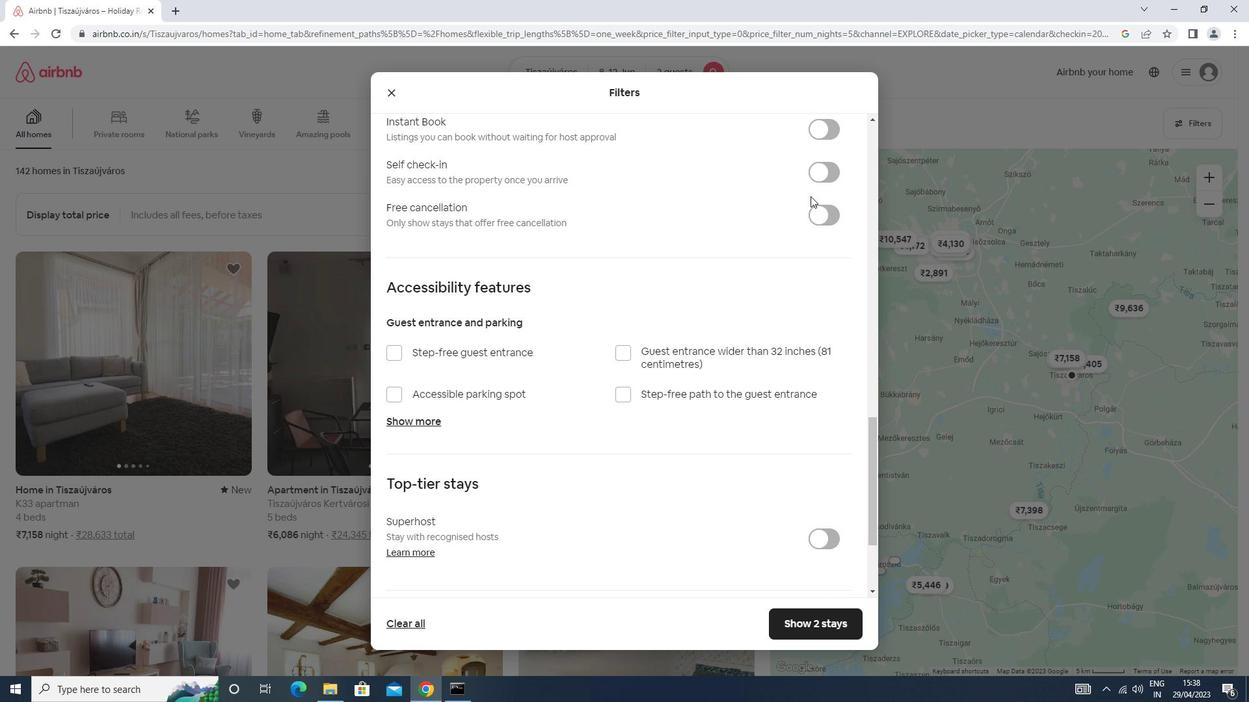 
Action: Mouse pressed left at (826, 175)
Screenshot: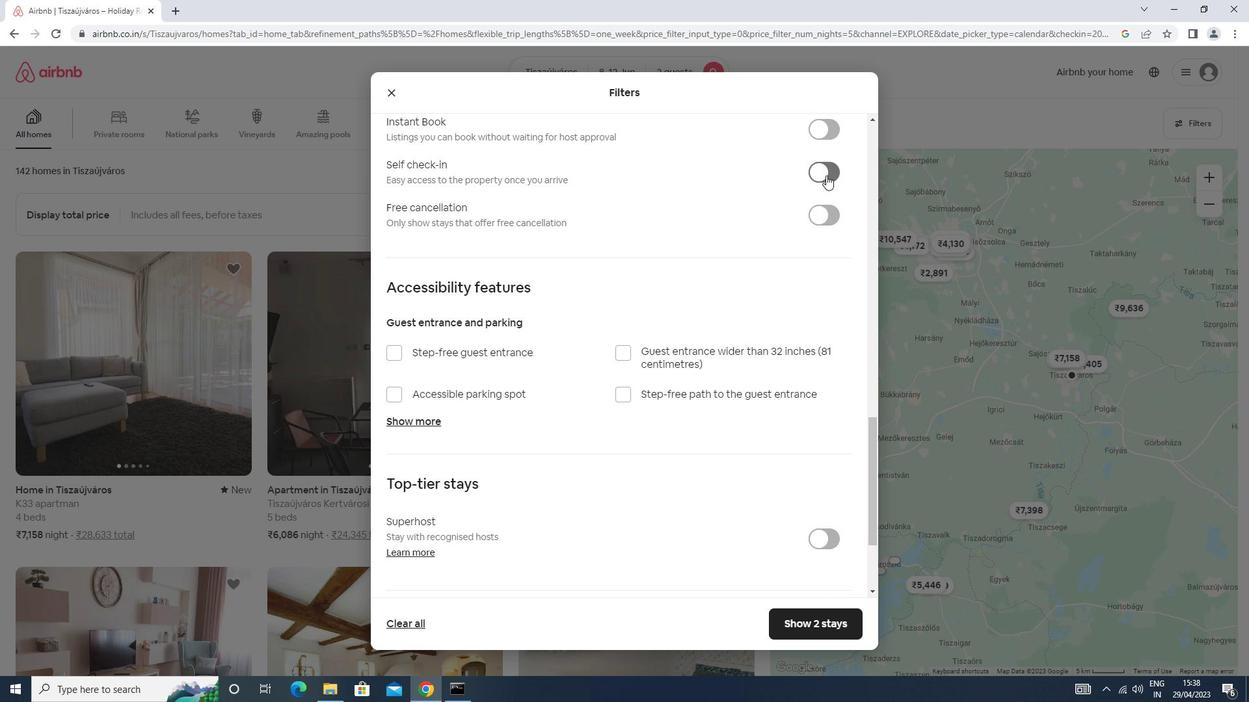 
Action: Mouse moved to (820, 176)
Screenshot: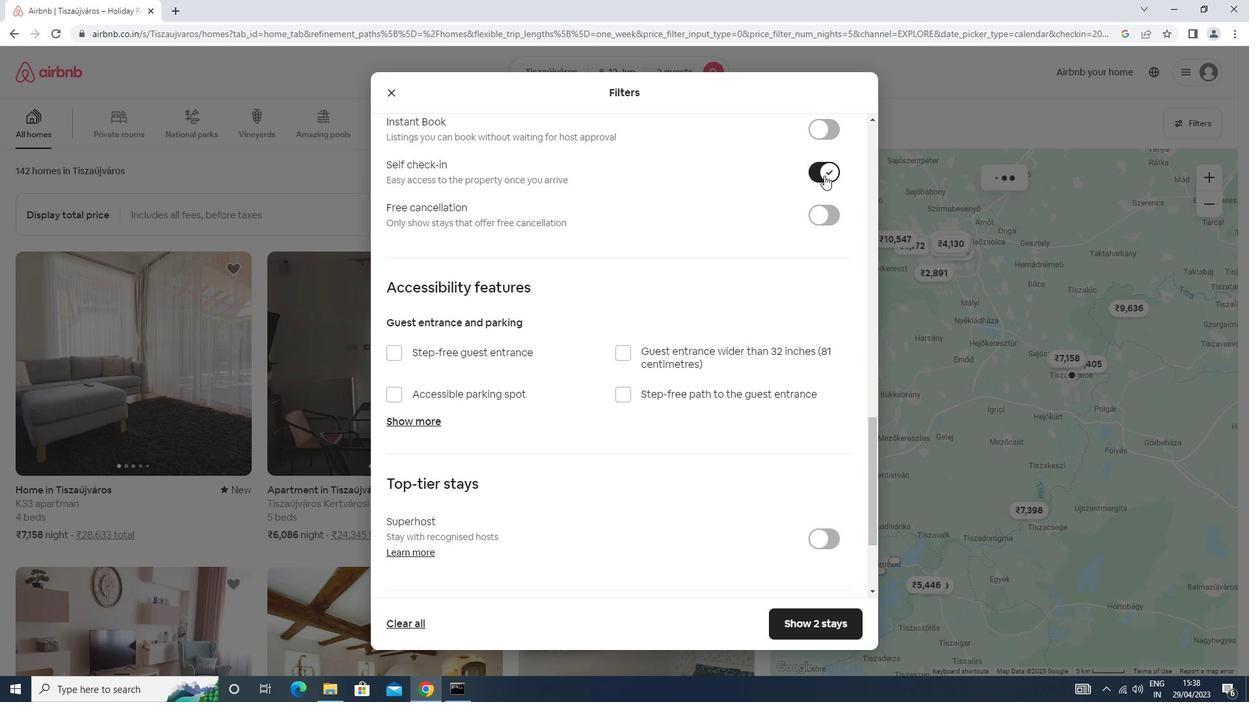 
Action: Mouse scrolled (820, 176) with delta (0, 0)
Screenshot: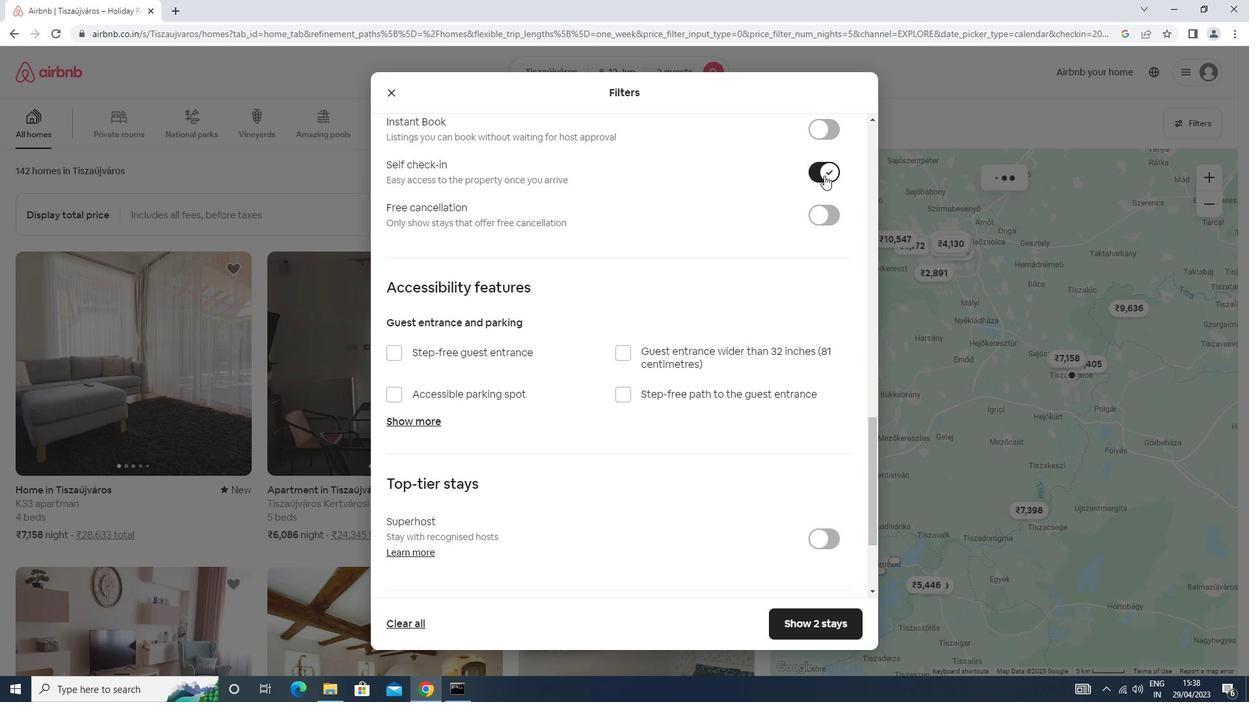 
Action: Mouse moved to (819, 176)
Screenshot: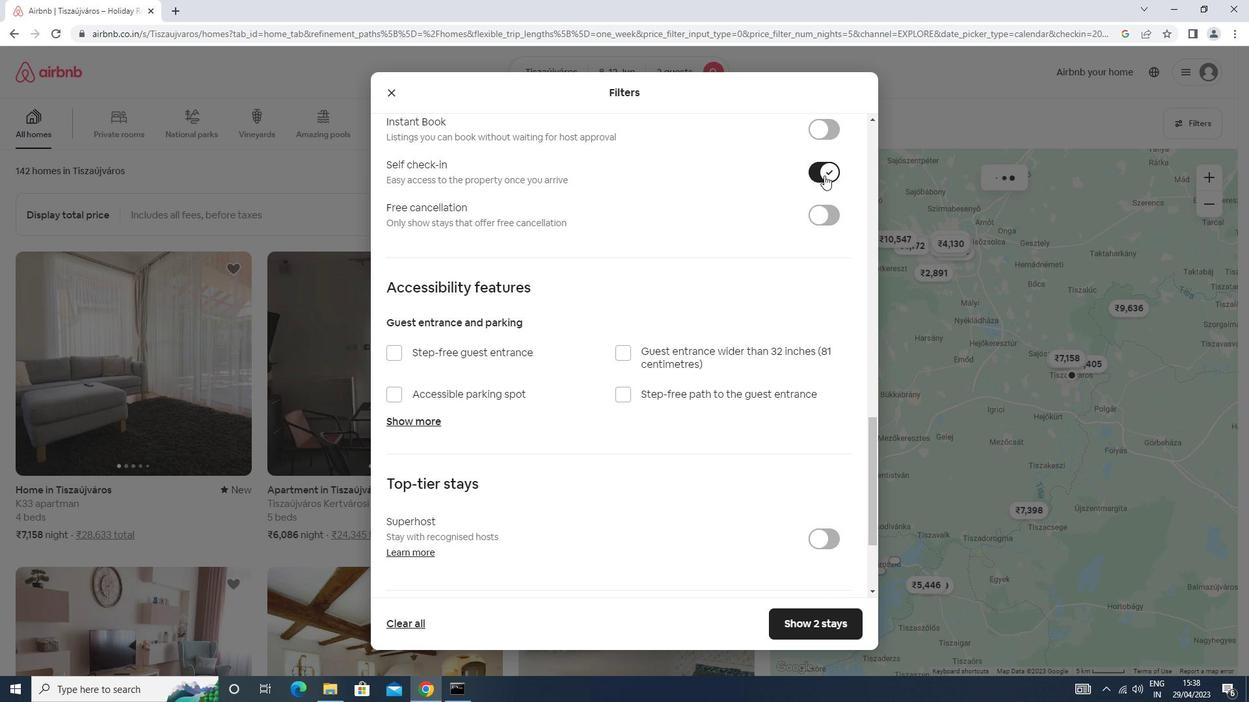 
Action: Mouse scrolled (819, 176) with delta (0, 0)
Screenshot: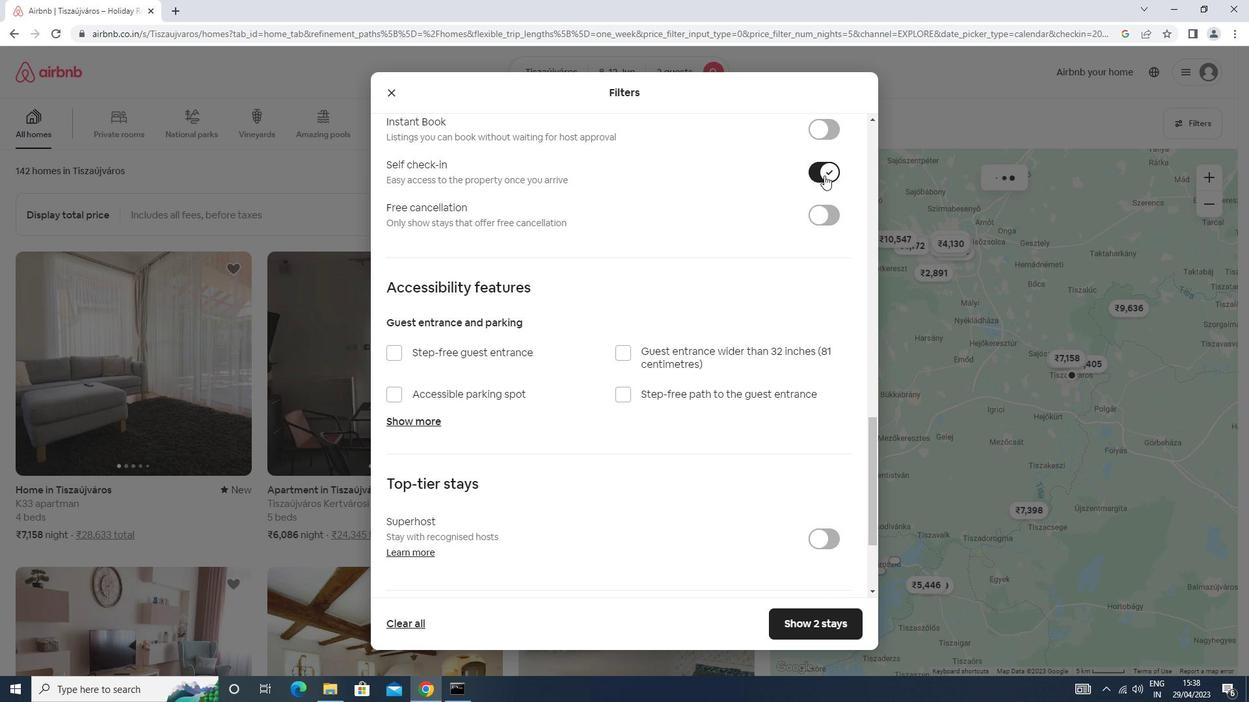 
Action: Mouse moved to (819, 176)
Screenshot: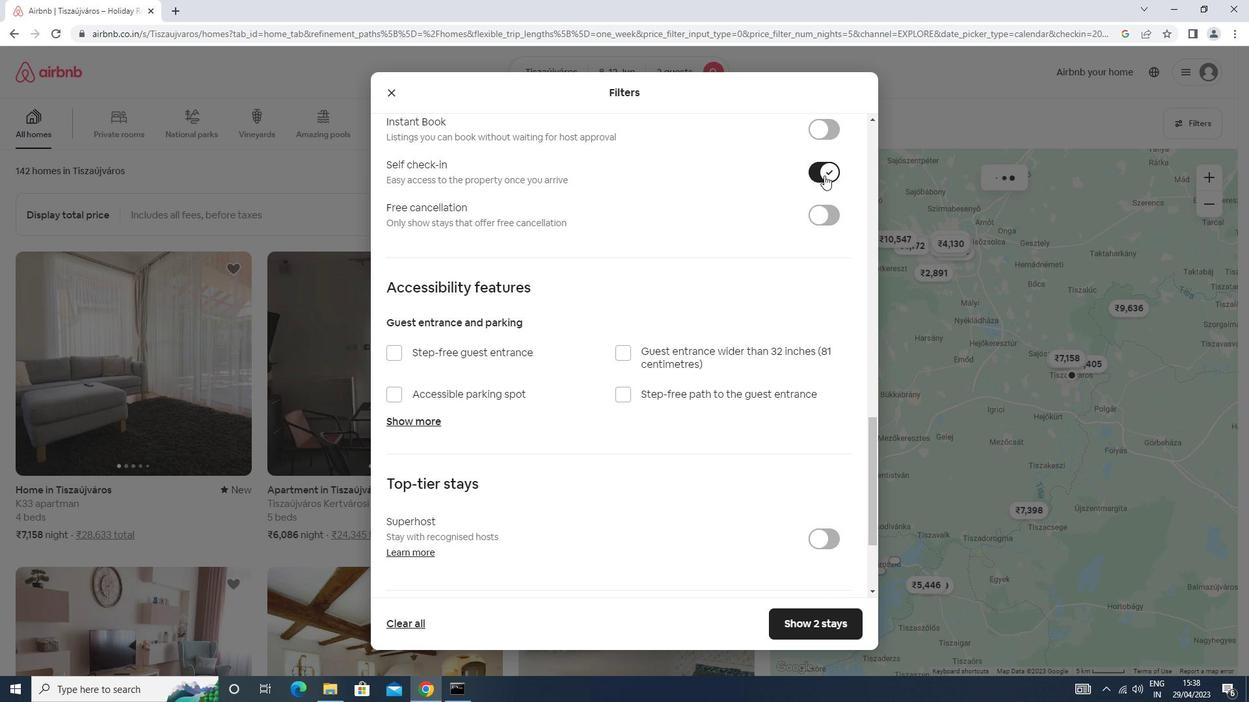 
Action: Mouse scrolled (819, 176) with delta (0, 0)
Screenshot: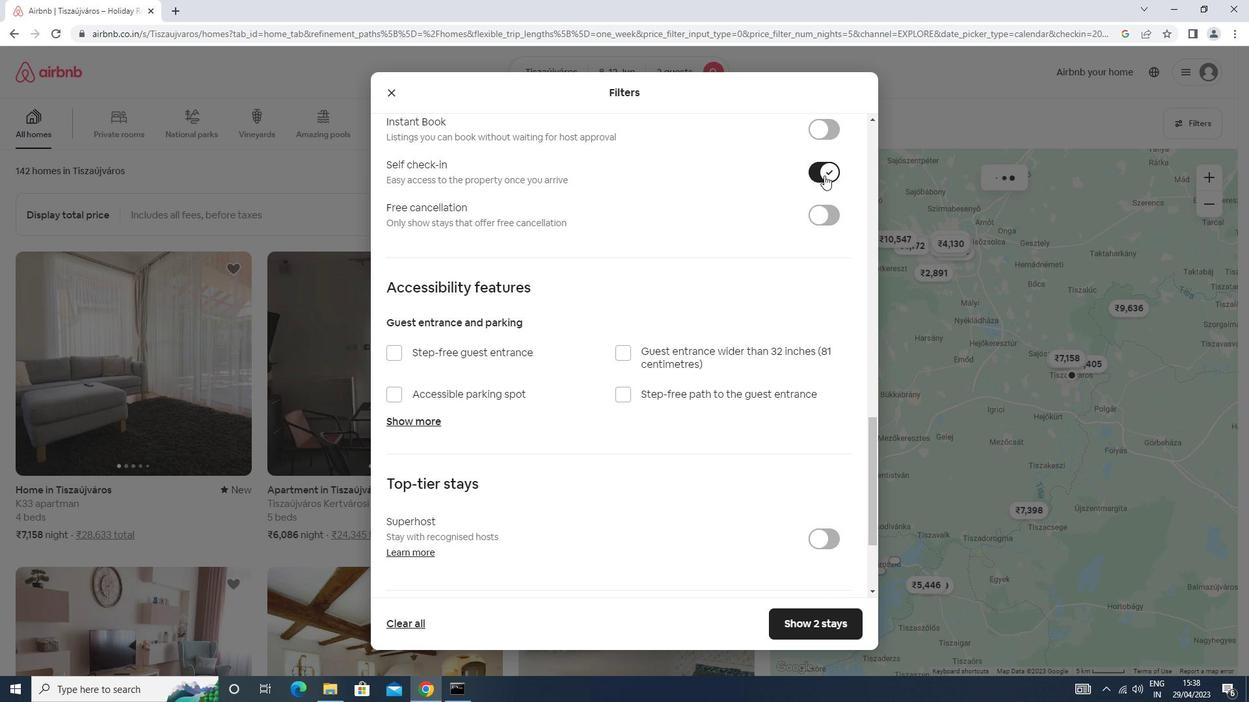 
Action: Mouse moved to (818, 177)
Screenshot: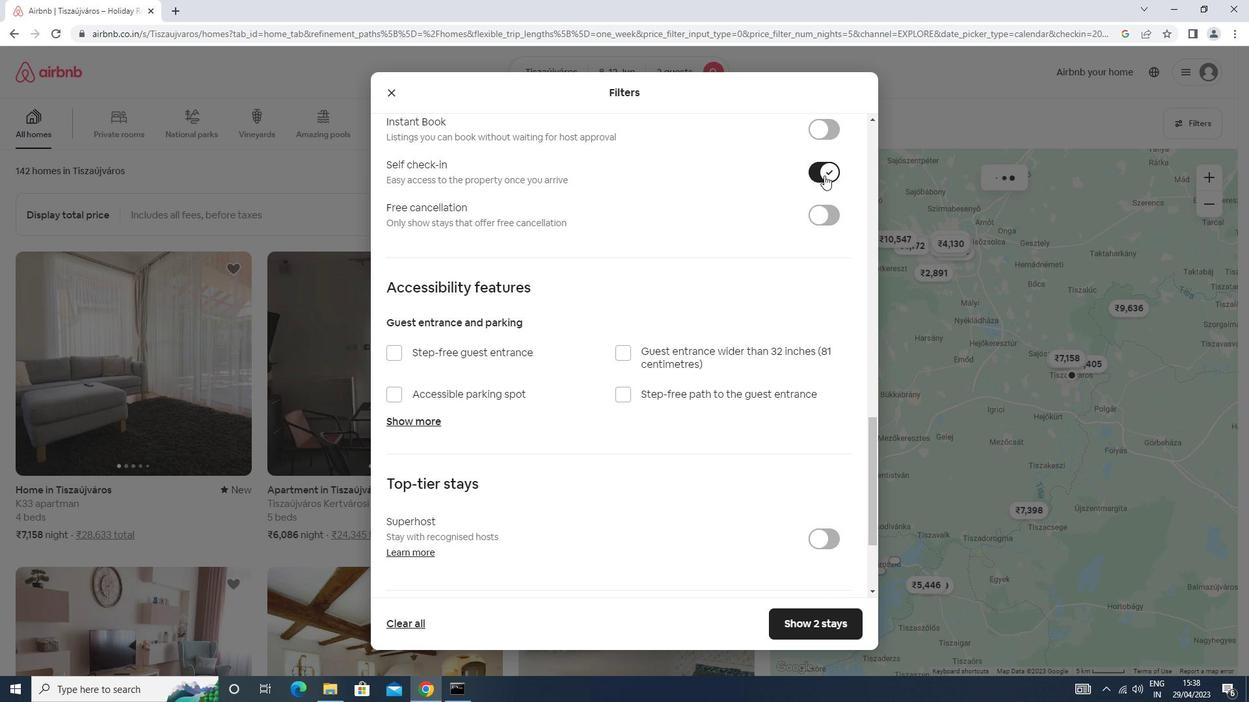 
Action: Mouse scrolled (818, 176) with delta (0, 0)
Screenshot: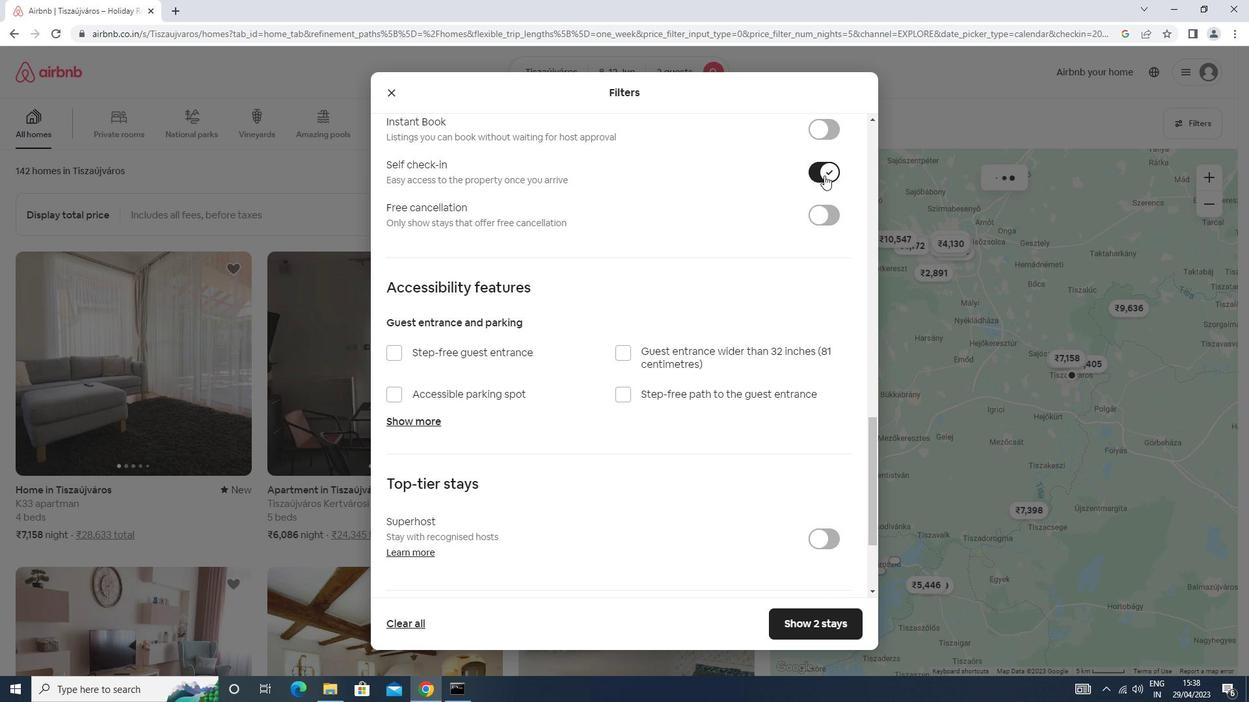 
Action: Mouse moved to (818, 177)
Screenshot: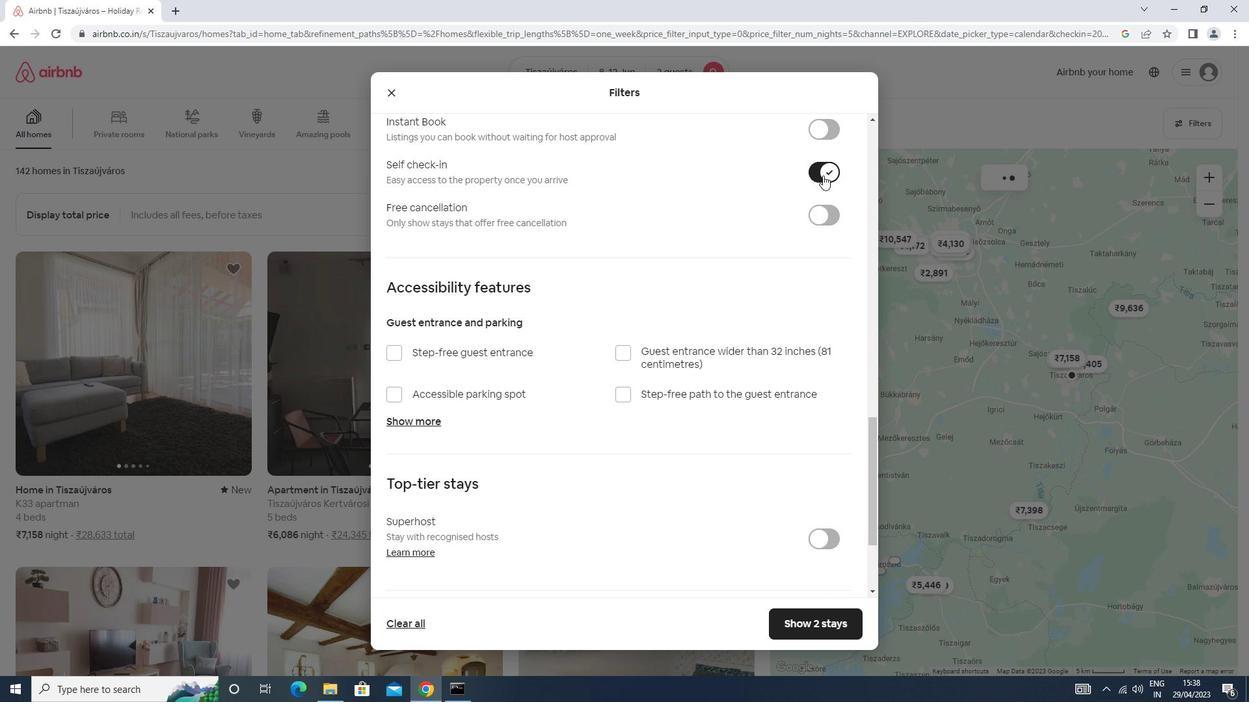 
Action: Mouse scrolled (818, 176) with delta (0, 0)
Screenshot: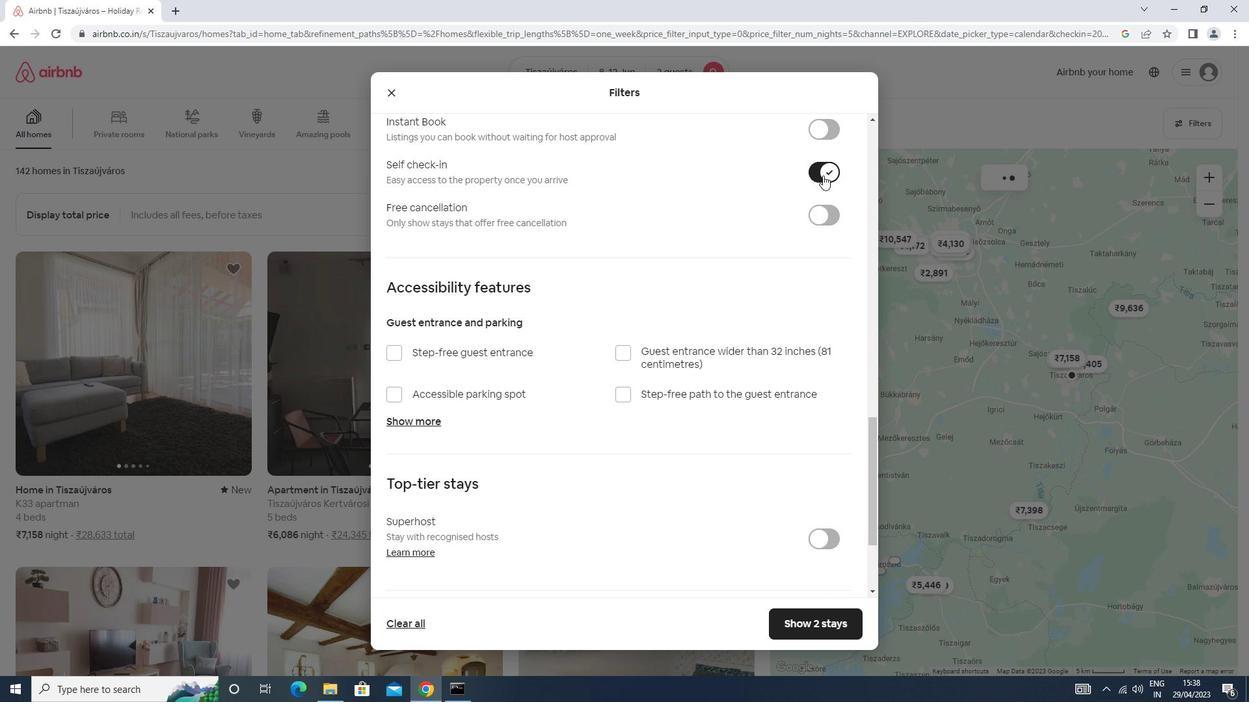 
Action: Mouse moved to (817, 178)
Screenshot: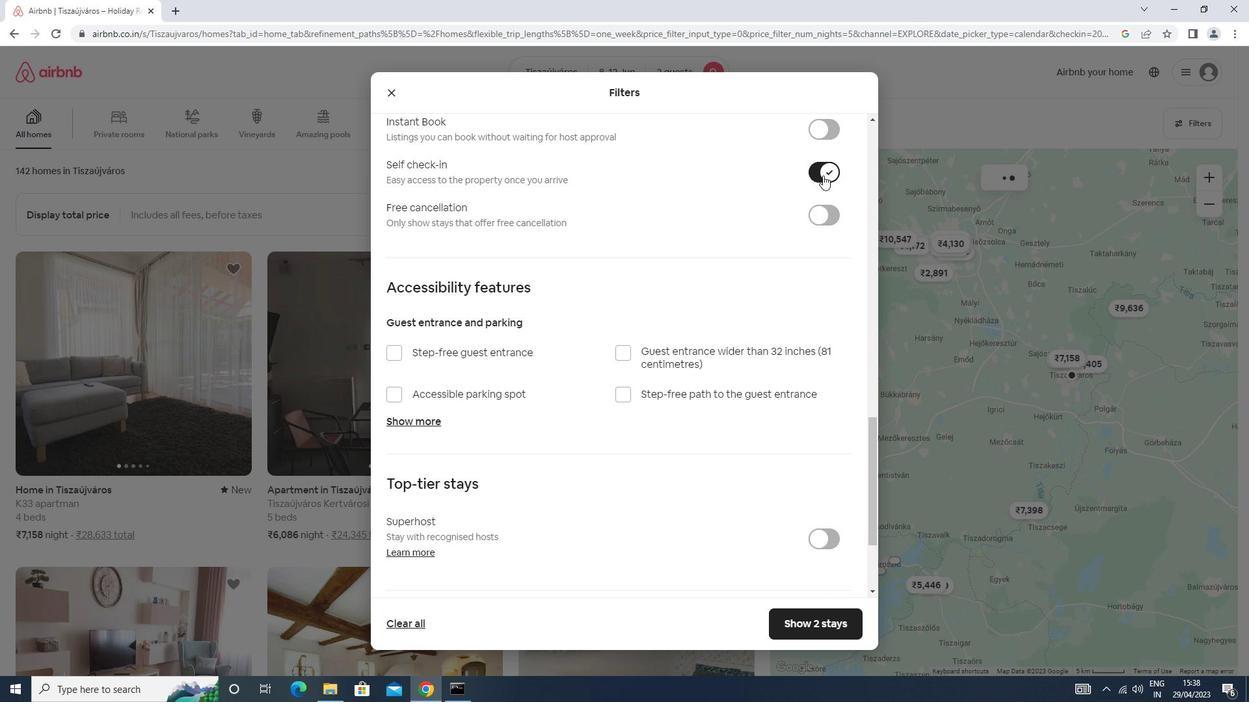 
Action: Mouse scrolled (817, 177) with delta (0, 0)
Screenshot: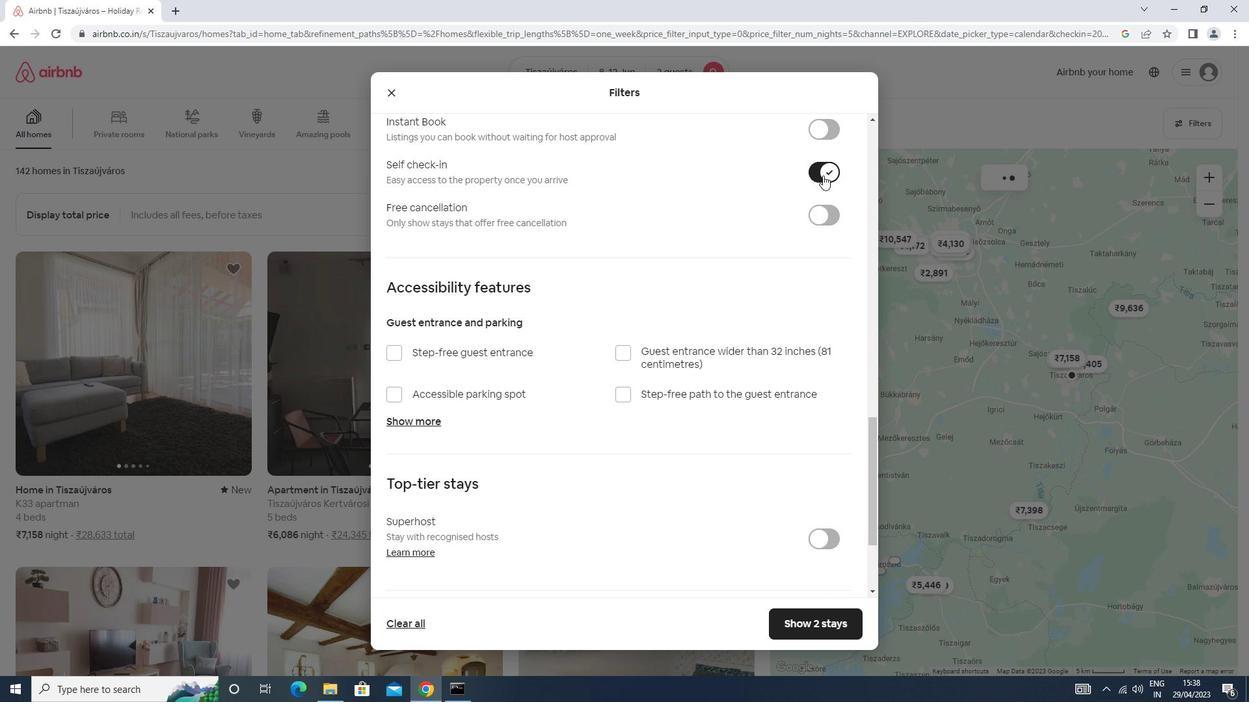 
Action: Mouse moved to (814, 180)
Screenshot: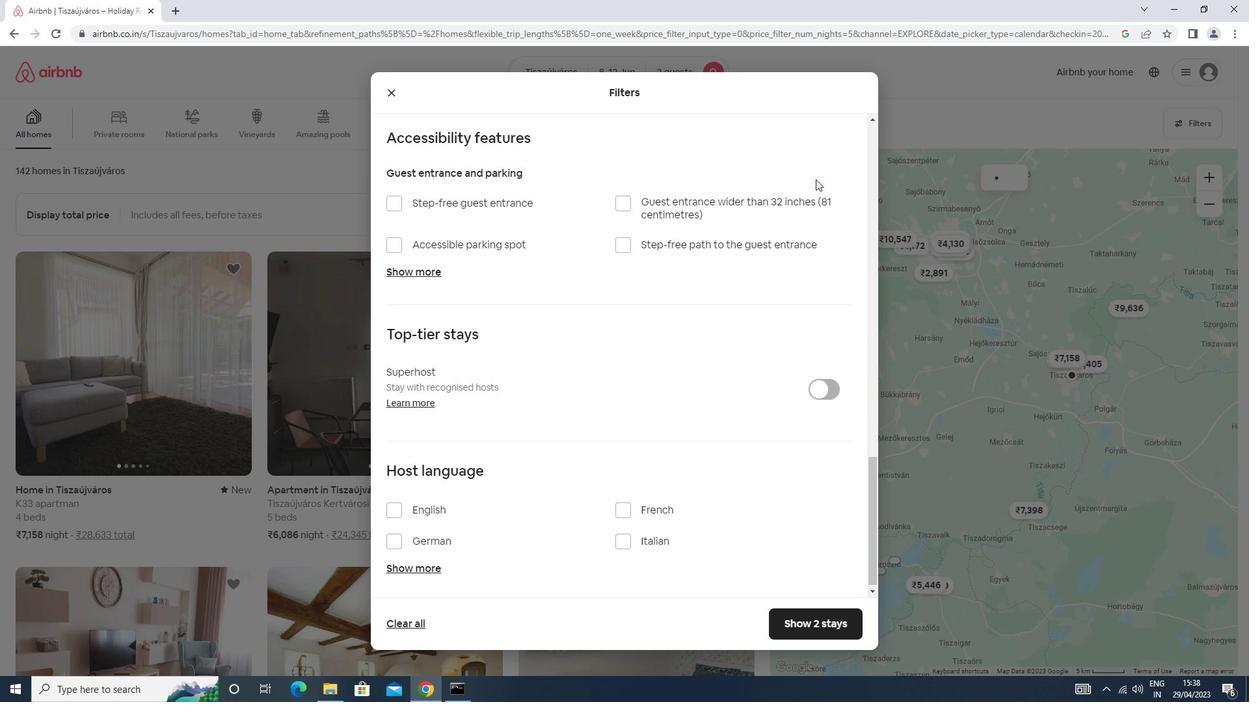 
Action: Mouse scrolled (814, 179) with delta (0, 0)
Screenshot: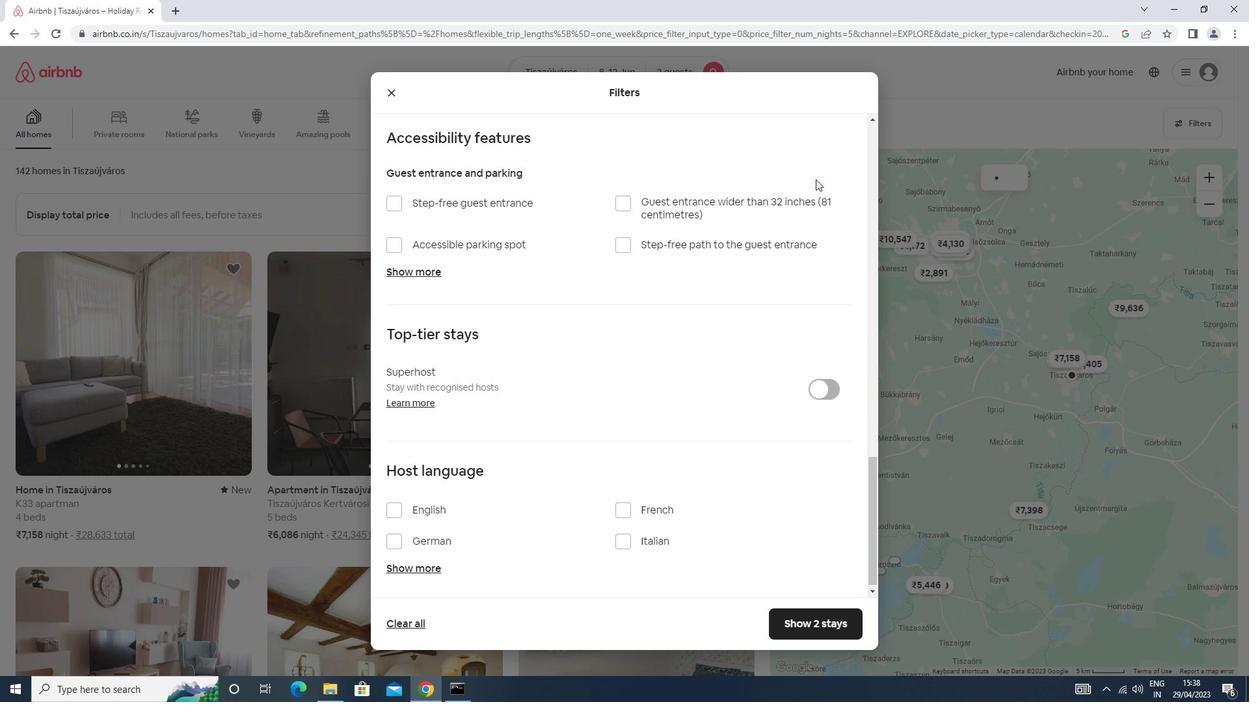 
Action: Mouse moved to (813, 180)
Screenshot: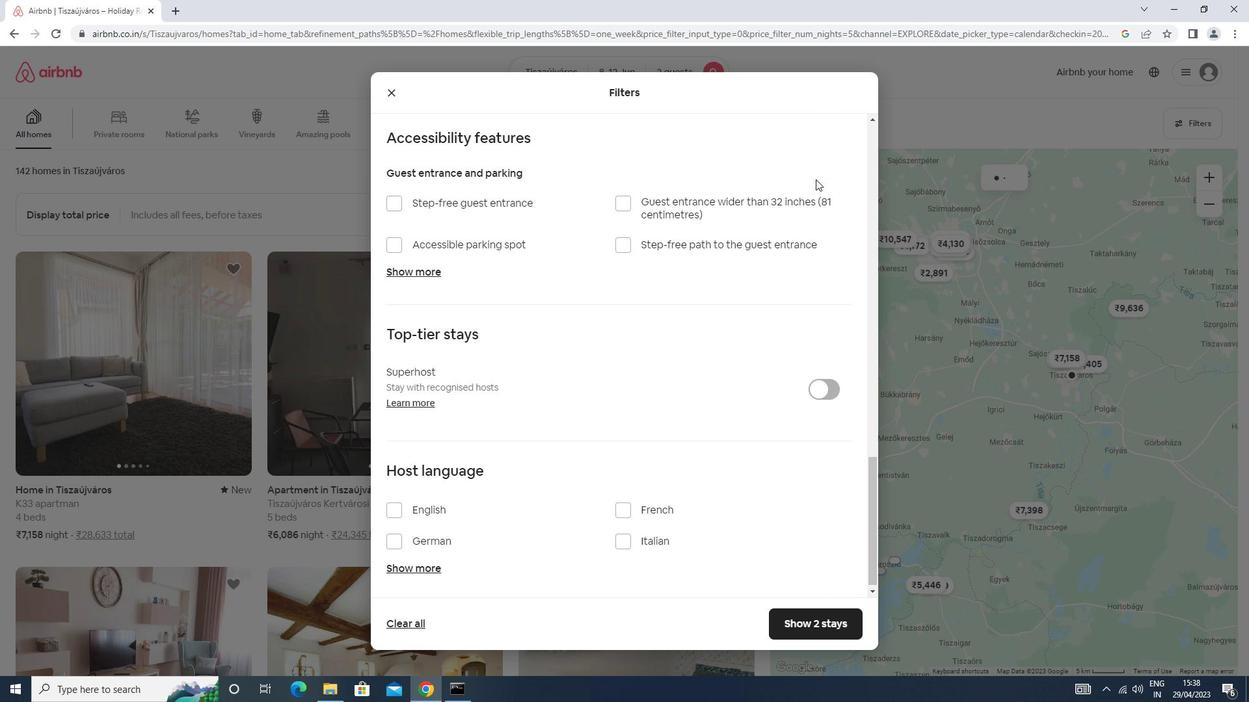 
Action: Mouse scrolled (813, 180) with delta (0, 0)
Screenshot: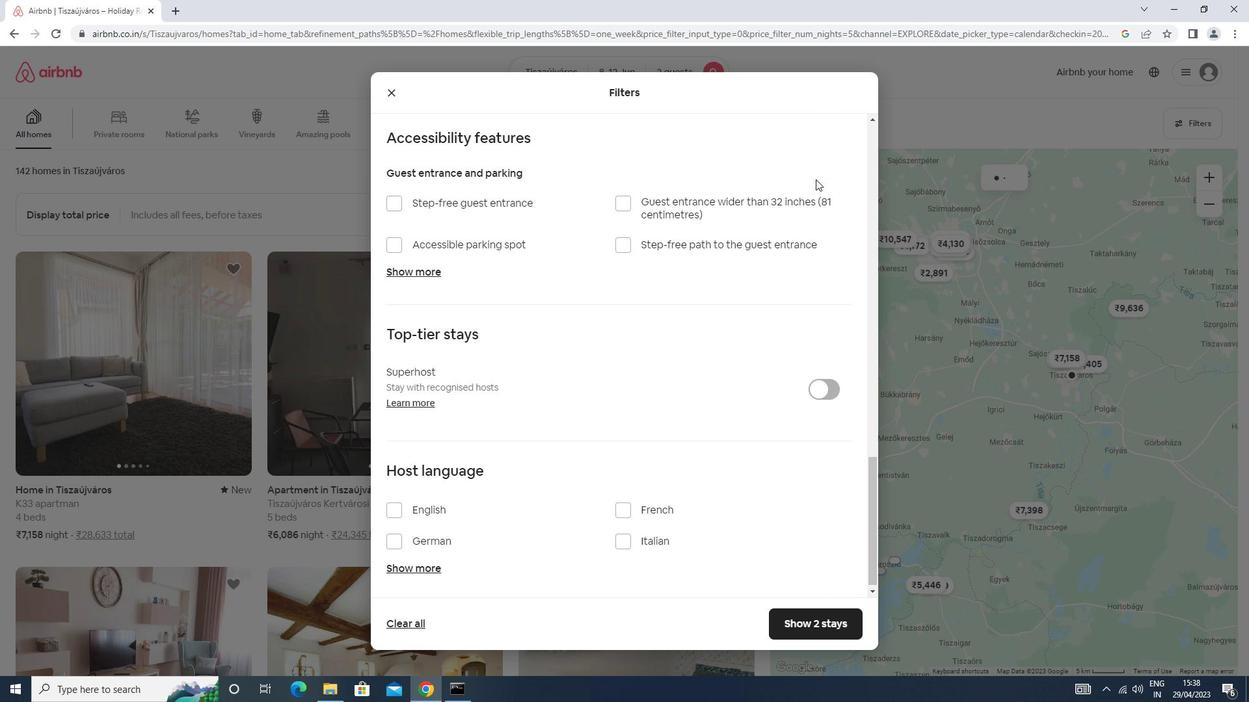
Action: Mouse scrolled (813, 180) with delta (0, 0)
Screenshot: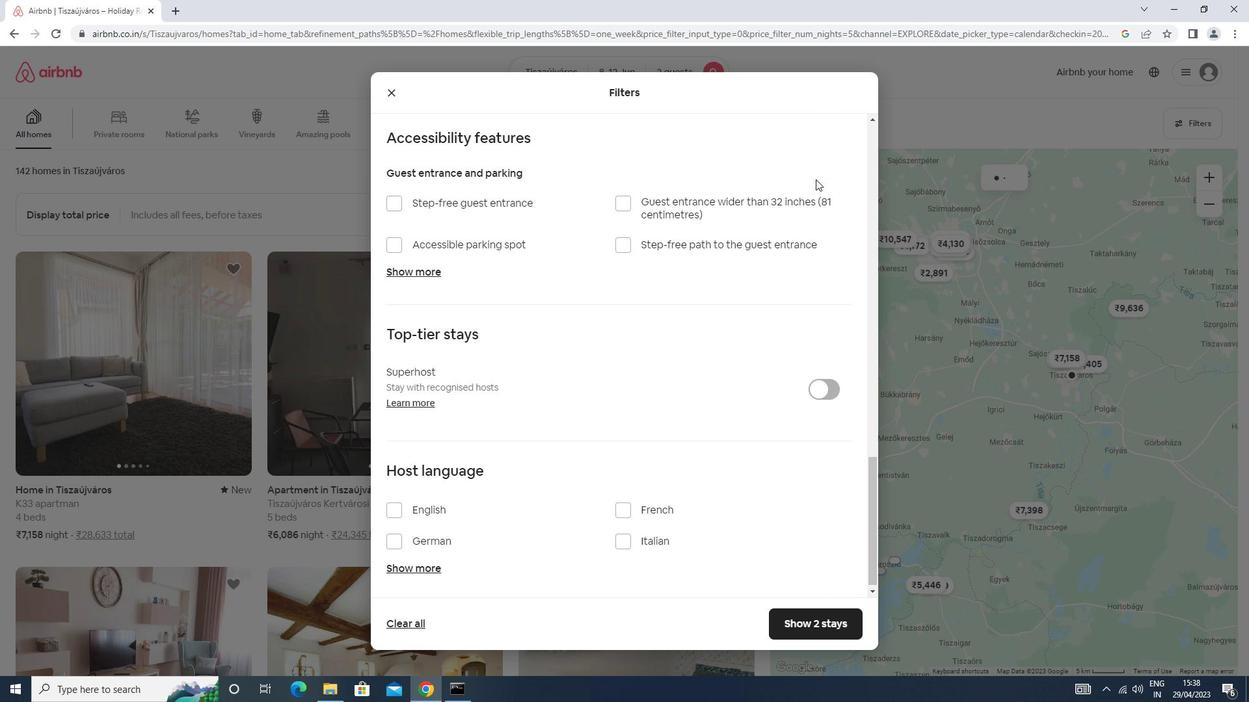 
Action: Mouse moved to (813, 181)
Screenshot: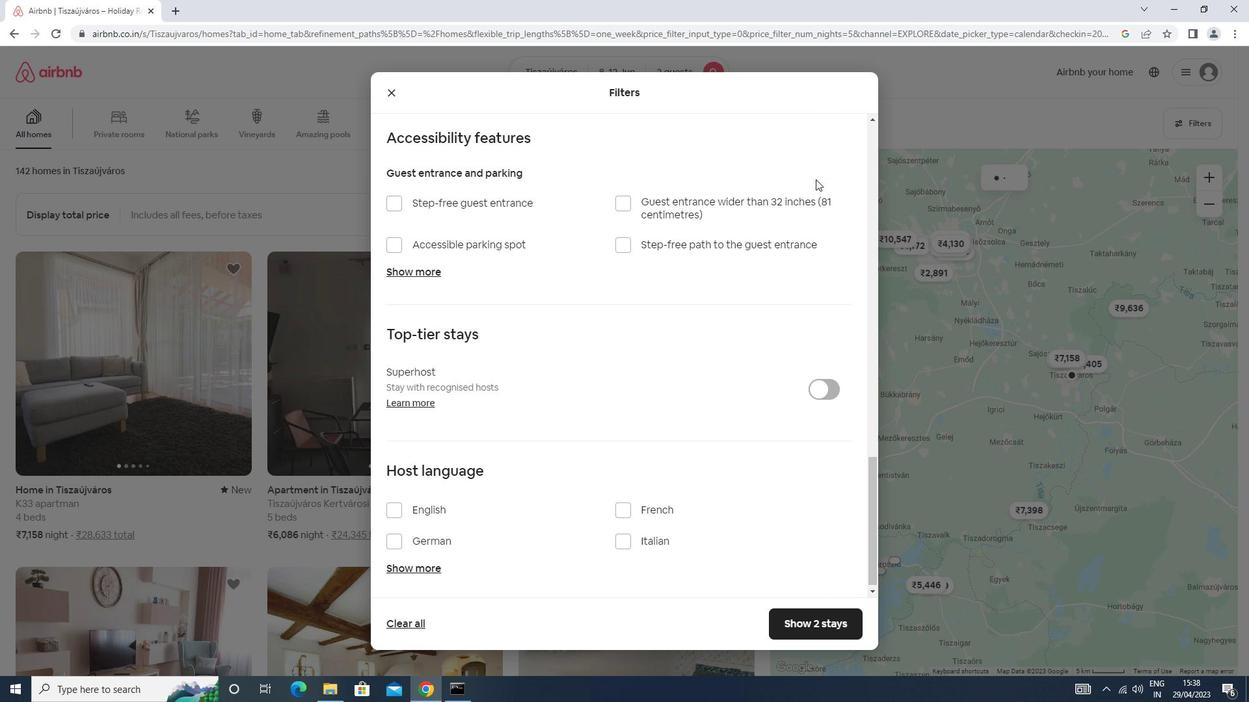 
Action: Mouse scrolled (813, 180) with delta (0, 0)
Screenshot: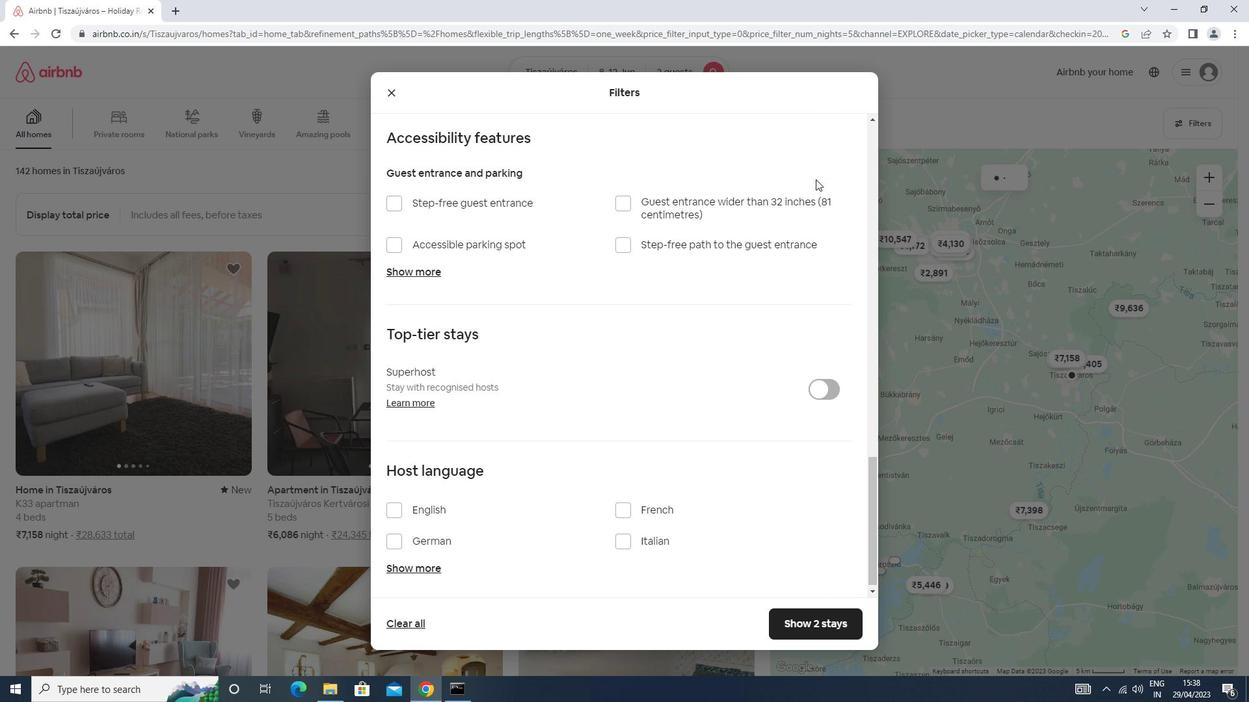 
Action: Mouse scrolled (813, 180) with delta (0, 0)
Screenshot: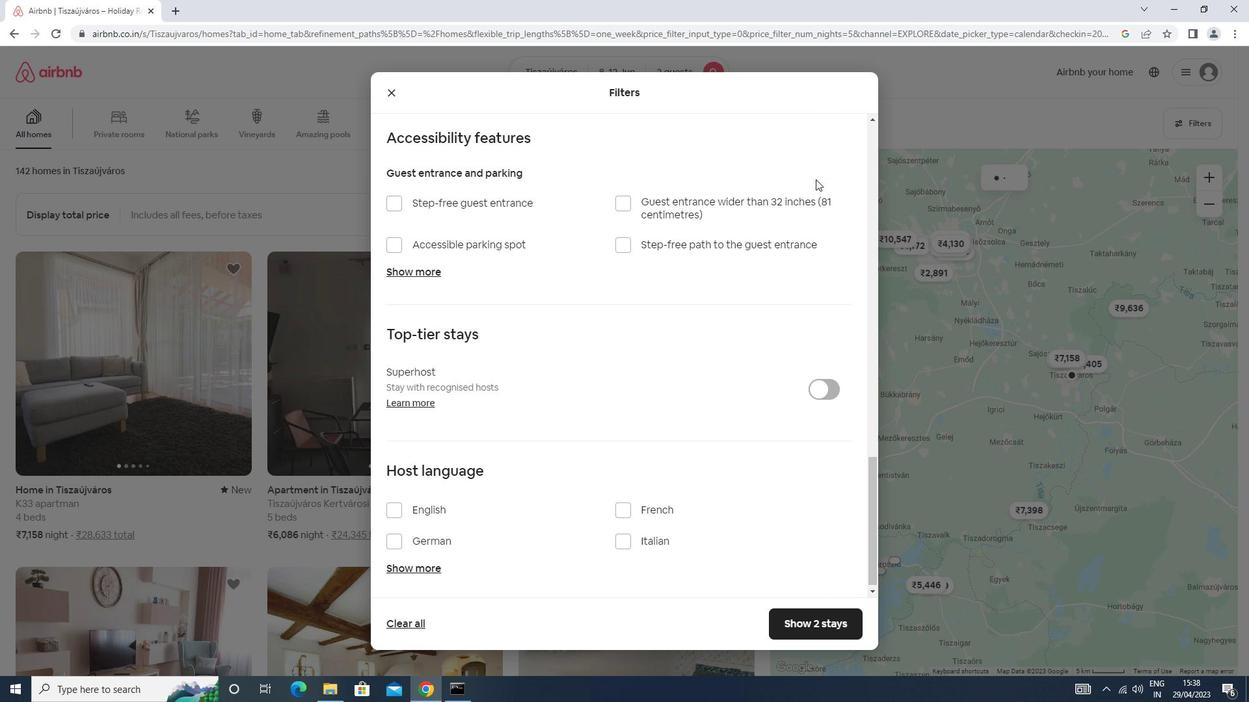 
Action: Mouse scrolled (813, 180) with delta (0, 0)
Screenshot: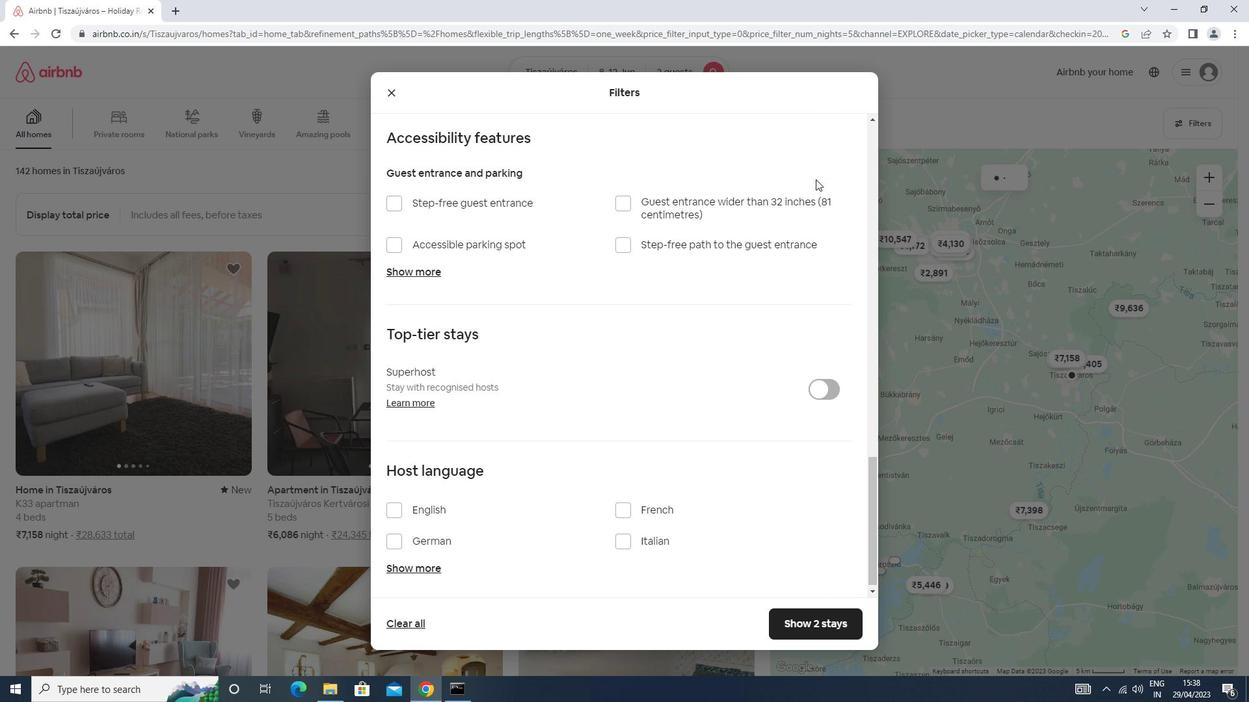 
Action: Mouse moved to (813, 181)
Screenshot: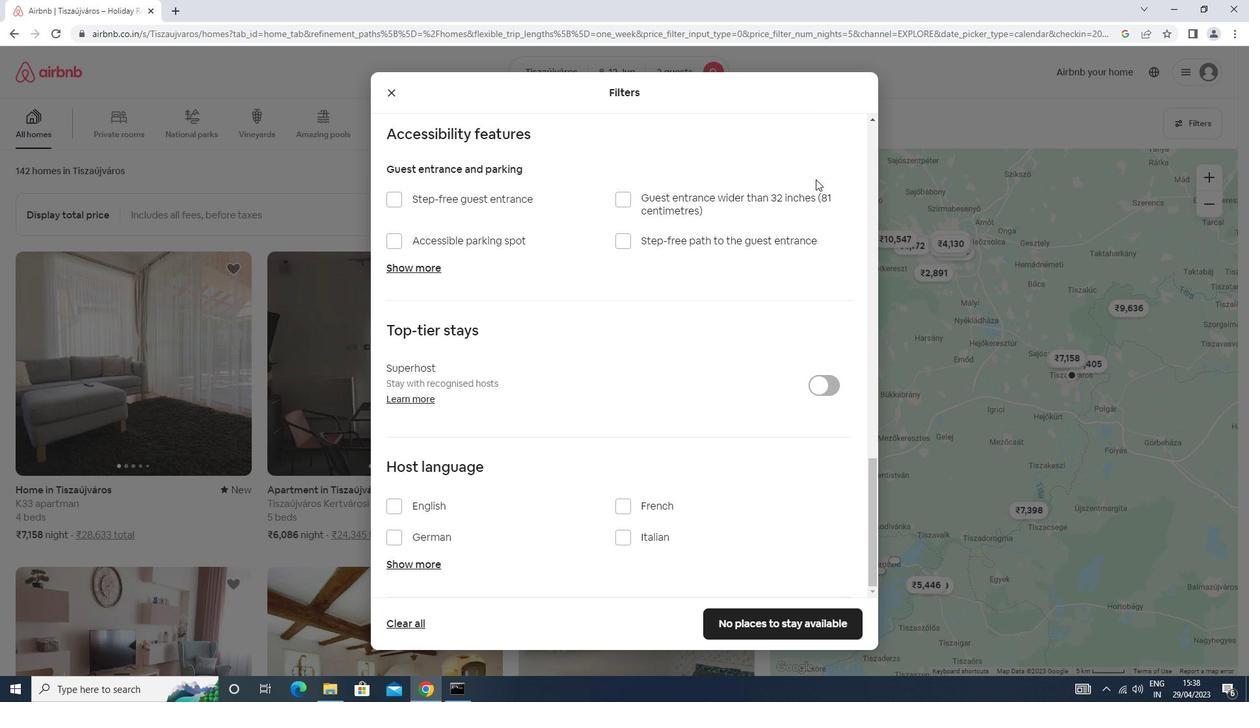 
Action: Mouse scrolled (813, 180) with delta (0, 0)
Screenshot: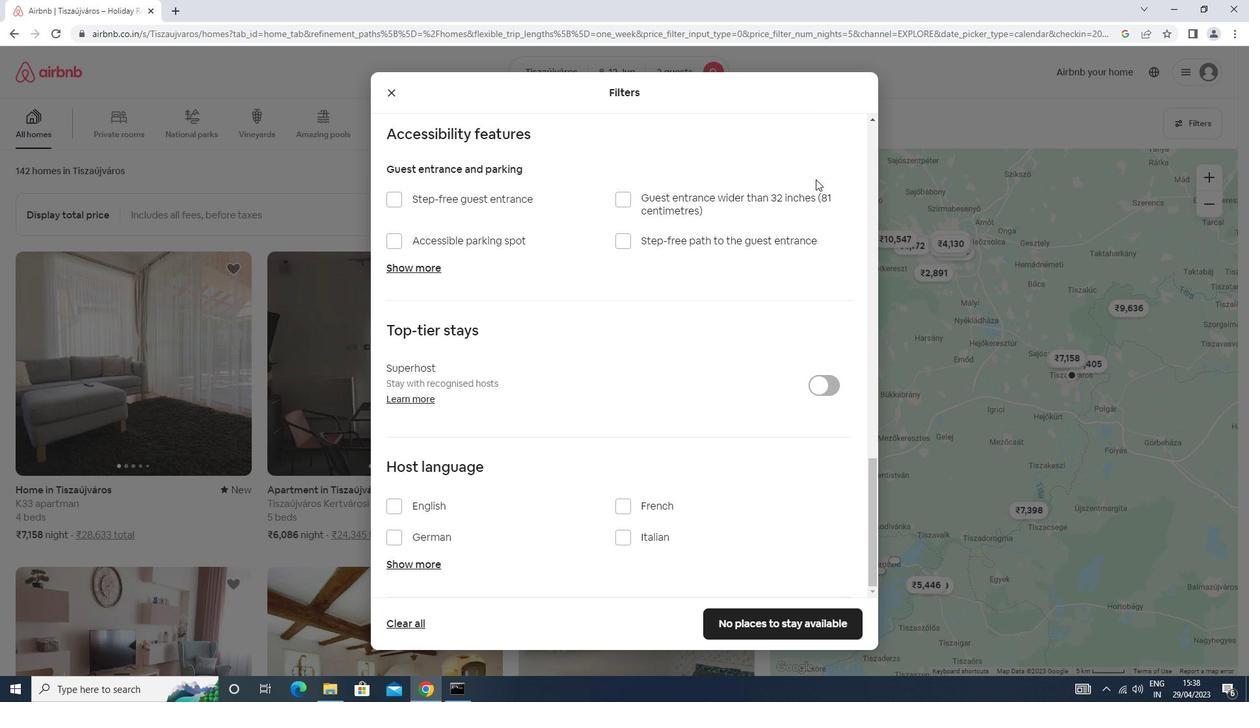 
Action: Mouse moved to (391, 505)
Screenshot: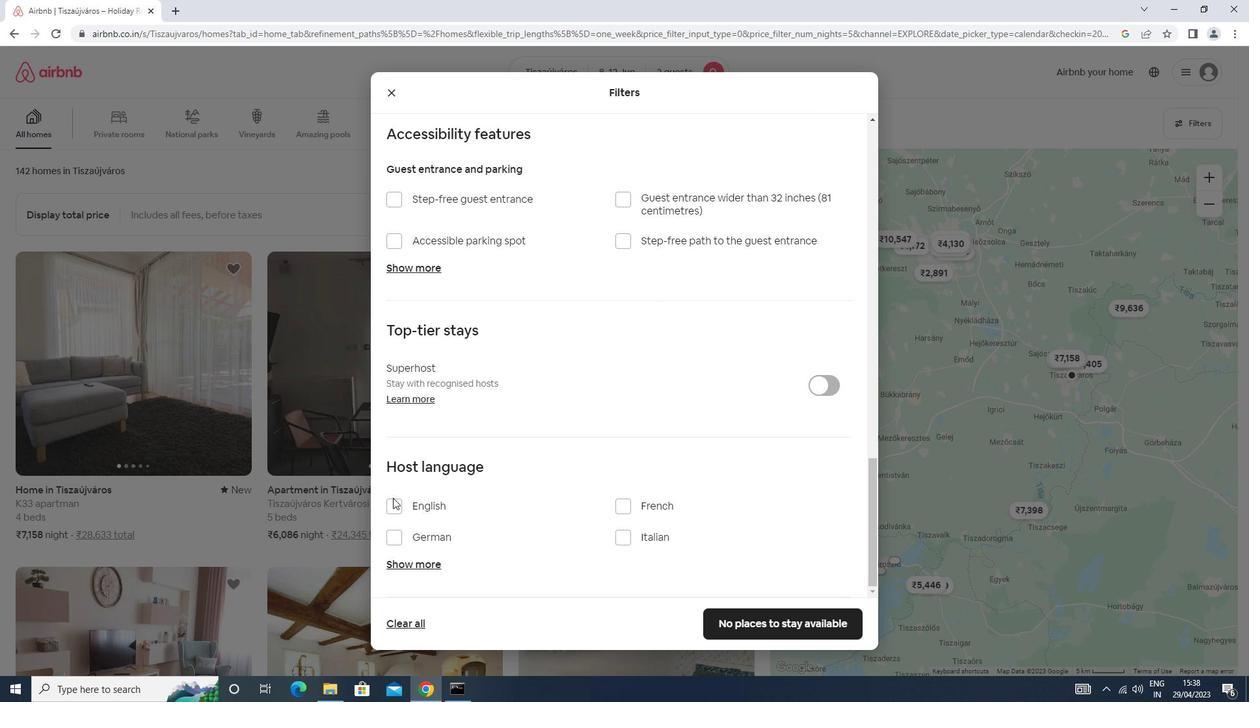
Action: Mouse pressed left at (391, 505)
Screenshot: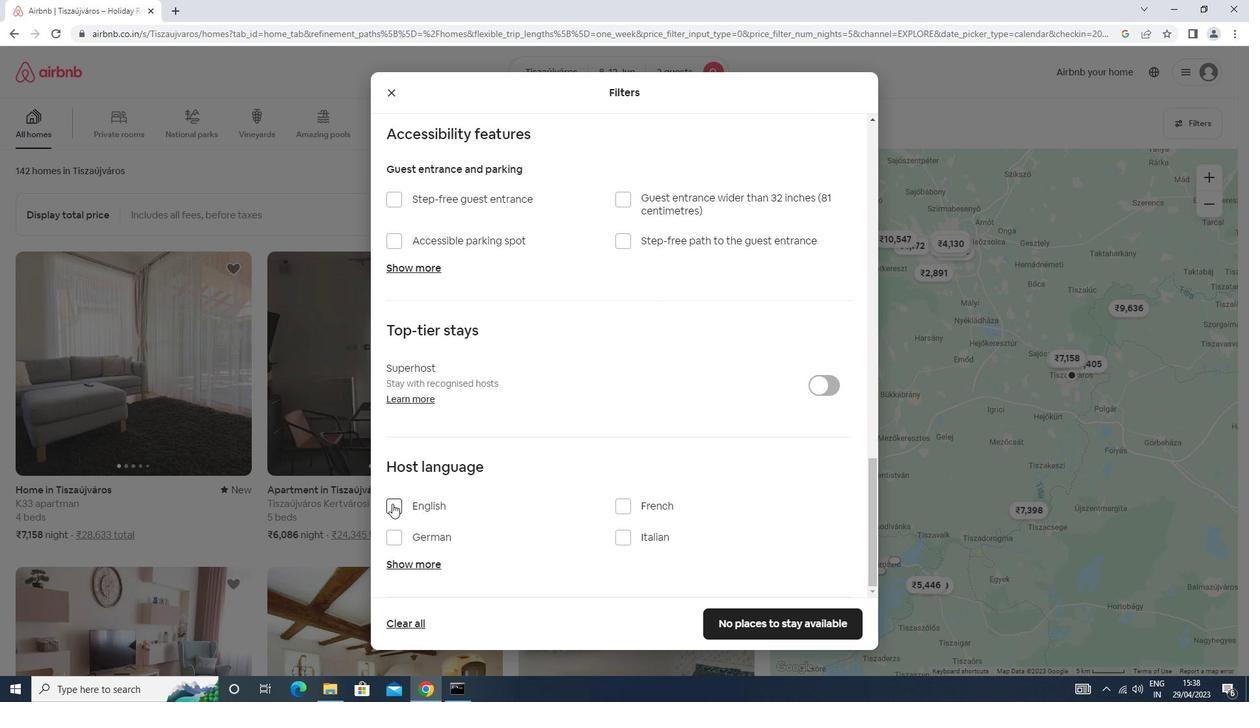 
Action: Mouse moved to (750, 629)
Screenshot: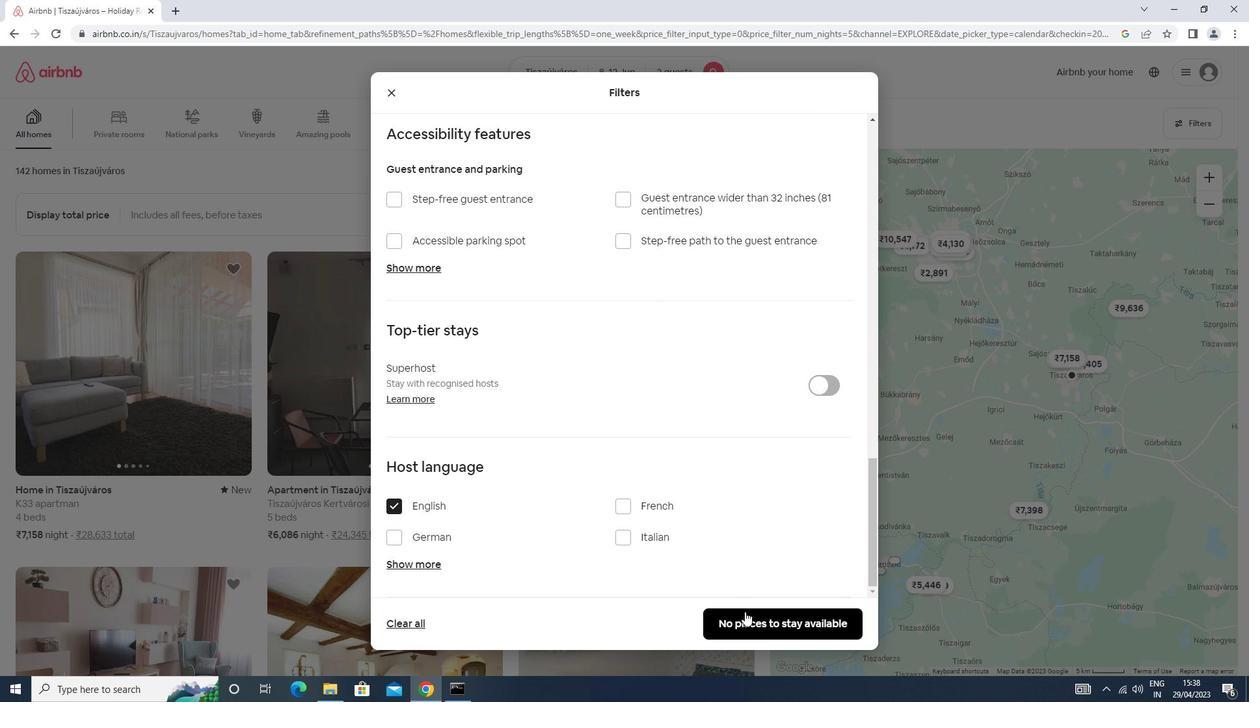 
Action: Mouse pressed left at (750, 629)
Screenshot: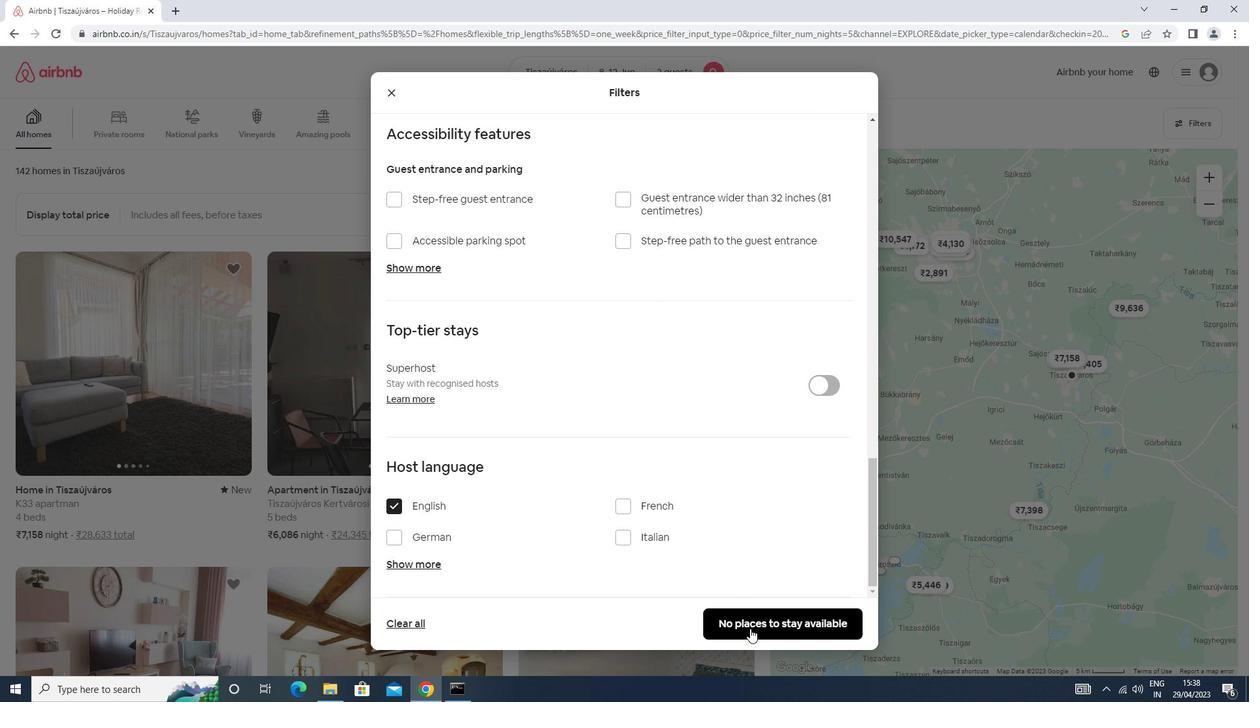
Action: Mouse moved to (750, 628)
Screenshot: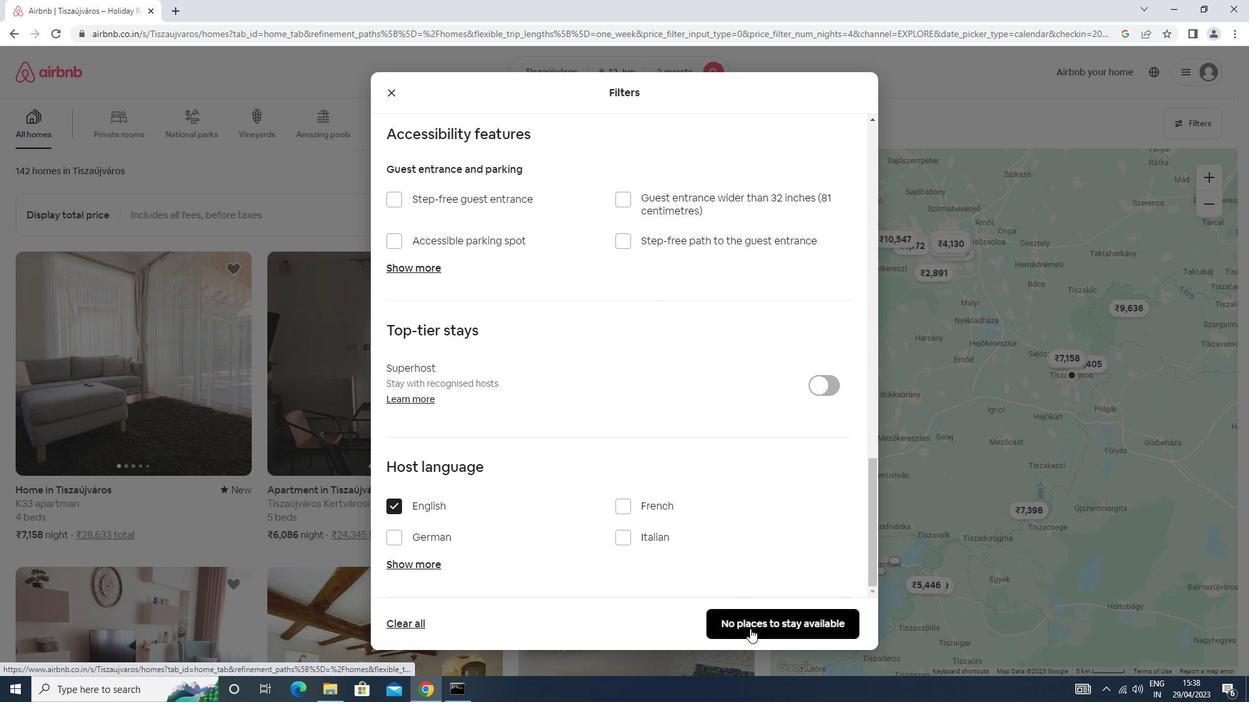 
